 Task: Find connections with filter location Pallappatti with filter topic #jobsearching with filter profile language German with filter current company Vardhman Textiles with filter school St. Joseph's University  with filter industry Electronic and Precision Equipment Maintenance with filter service category Loans with filter keywords title Administrative Analyst
Action: Mouse moved to (581, 74)
Screenshot: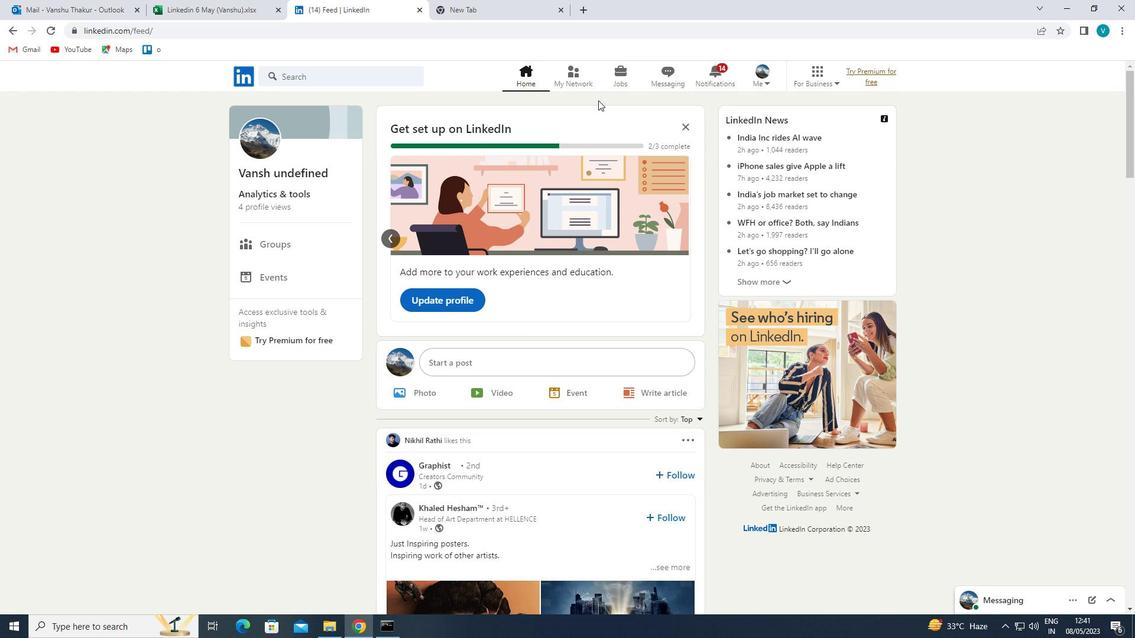 
Action: Mouse pressed left at (581, 74)
Screenshot: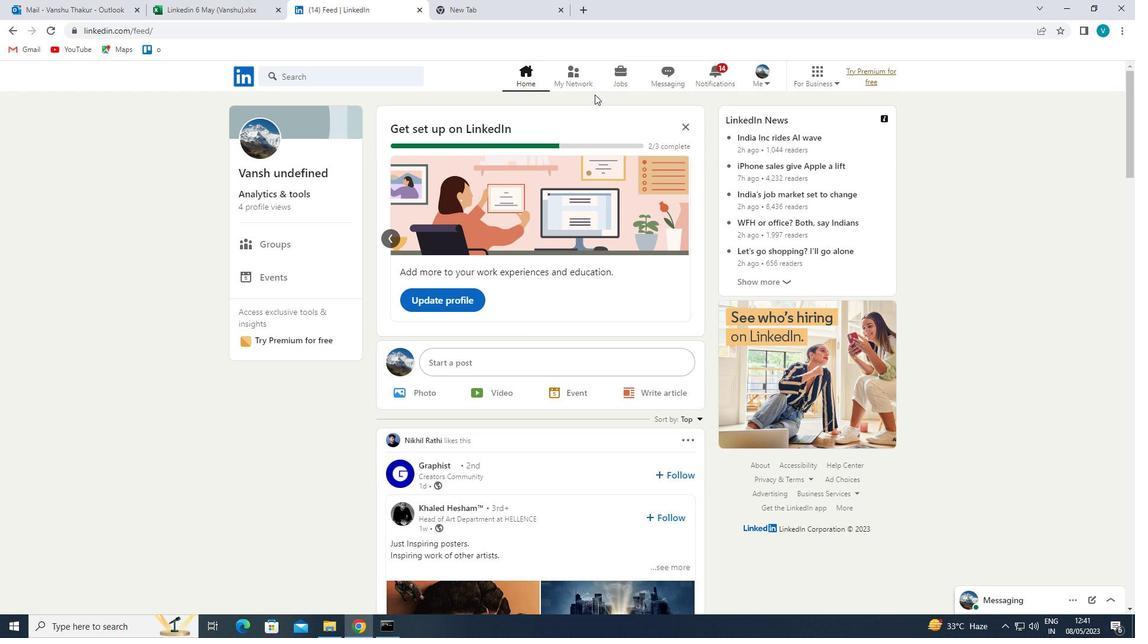 
Action: Mouse moved to (344, 139)
Screenshot: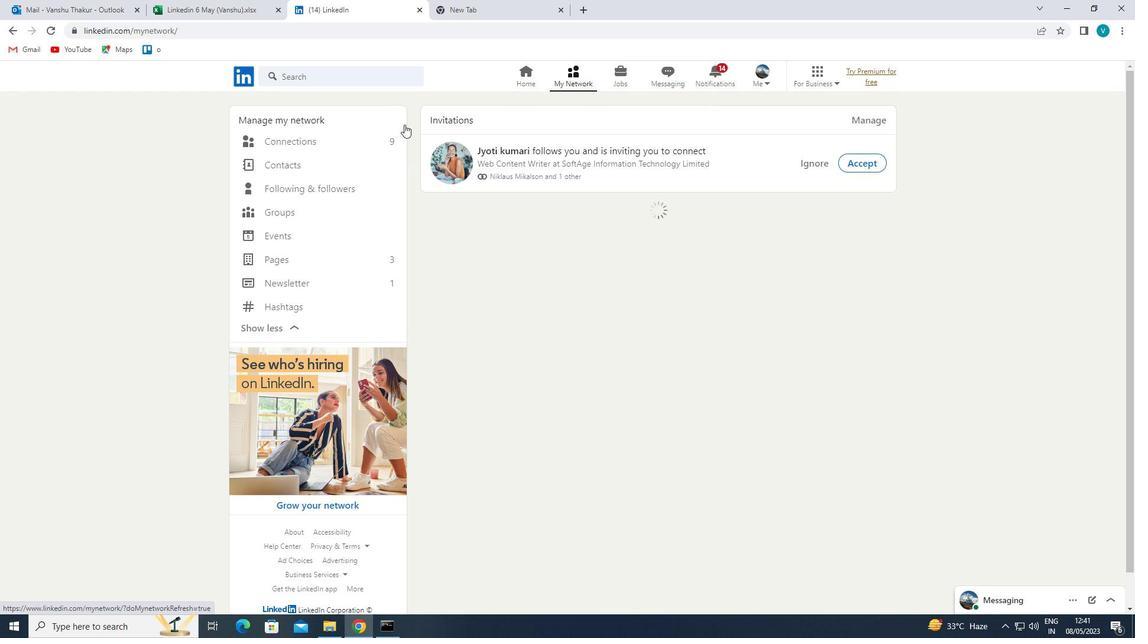 
Action: Mouse pressed left at (344, 139)
Screenshot: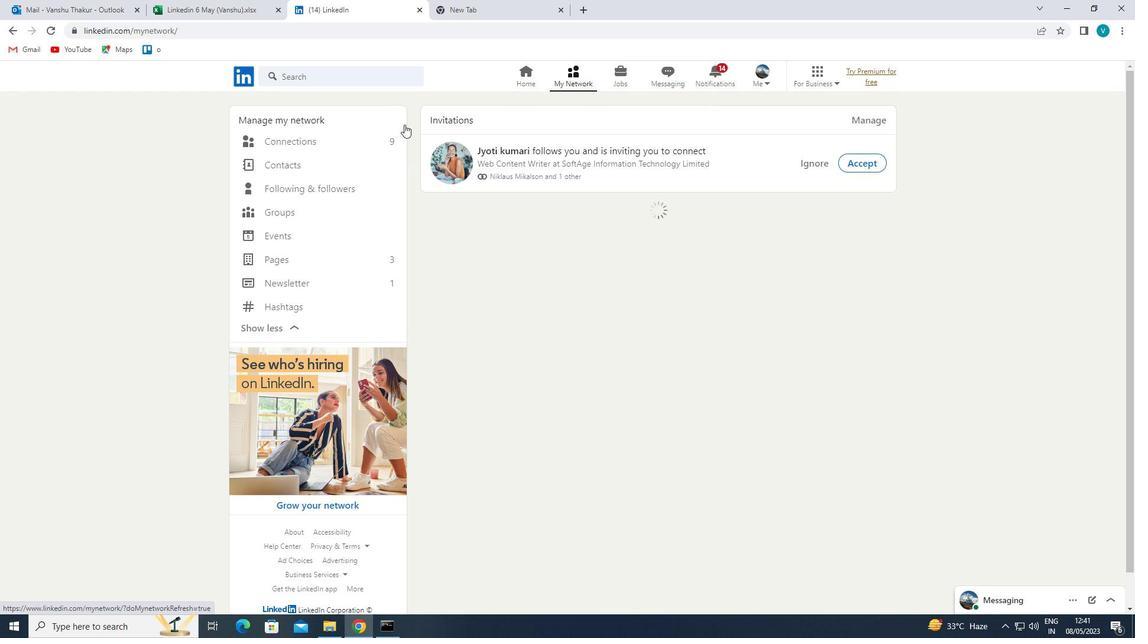 
Action: Mouse moved to (658, 134)
Screenshot: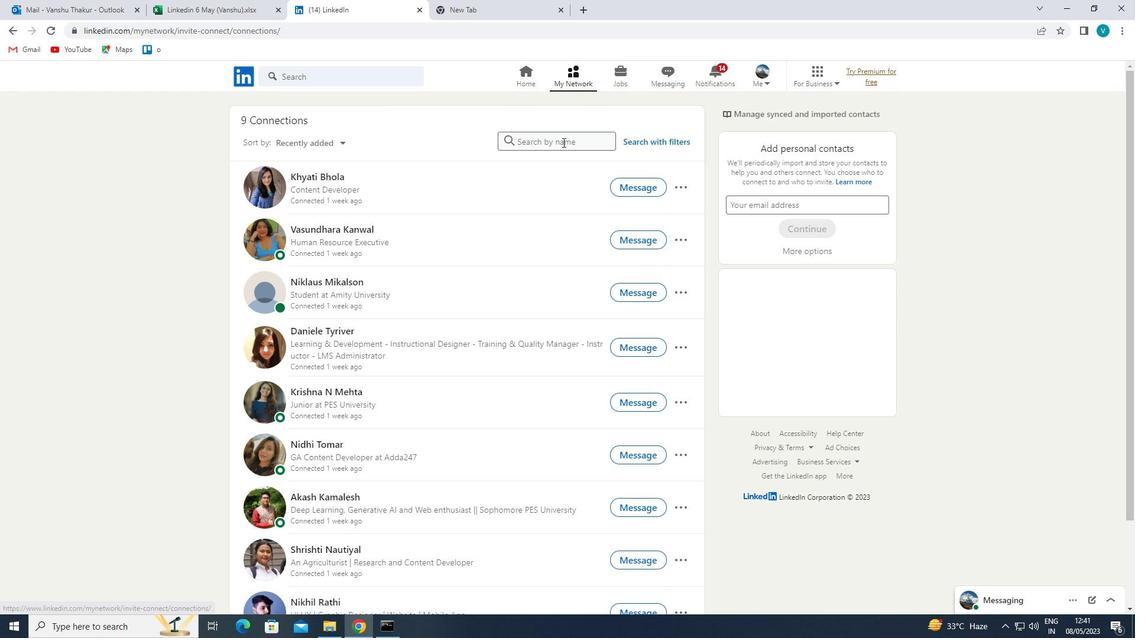 
Action: Mouse pressed left at (658, 134)
Screenshot: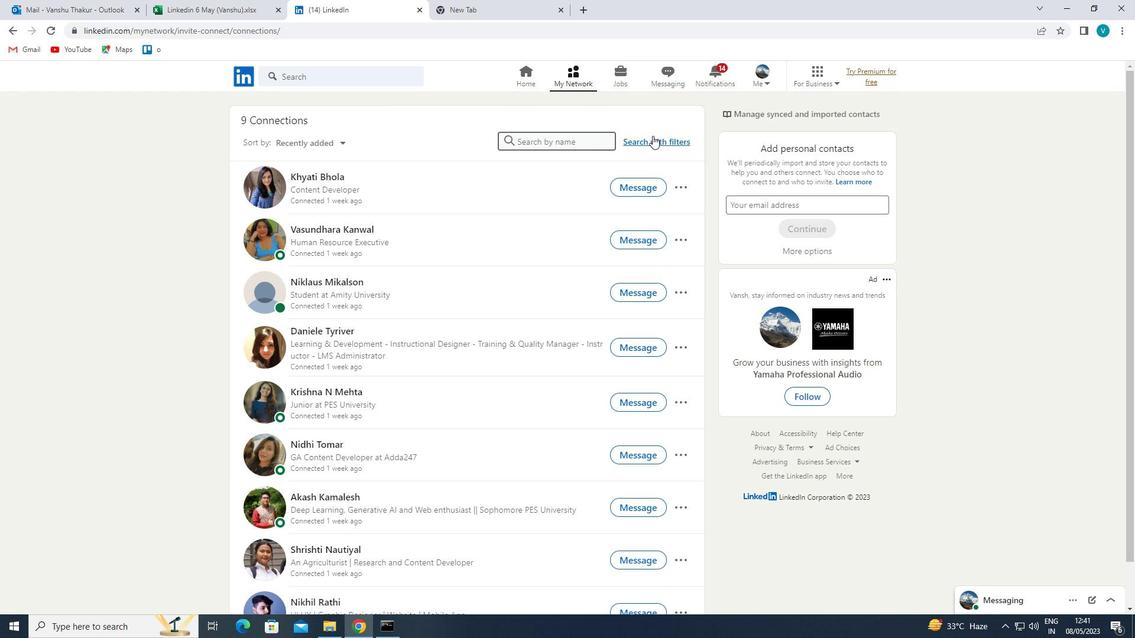 
Action: Mouse moved to (570, 112)
Screenshot: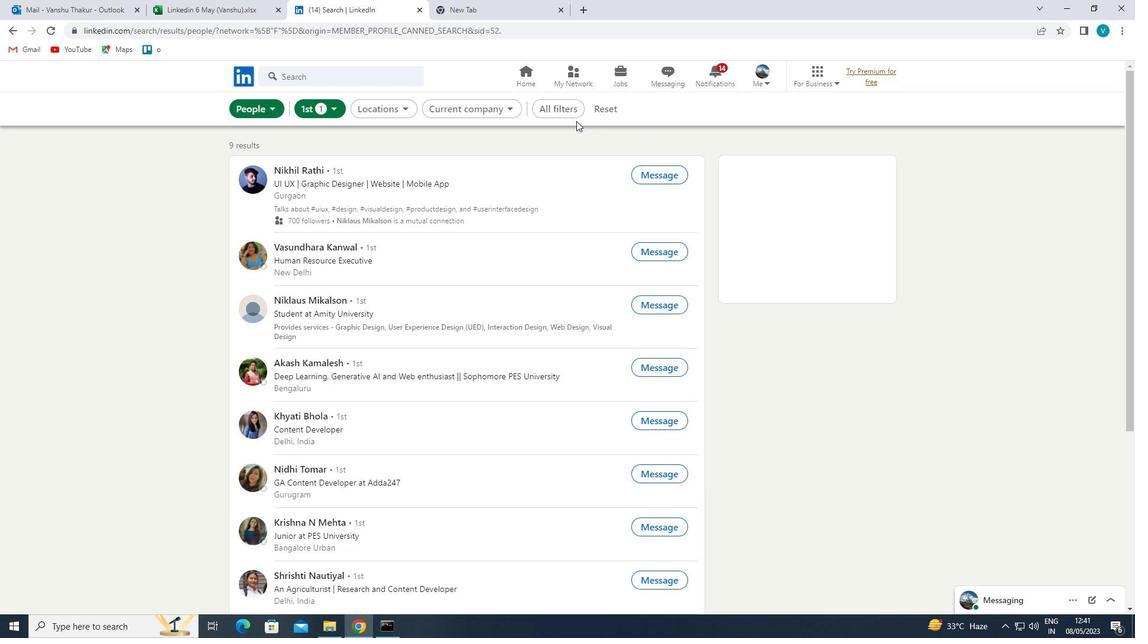 
Action: Mouse pressed left at (570, 112)
Screenshot: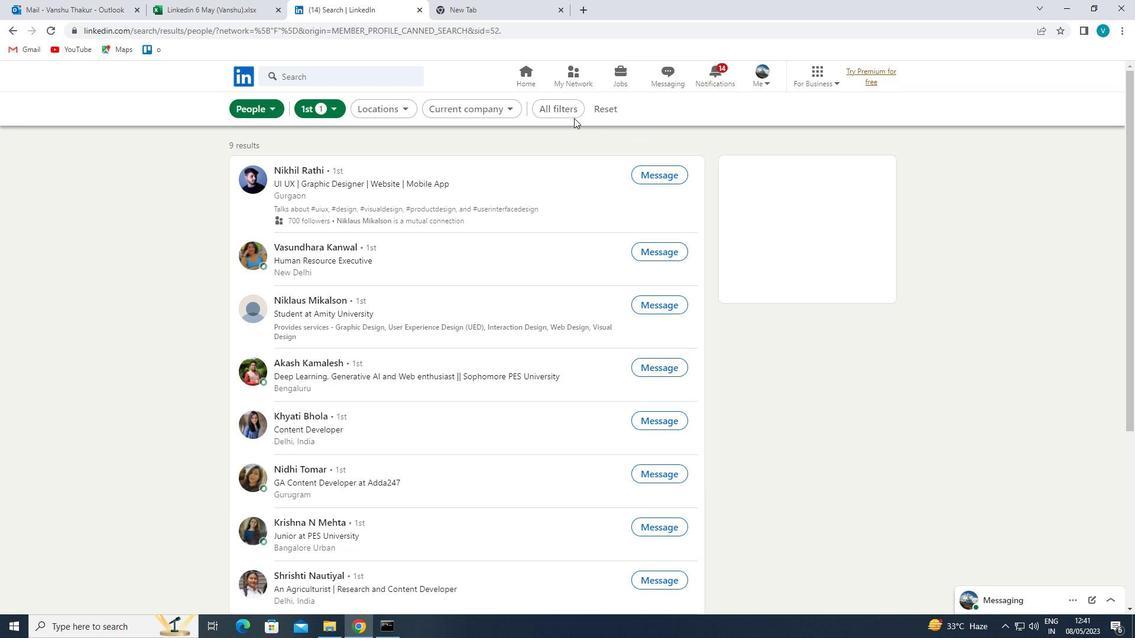 
Action: Mouse moved to (1001, 261)
Screenshot: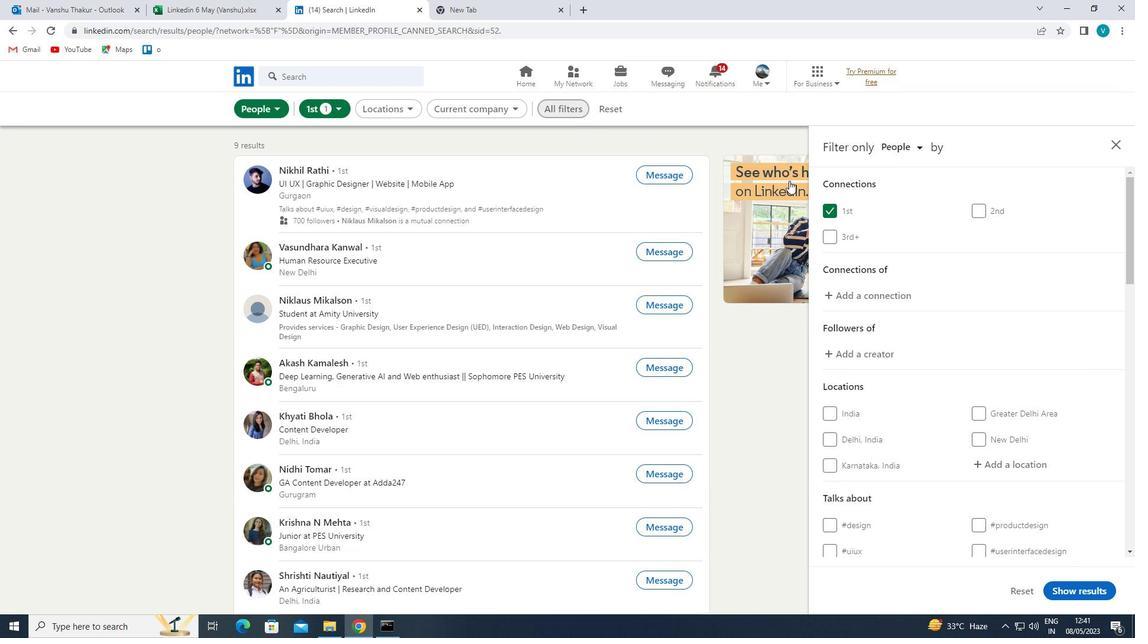 
Action: Mouse scrolled (1001, 261) with delta (0, 0)
Screenshot: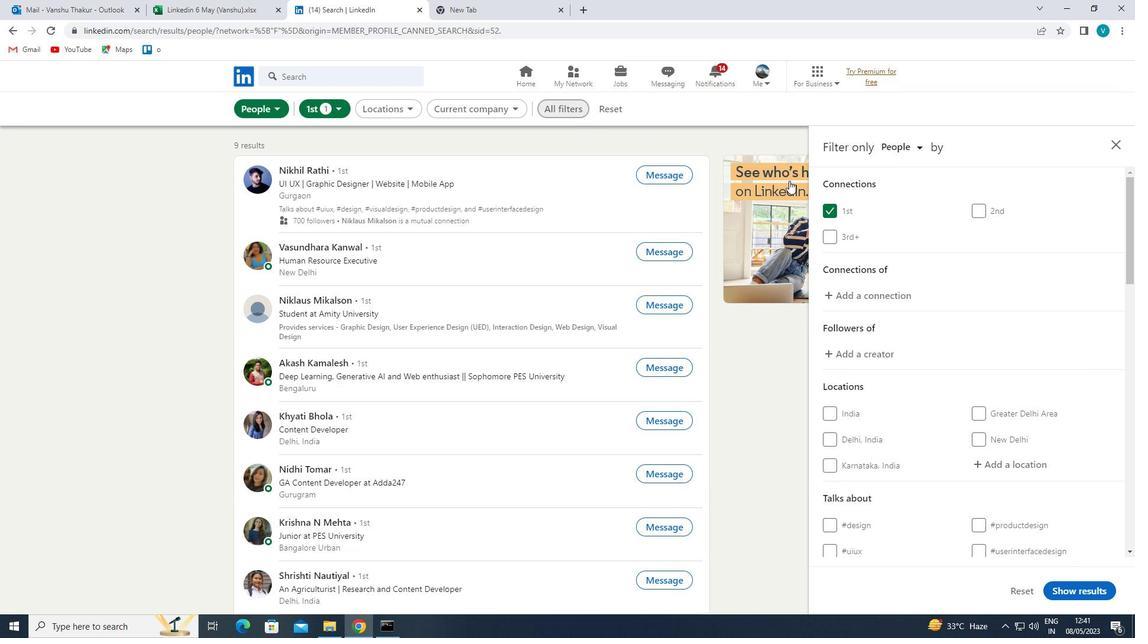 
Action: Mouse moved to (1004, 263)
Screenshot: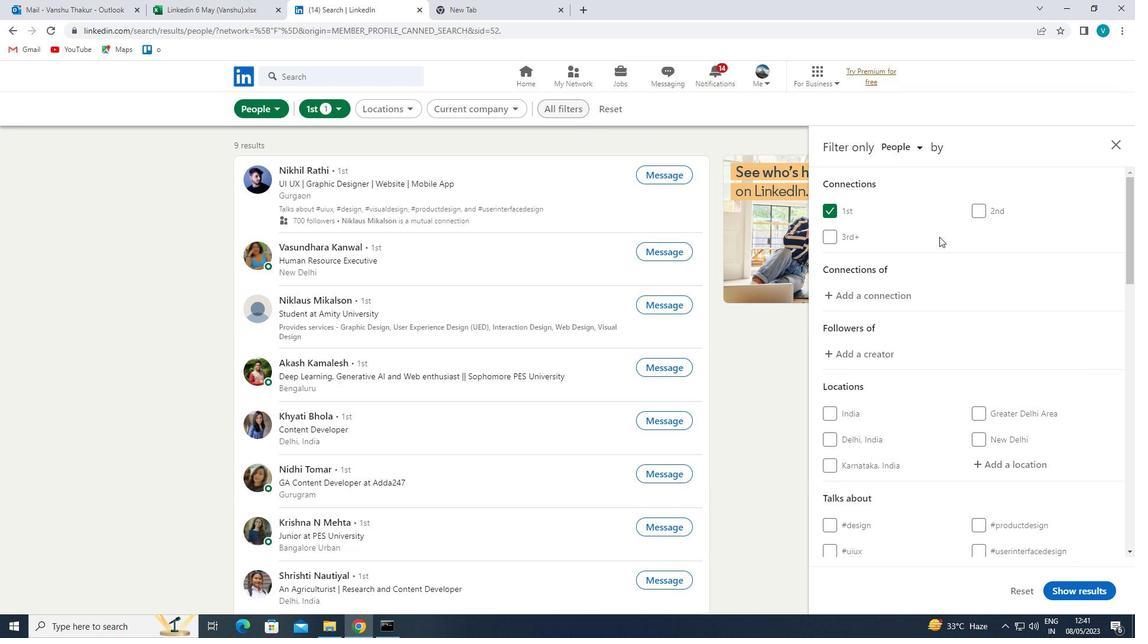 
Action: Mouse scrolled (1004, 263) with delta (0, 0)
Screenshot: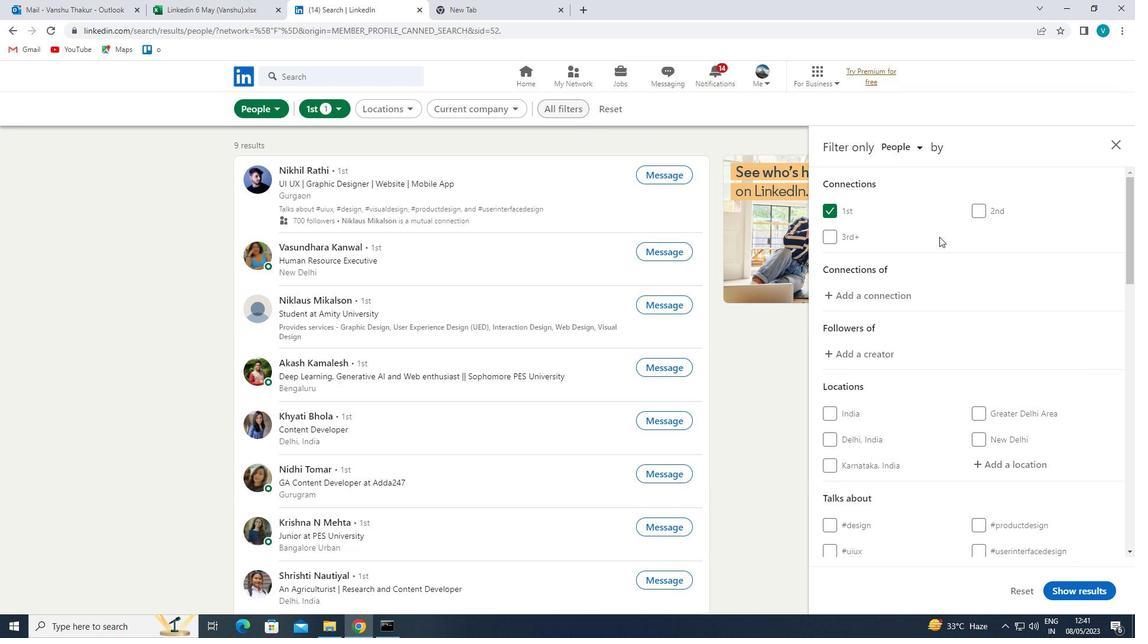
Action: Mouse moved to (1030, 343)
Screenshot: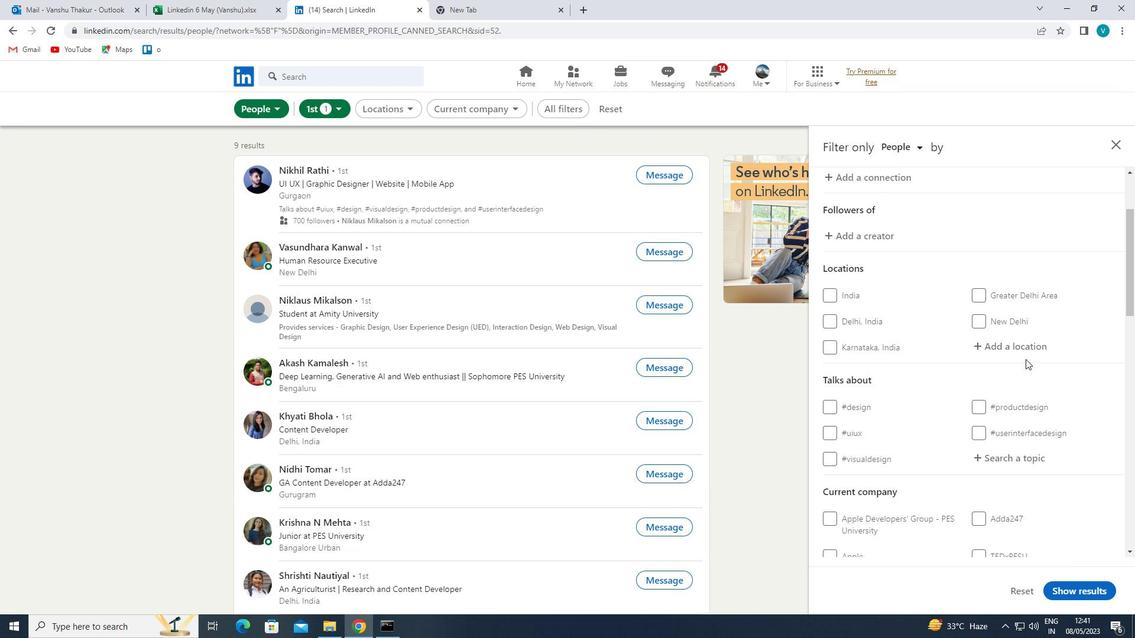 
Action: Mouse pressed left at (1030, 343)
Screenshot: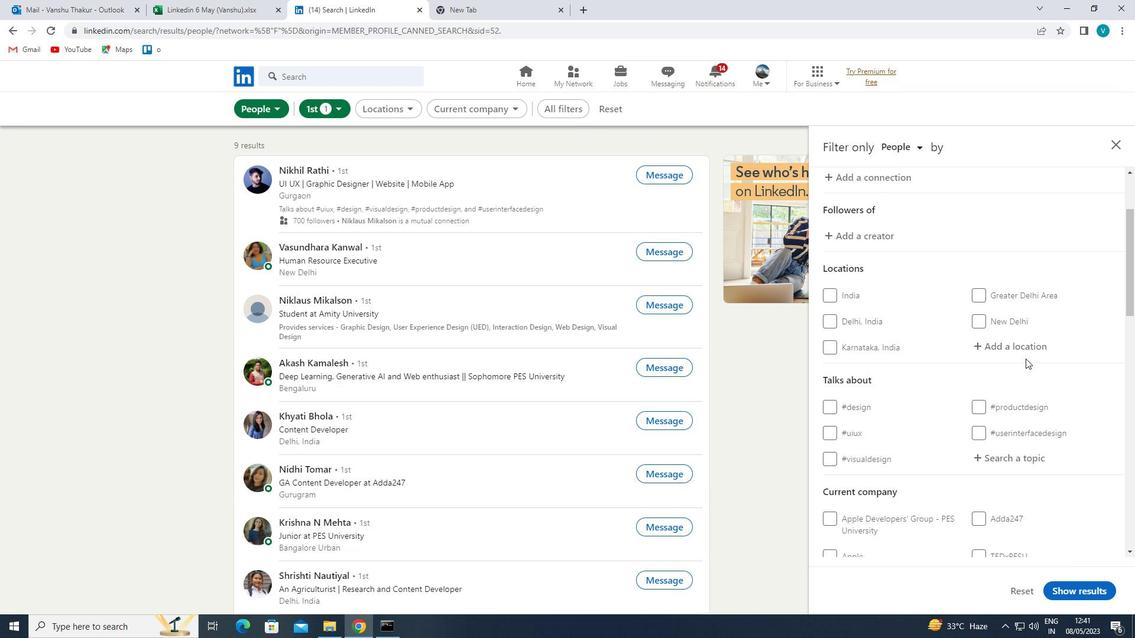 
Action: Mouse moved to (918, 351)
Screenshot: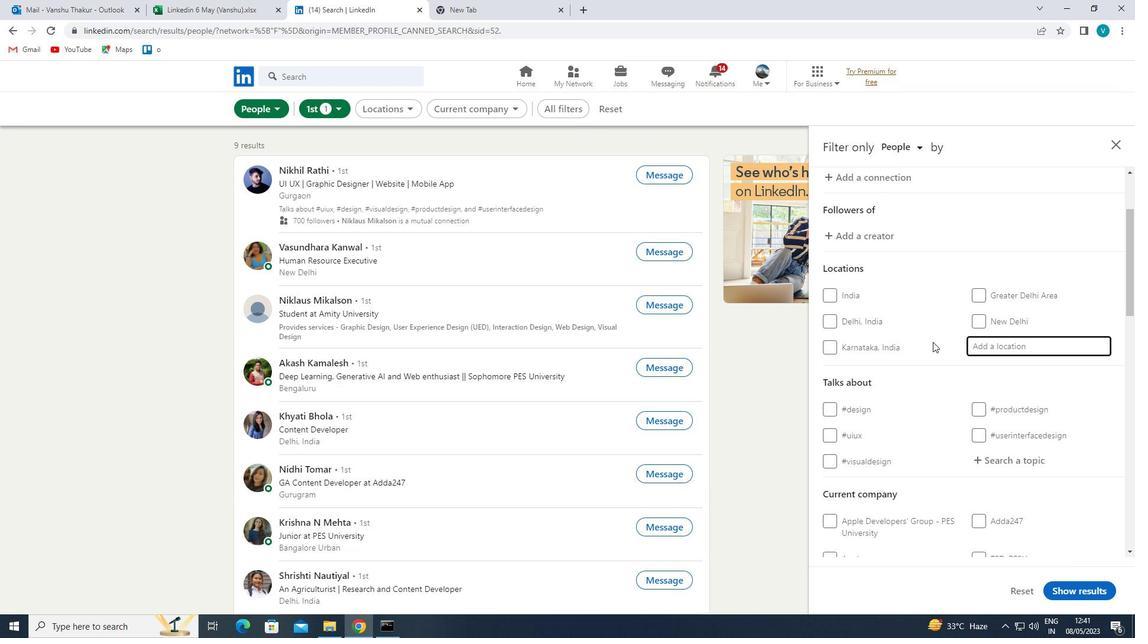 
Action: Key pressed <Key.shift>PALLAPPATTI
Screenshot: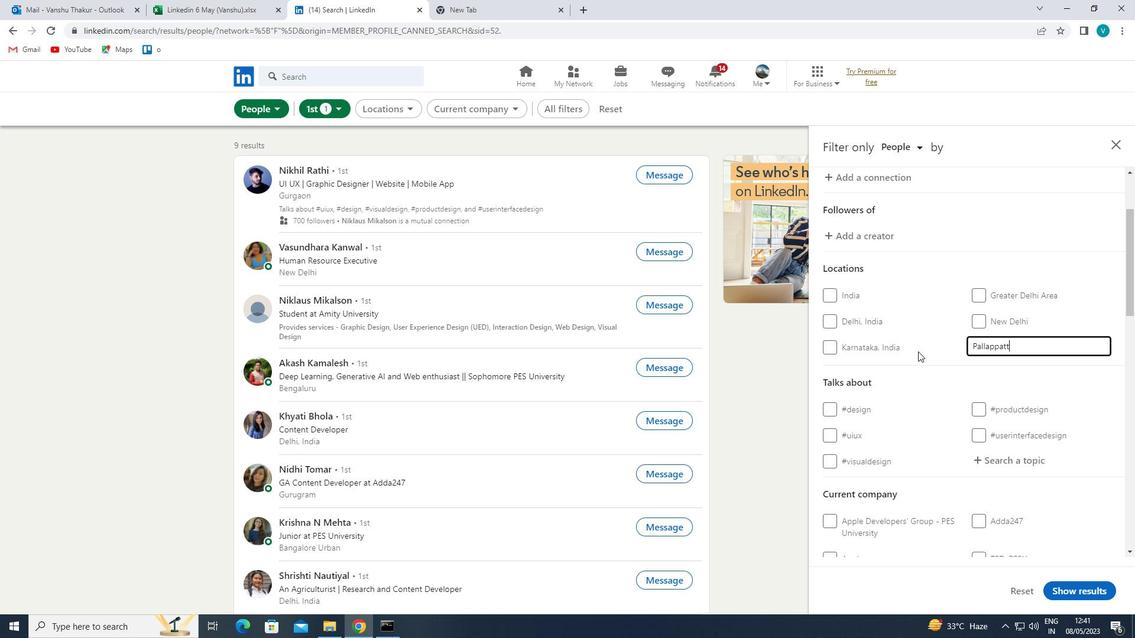 
Action: Mouse moved to (921, 357)
Screenshot: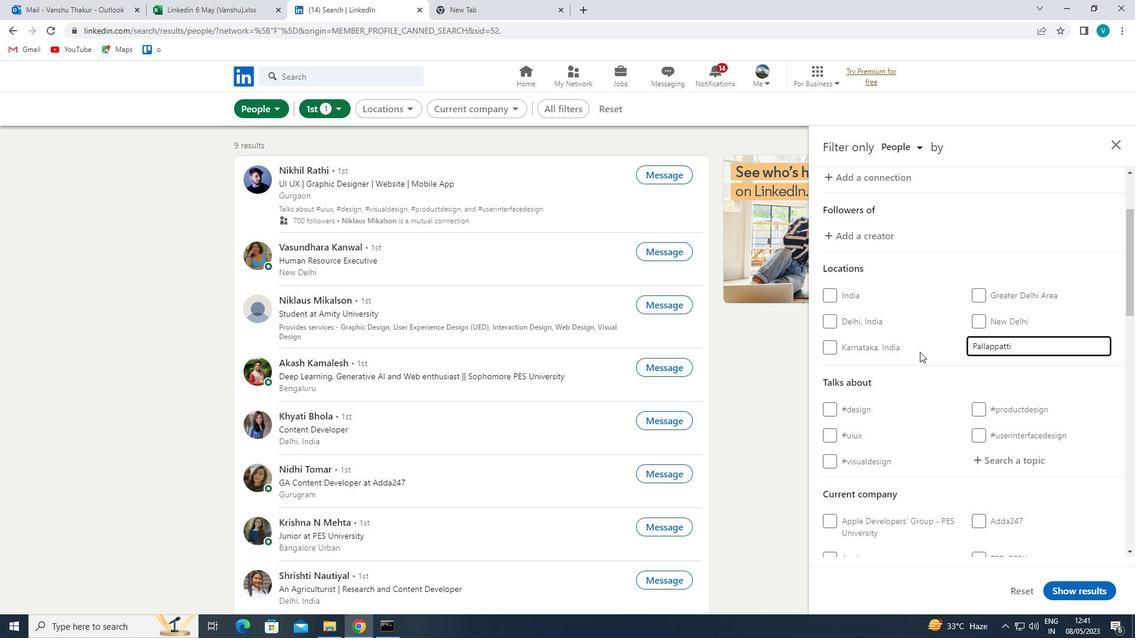 
Action: Mouse pressed left at (921, 357)
Screenshot: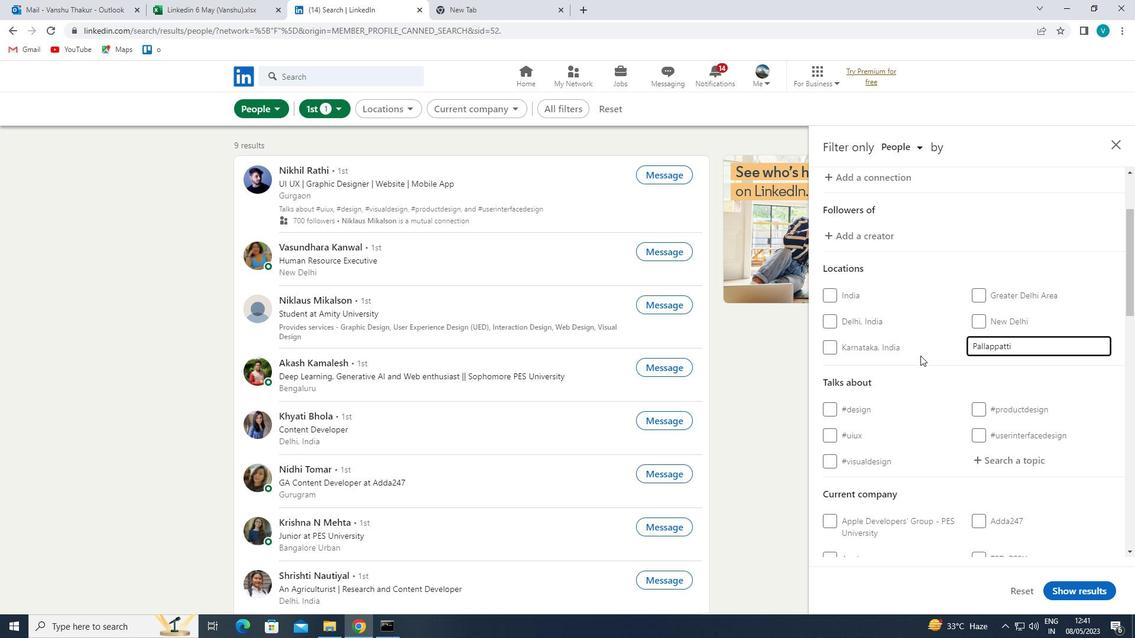 
Action: Mouse moved to (922, 360)
Screenshot: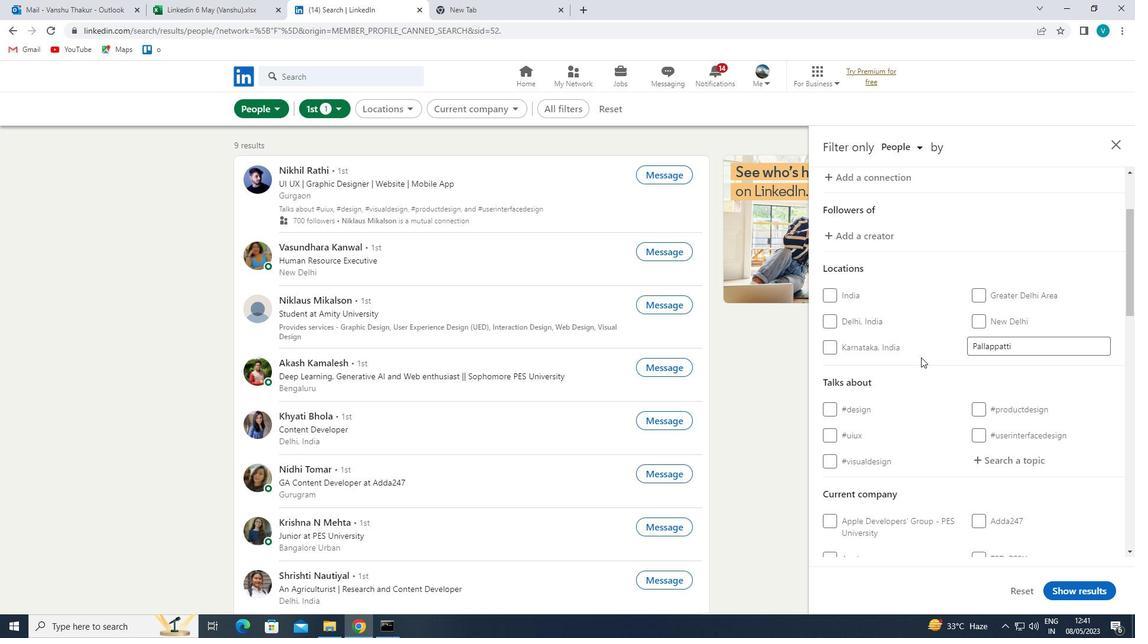 
Action: Mouse scrolled (922, 359) with delta (0, 0)
Screenshot: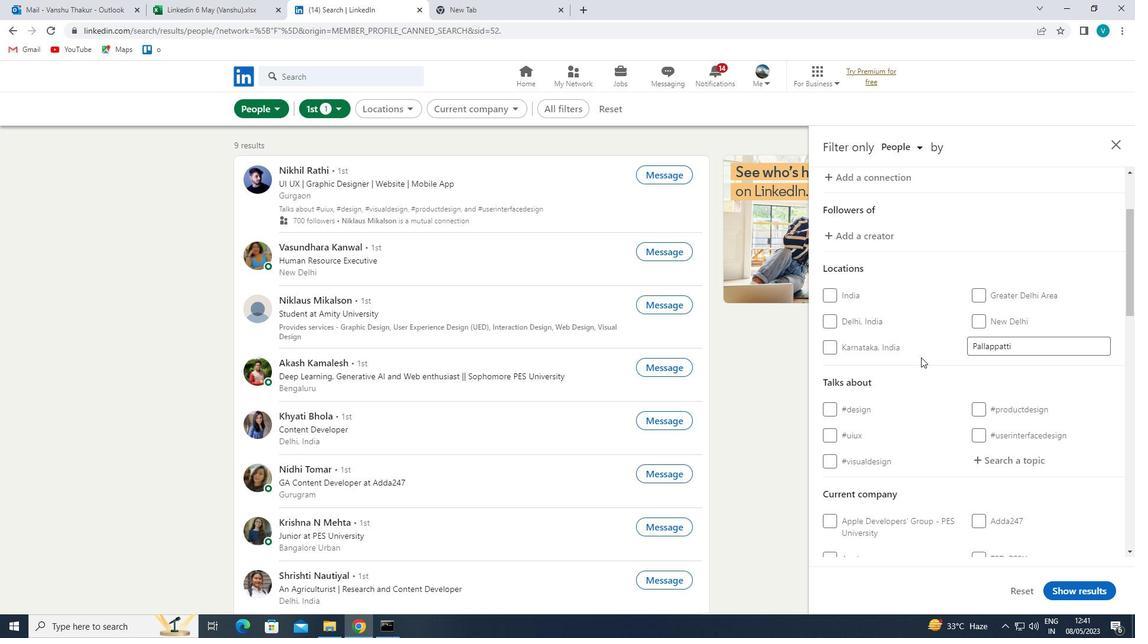 
Action: Mouse moved to (966, 399)
Screenshot: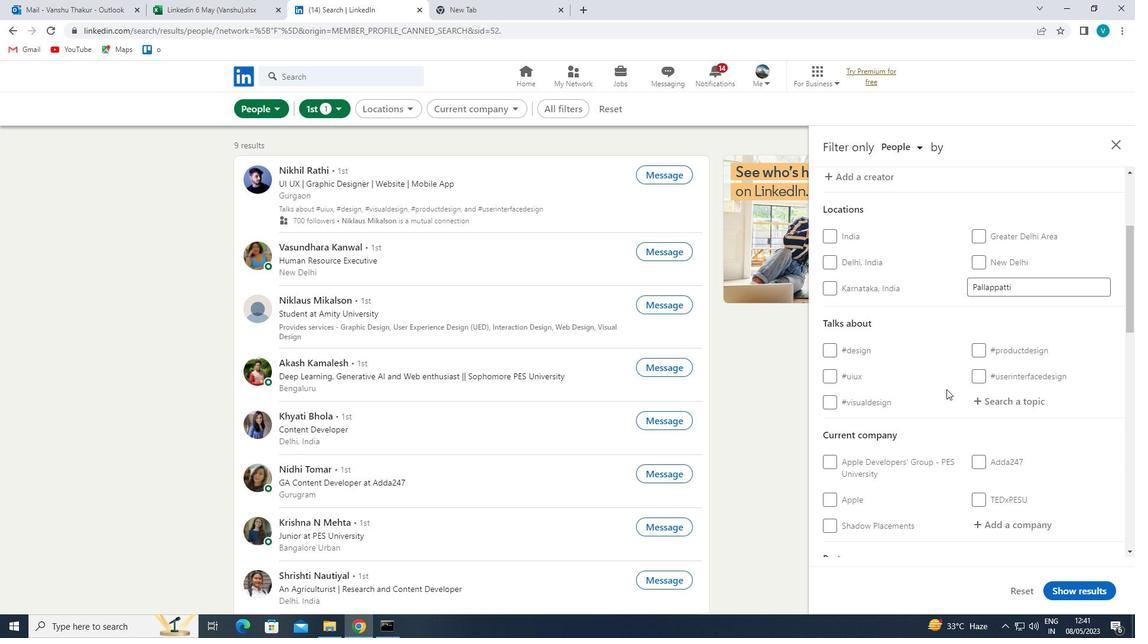 
Action: Mouse pressed left at (966, 399)
Screenshot: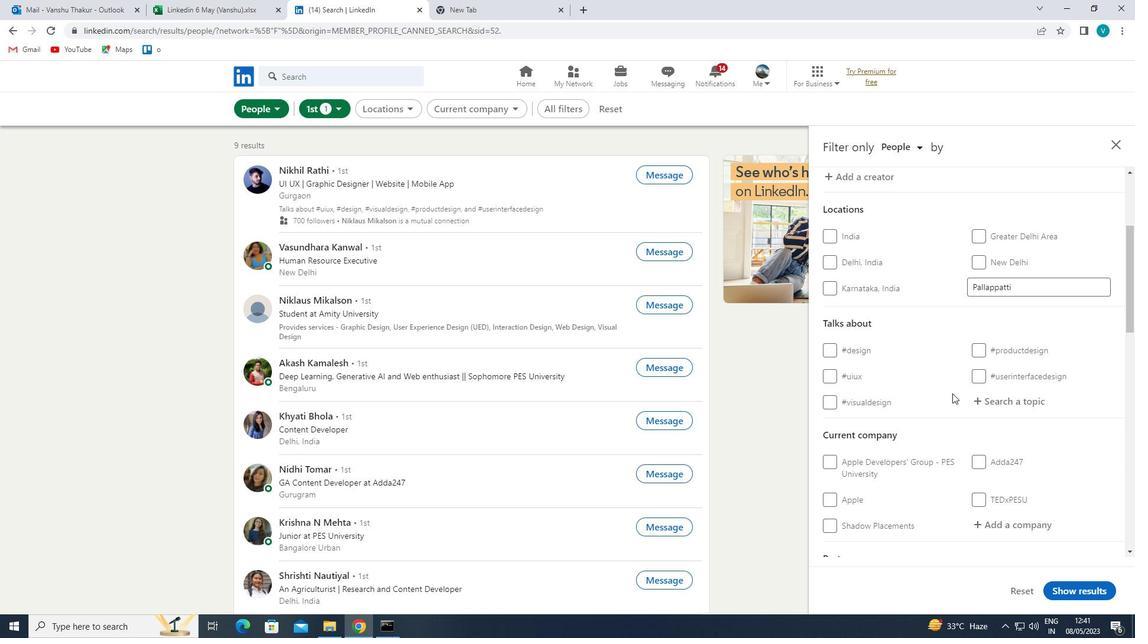 
Action: Mouse moved to (973, 400)
Screenshot: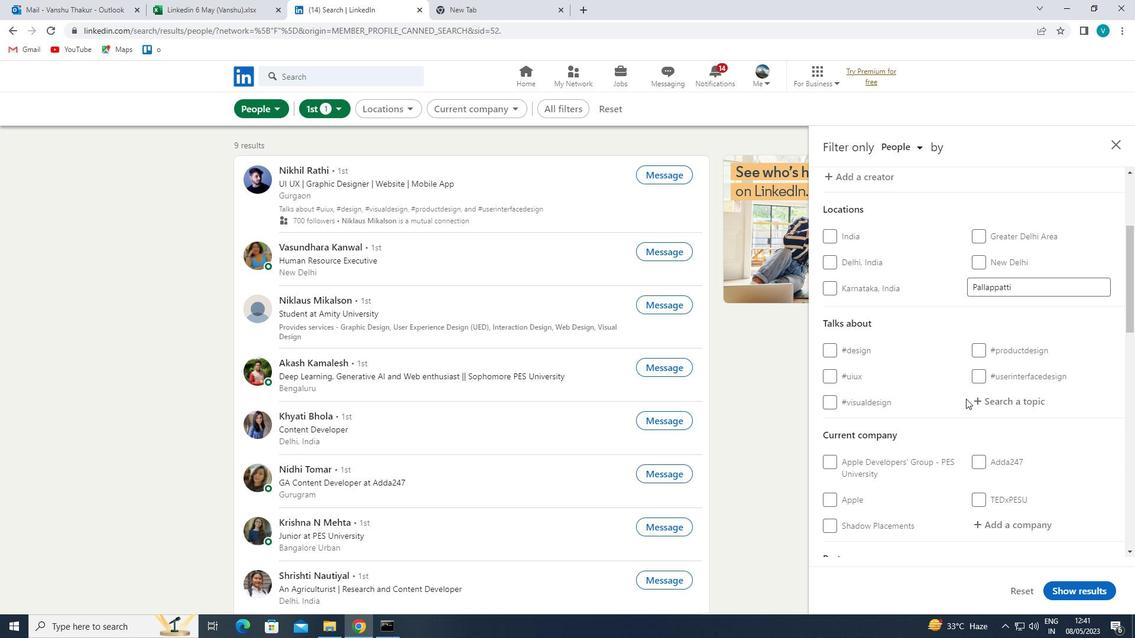 
Action: Mouse pressed left at (973, 400)
Screenshot: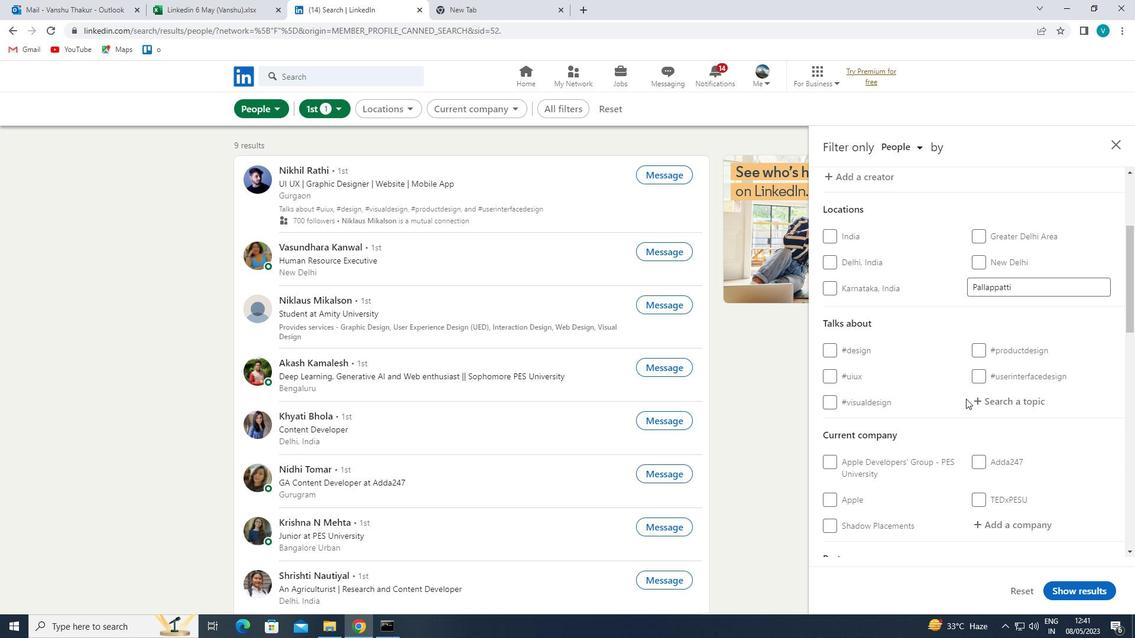 
Action: Mouse moved to (963, 407)
Screenshot: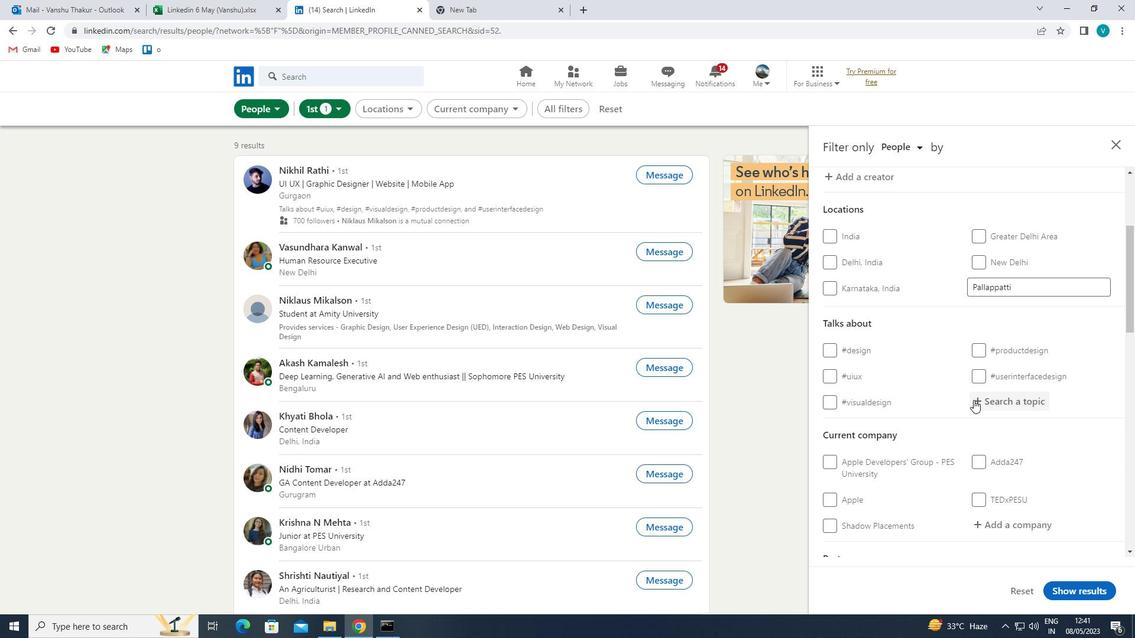 
Action: Key pressed JOBSEARCH
Screenshot: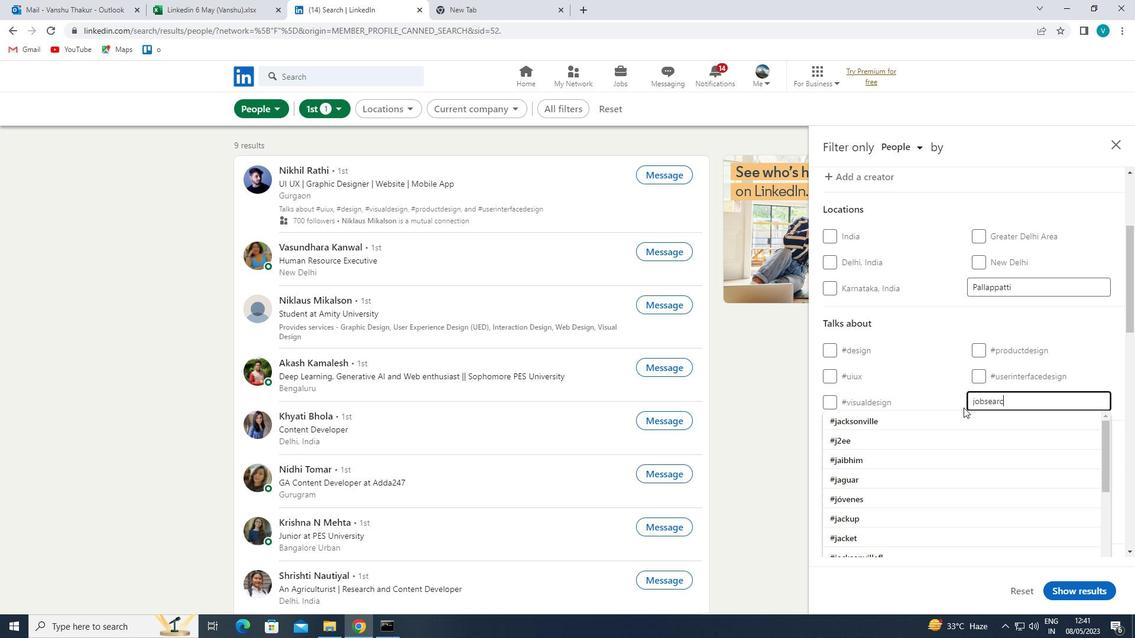 
Action: Mouse moved to (927, 435)
Screenshot: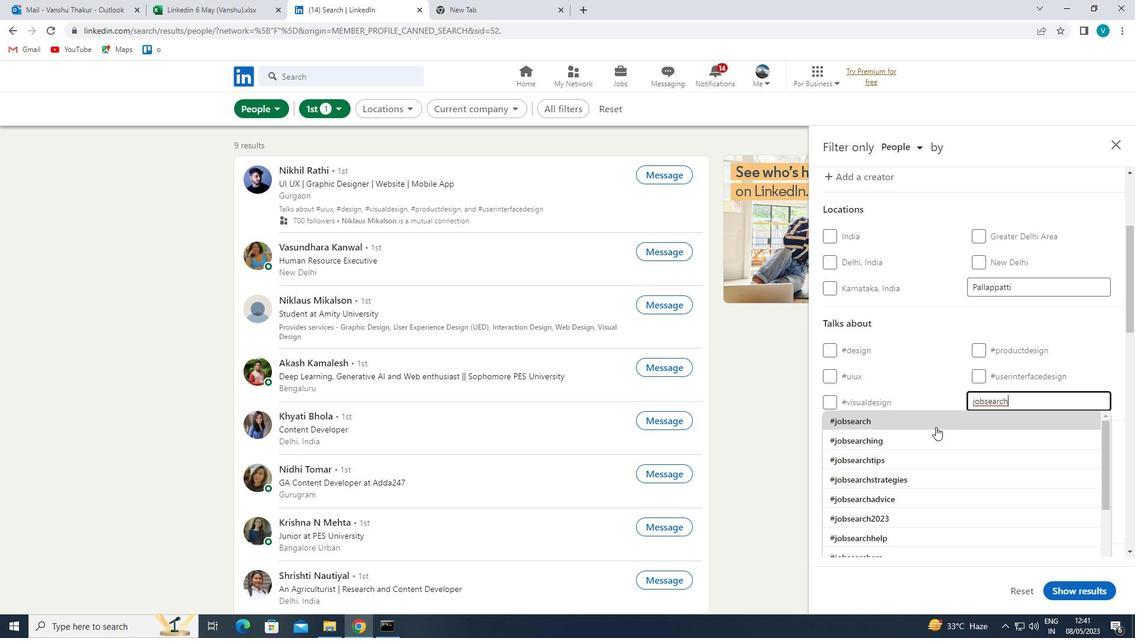 
Action: Mouse pressed left at (927, 435)
Screenshot: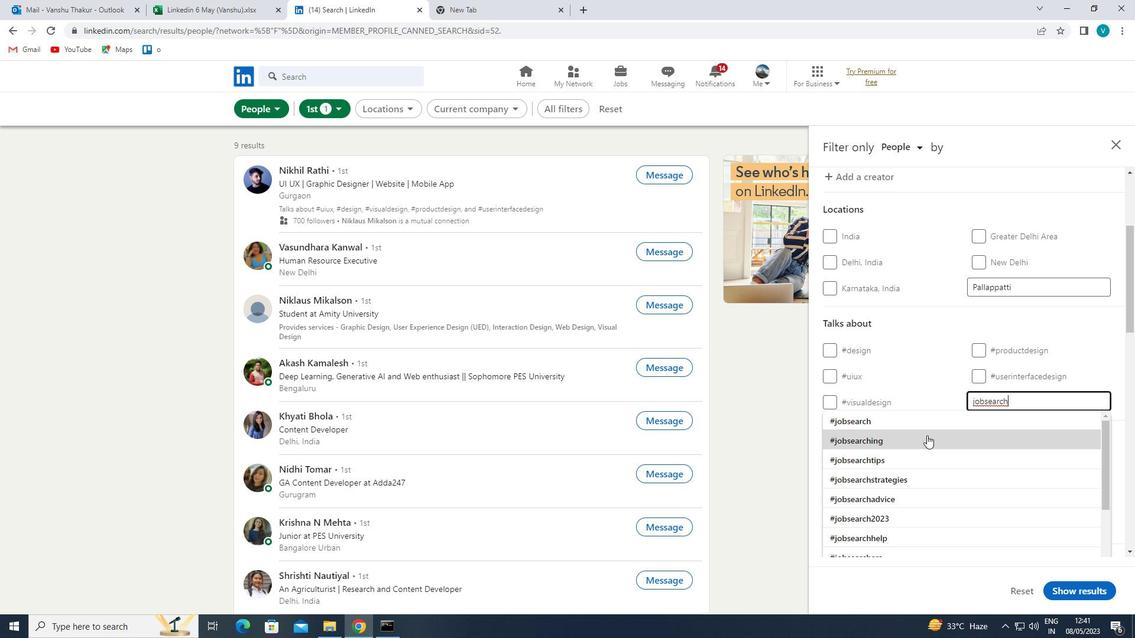 
Action: Mouse moved to (981, 403)
Screenshot: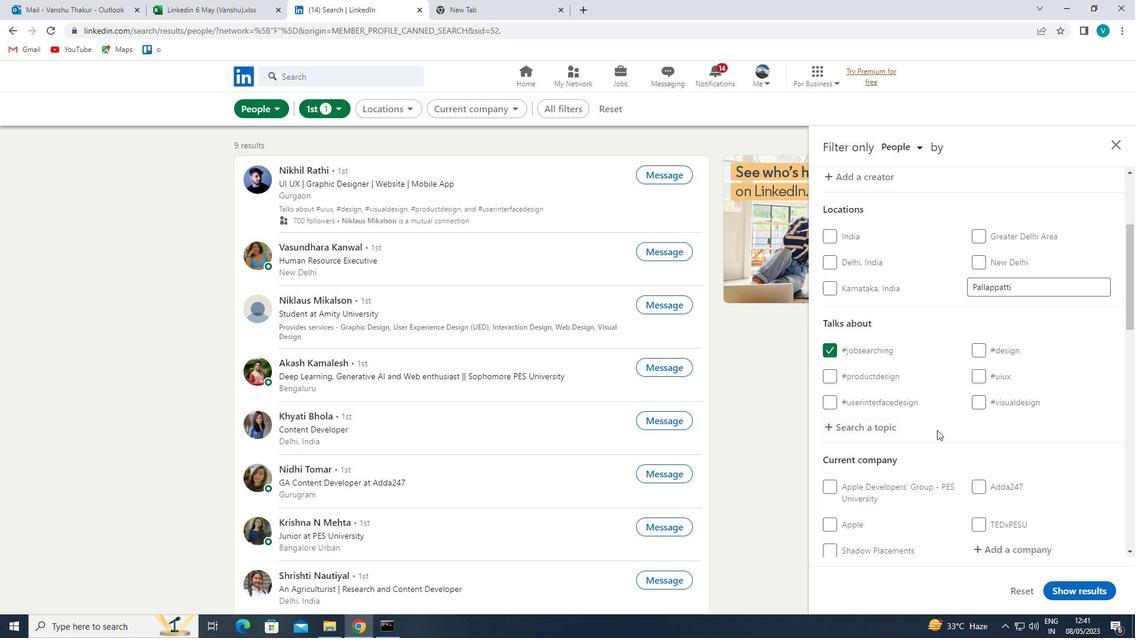 
Action: Mouse scrolled (981, 403) with delta (0, 0)
Screenshot: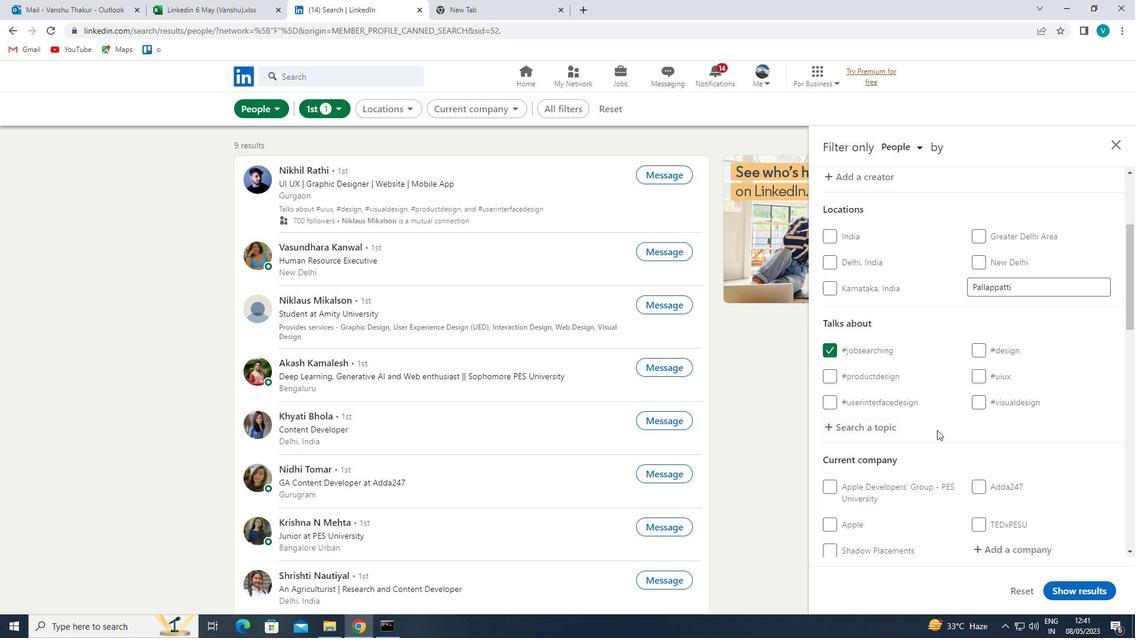 
Action: Mouse moved to (986, 400)
Screenshot: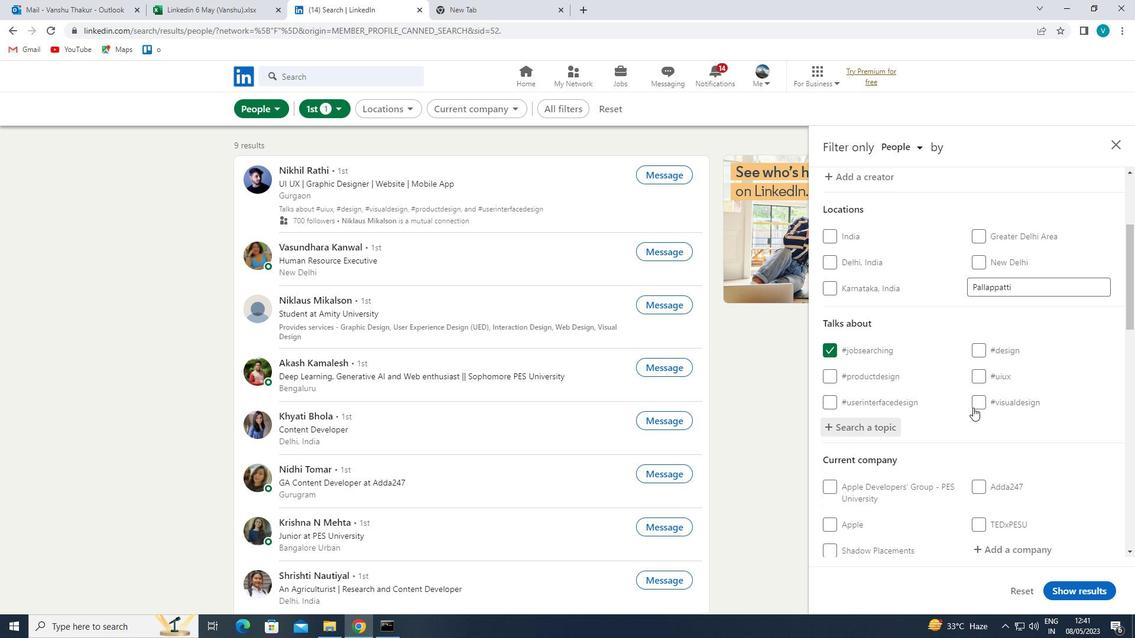 
Action: Mouse scrolled (986, 399) with delta (0, 0)
Screenshot: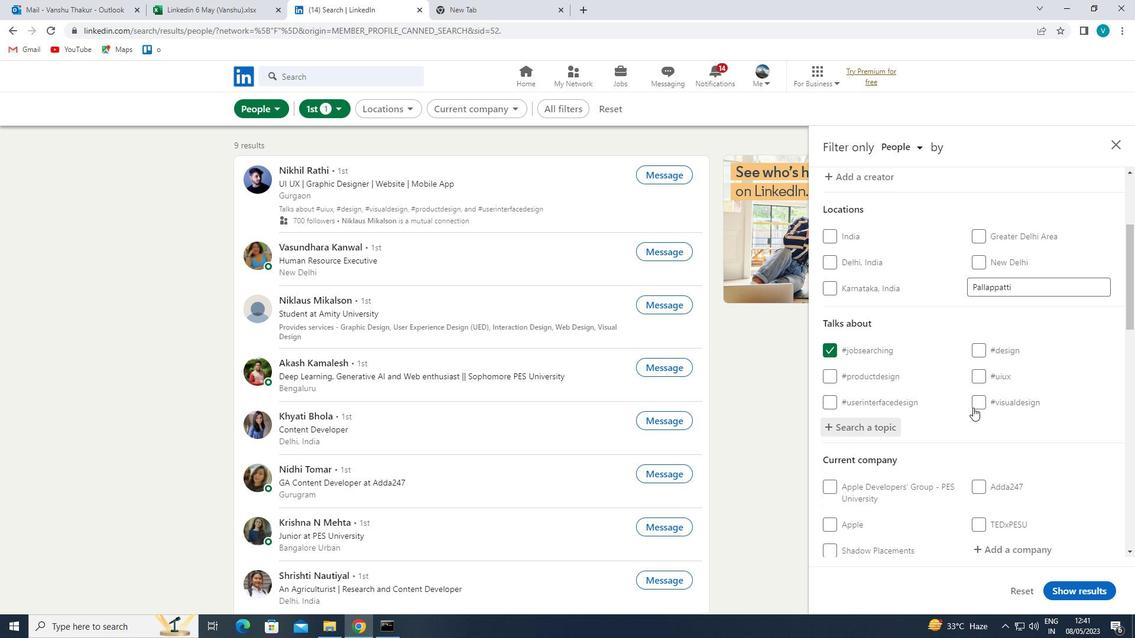 
Action: Mouse moved to (990, 397)
Screenshot: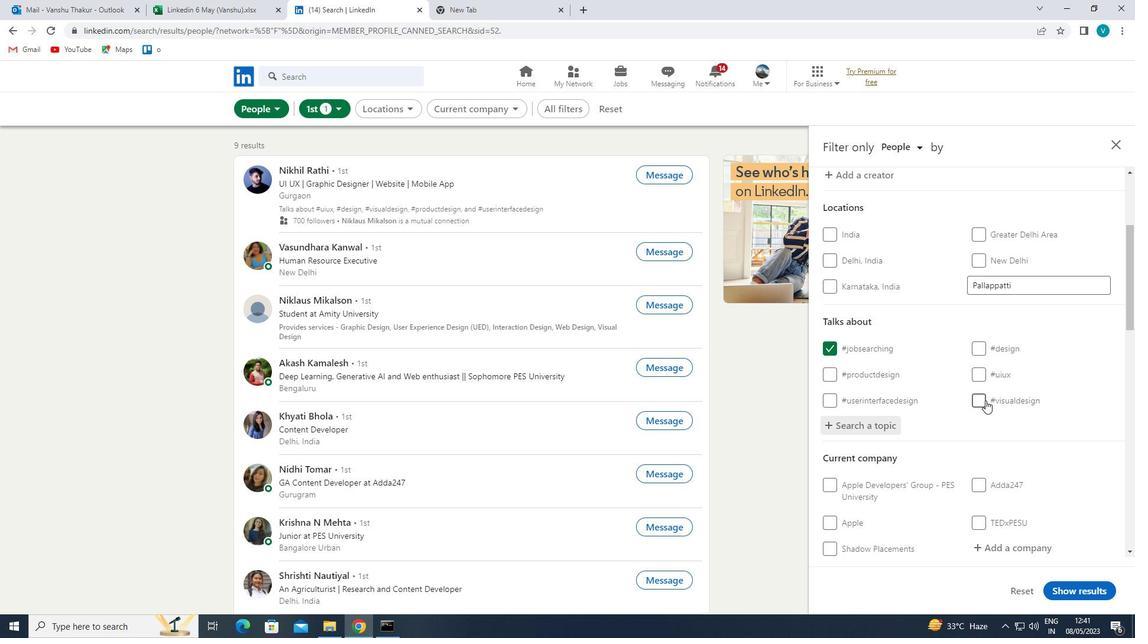 
Action: Mouse scrolled (990, 396) with delta (0, 0)
Screenshot: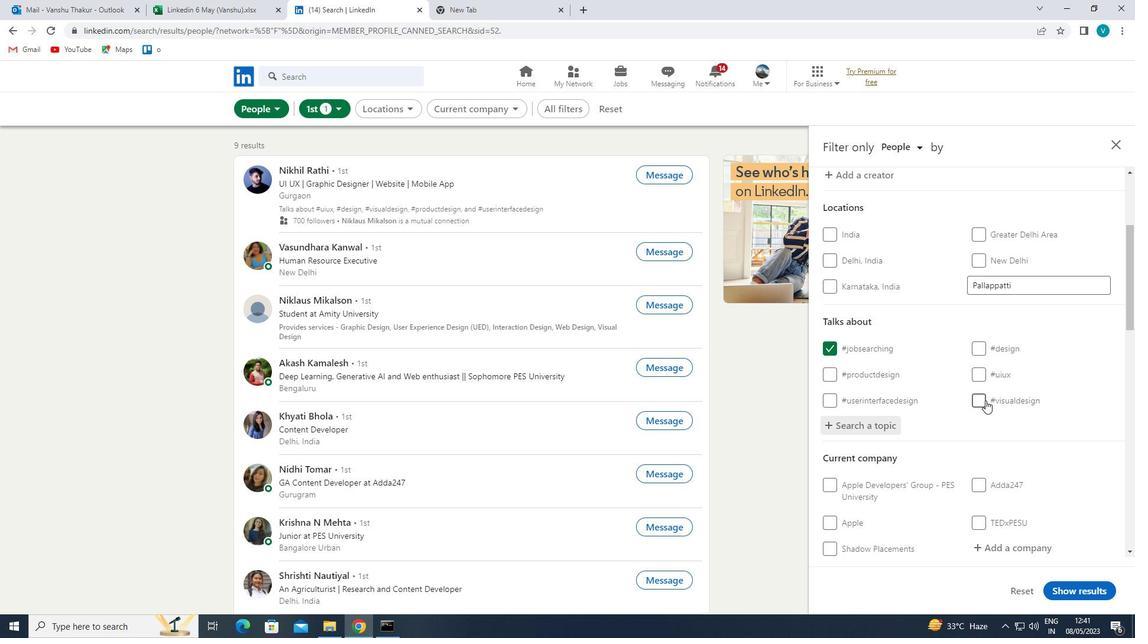 
Action: Mouse moved to (1005, 365)
Screenshot: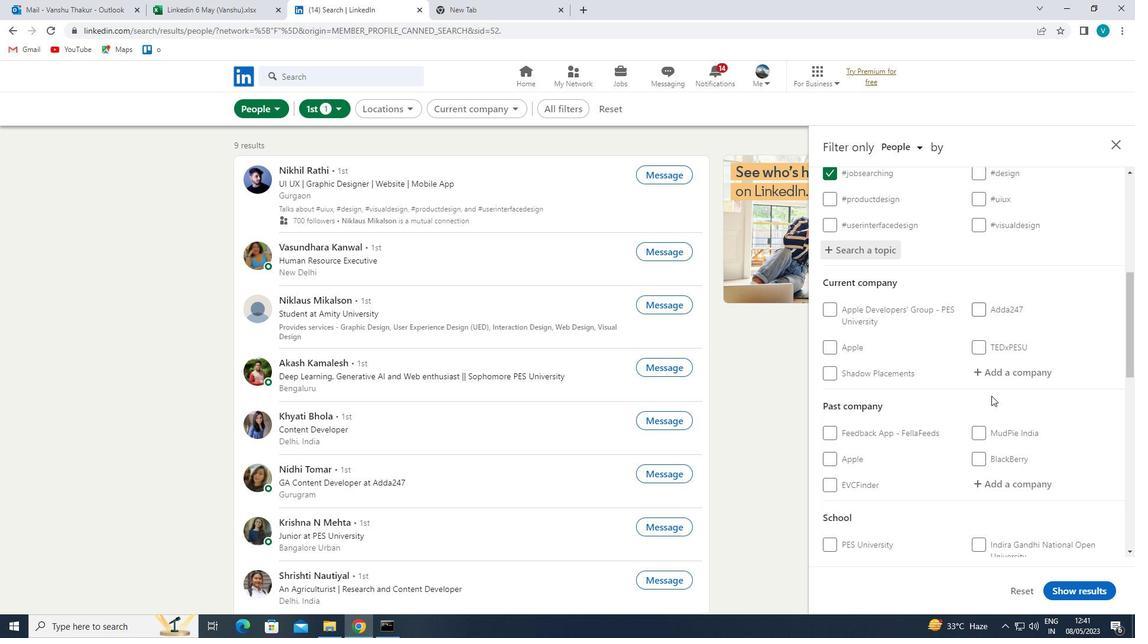 
Action: Mouse pressed left at (1005, 365)
Screenshot: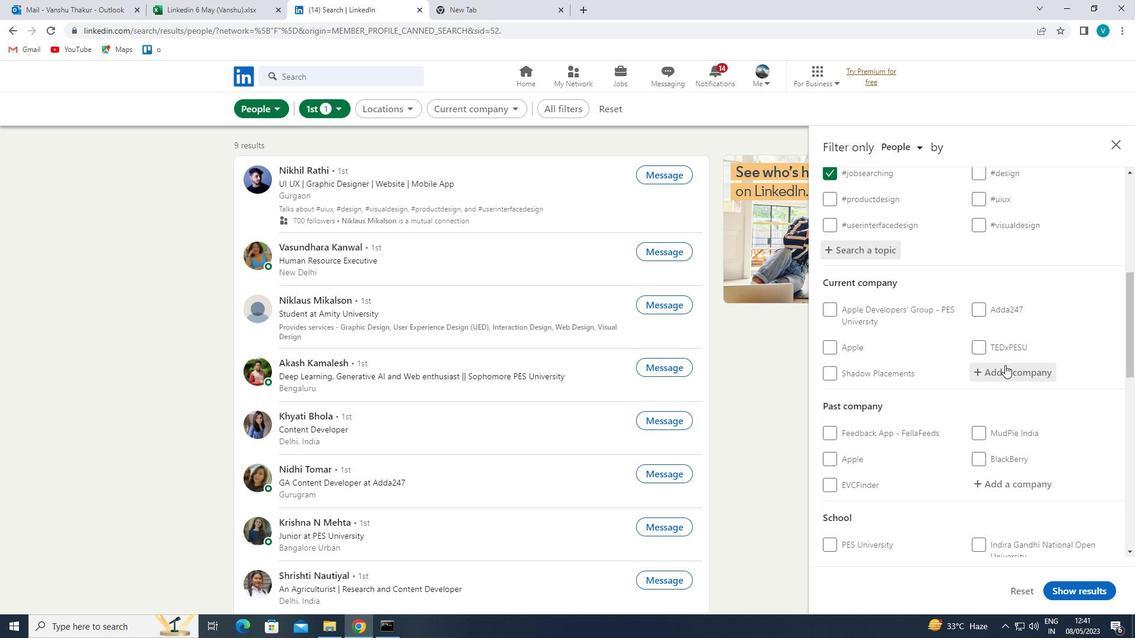 
Action: Mouse moved to (985, 379)
Screenshot: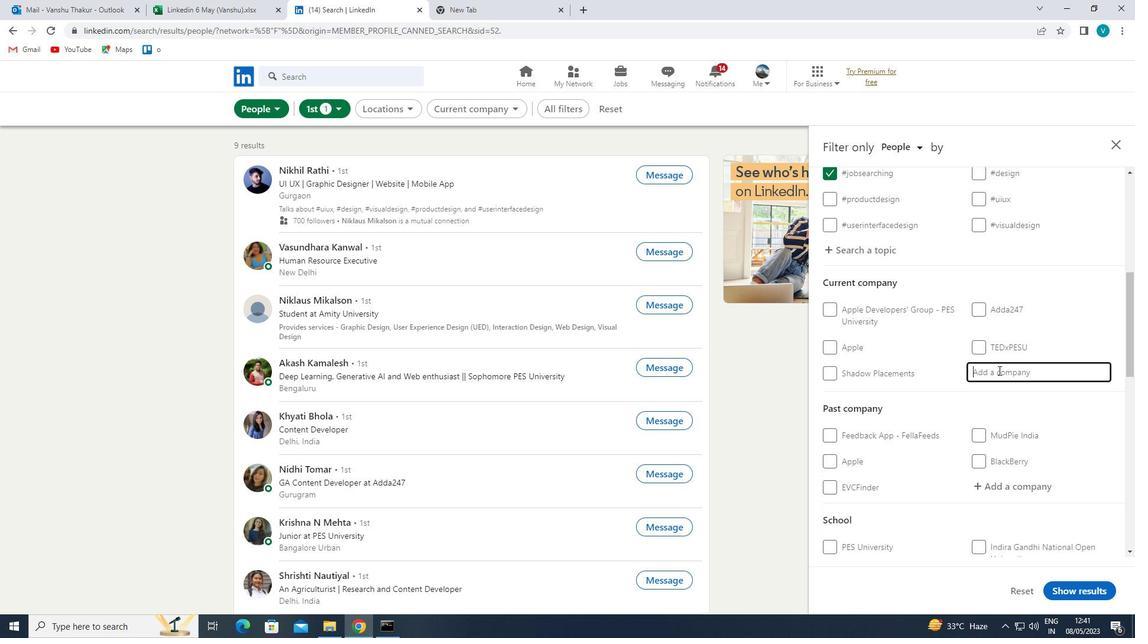 
Action: Key pressed <Key.shift>VARDHMAN
Screenshot: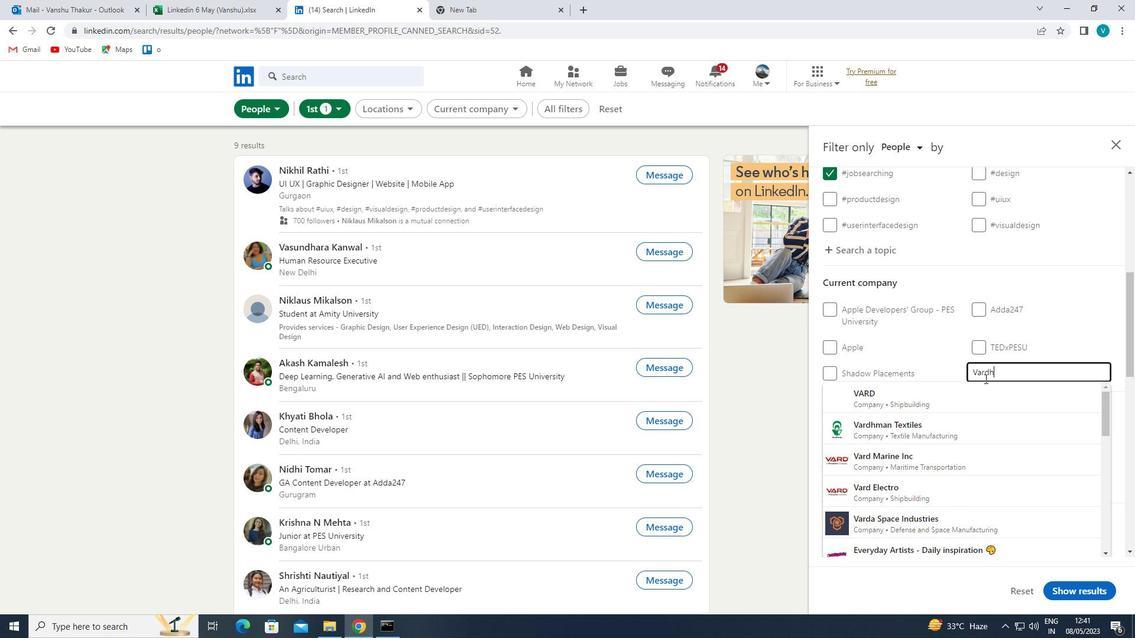 
Action: Mouse moved to (974, 386)
Screenshot: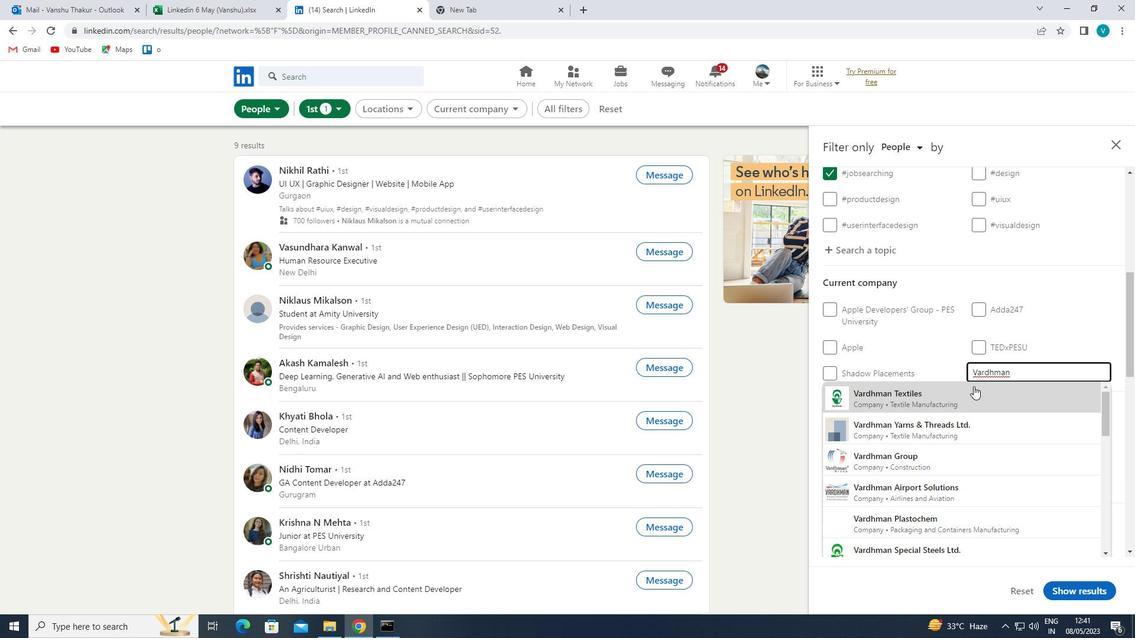 
Action: Mouse pressed left at (974, 386)
Screenshot: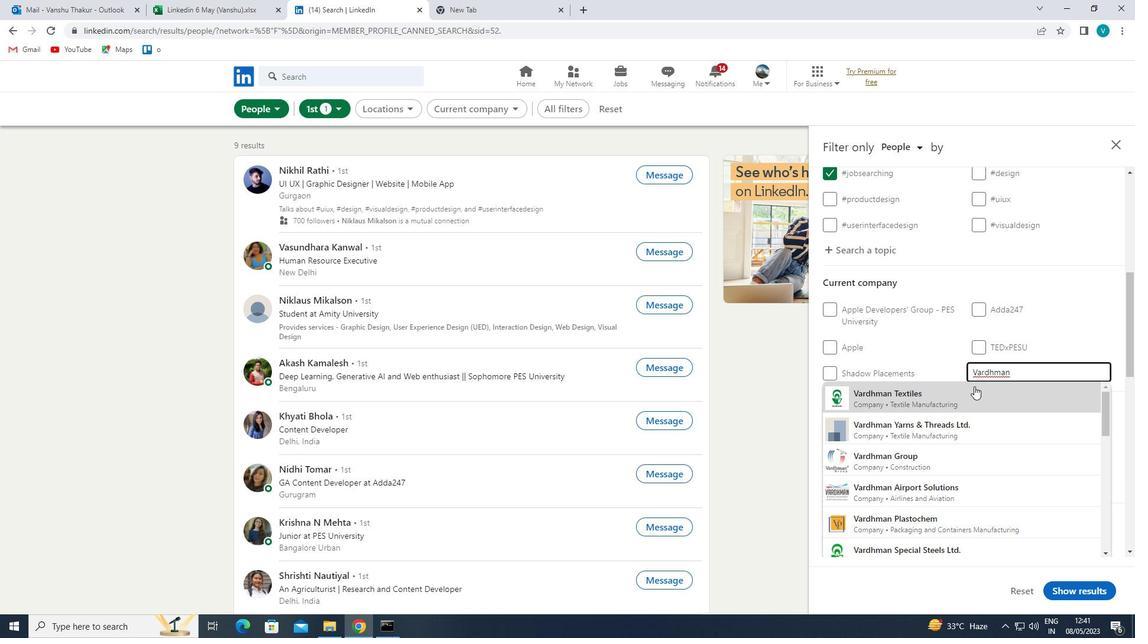 
Action: Mouse moved to (974, 386)
Screenshot: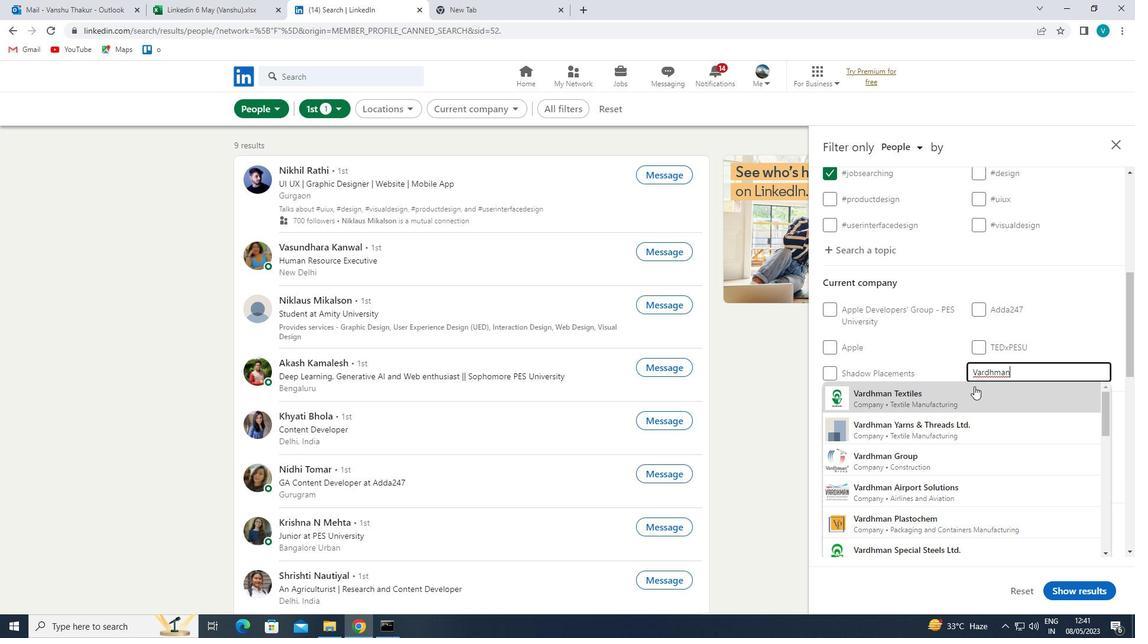 
Action: Mouse scrolled (974, 386) with delta (0, 0)
Screenshot: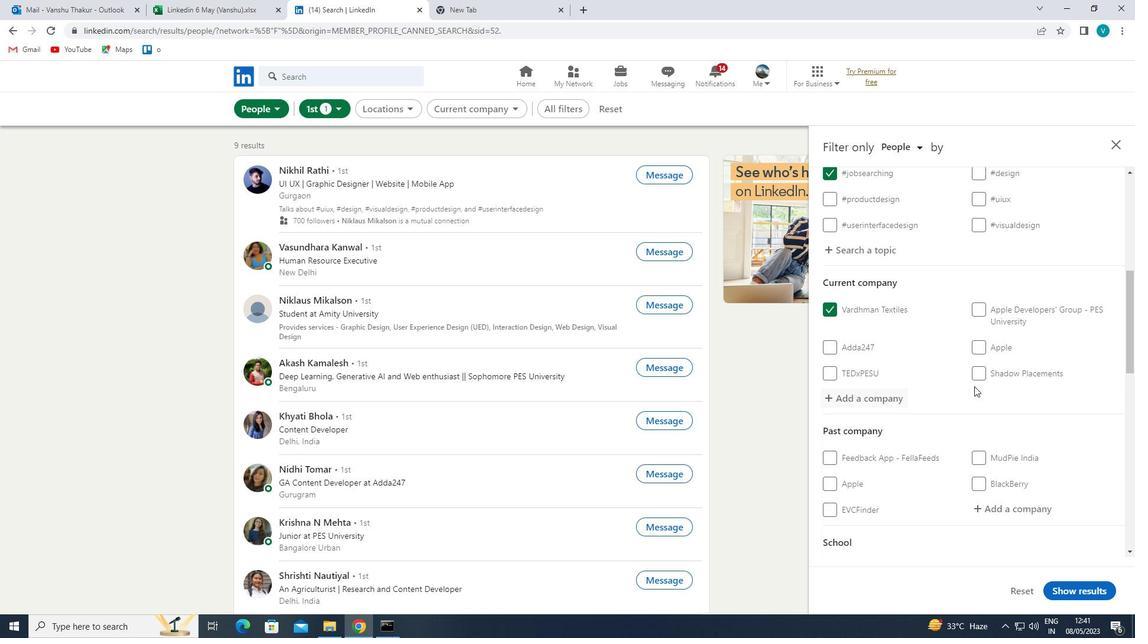 
Action: Mouse scrolled (974, 386) with delta (0, 0)
Screenshot: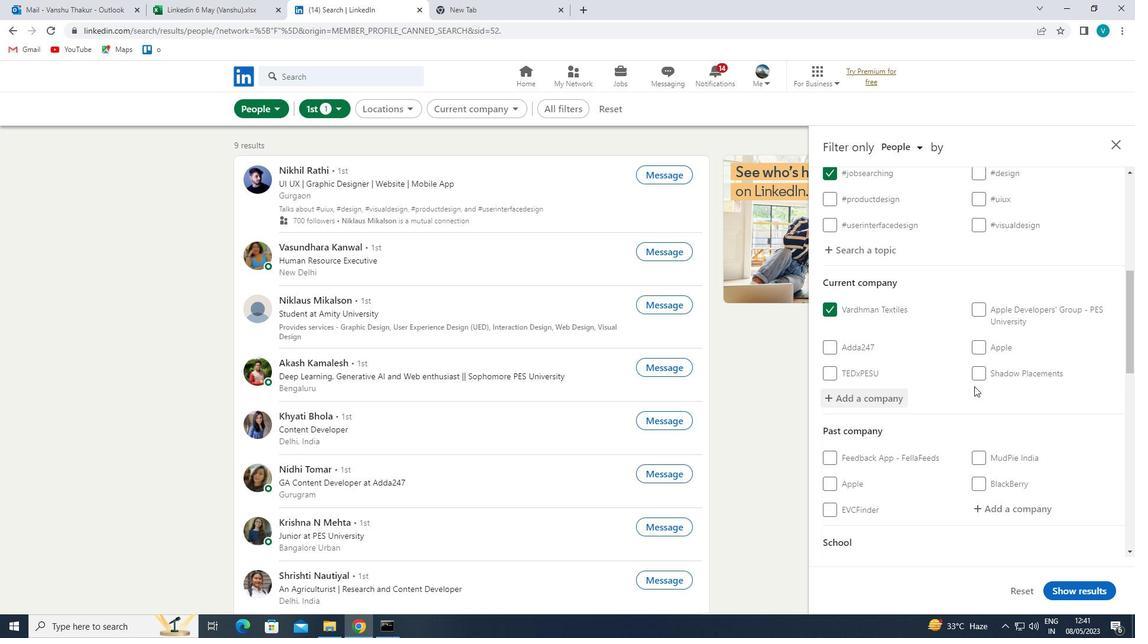 
Action: Mouse moved to (972, 402)
Screenshot: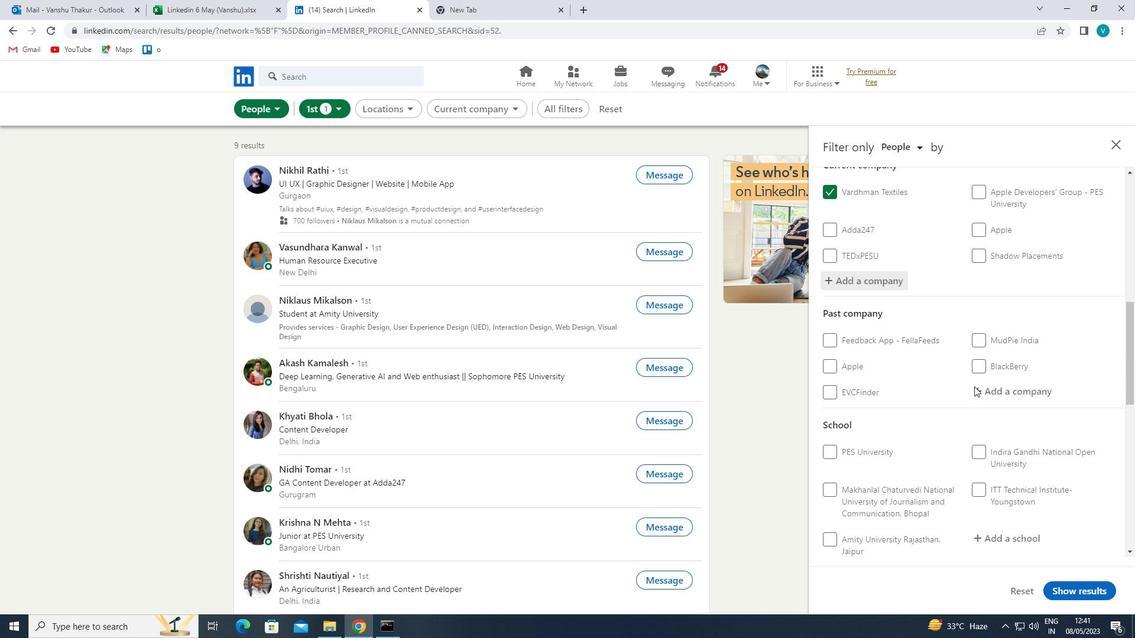 
Action: Mouse scrolled (972, 401) with delta (0, 0)
Screenshot: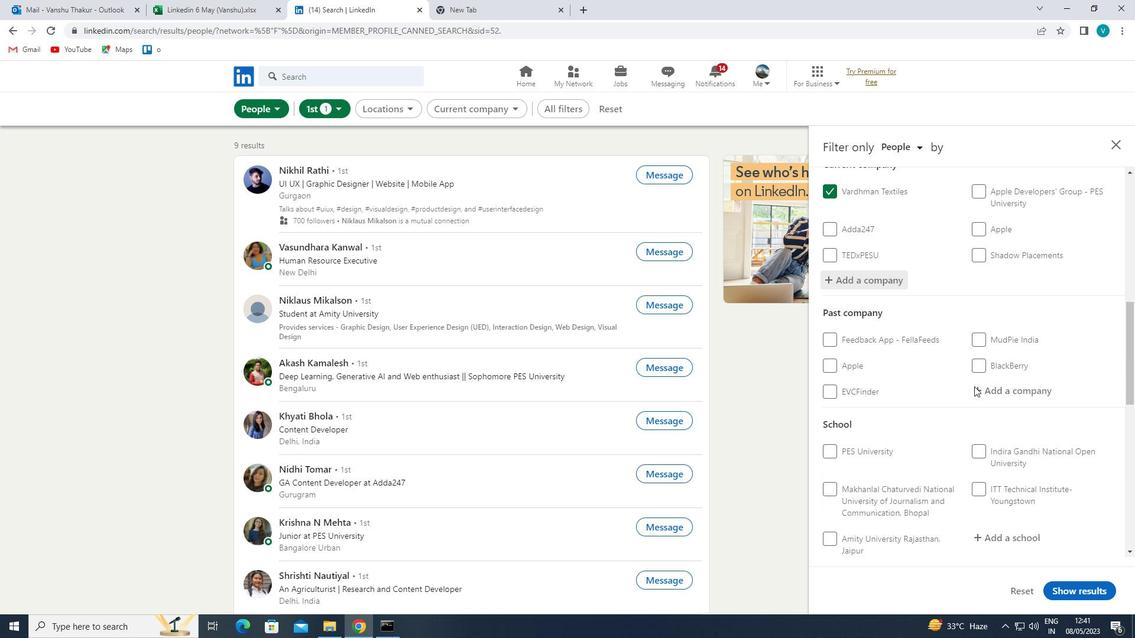 
Action: Mouse scrolled (972, 401) with delta (0, 0)
Screenshot: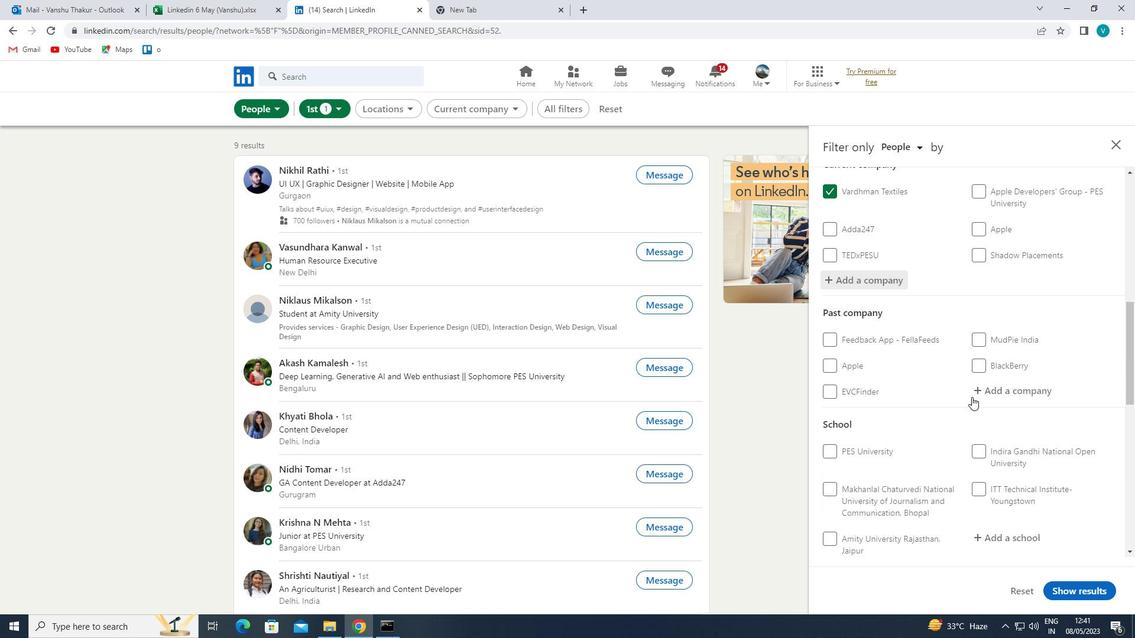 
Action: Mouse moved to (991, 417)
Screenshot: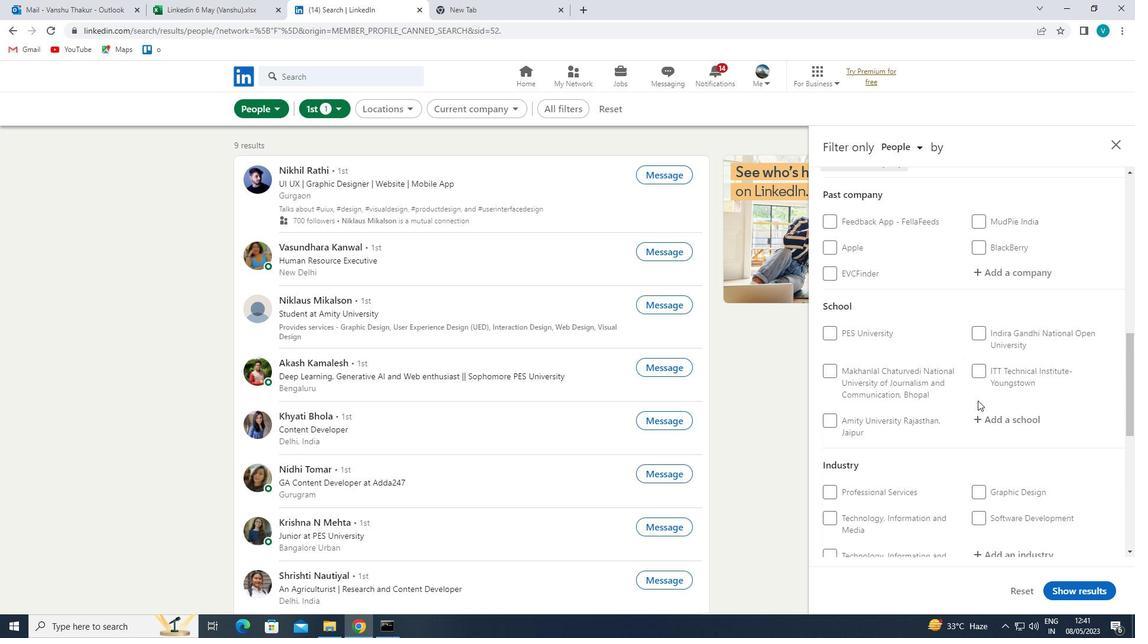 
Action: Mouse pressed left at (991, 417)
Screenshot: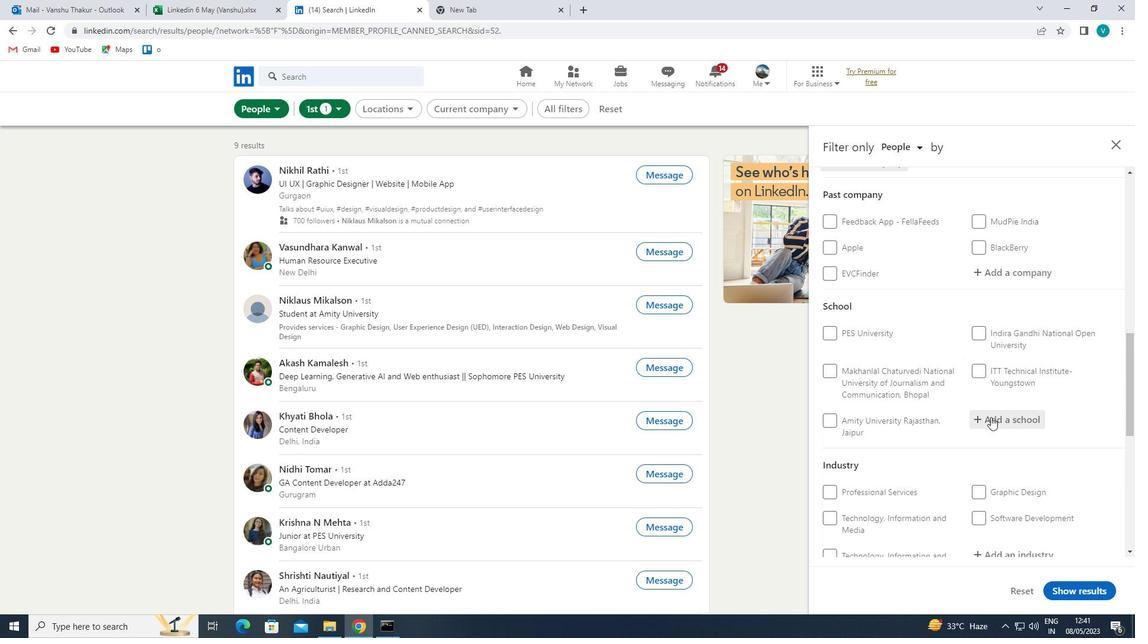 
Action: Mouse moved to (986, 422)
Screenshot: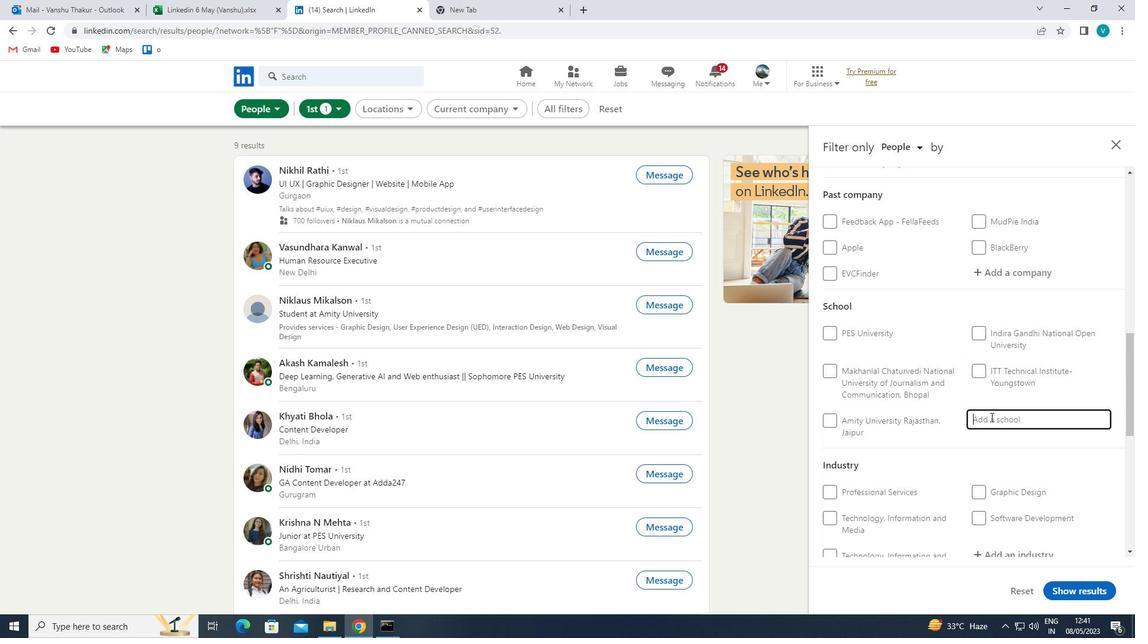 
Action: Key pressed <Key.shift>ST.<Key.space><Key.shift>JOSEPH
Screenshot: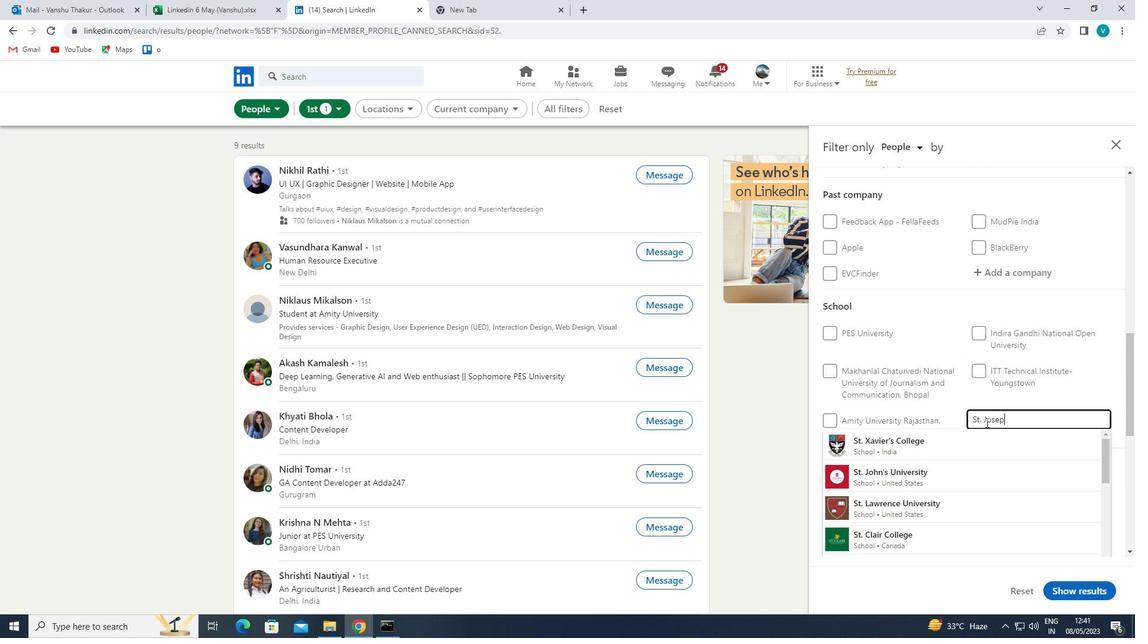 
Action: Mouse moved to (977, 435)
Screenshot: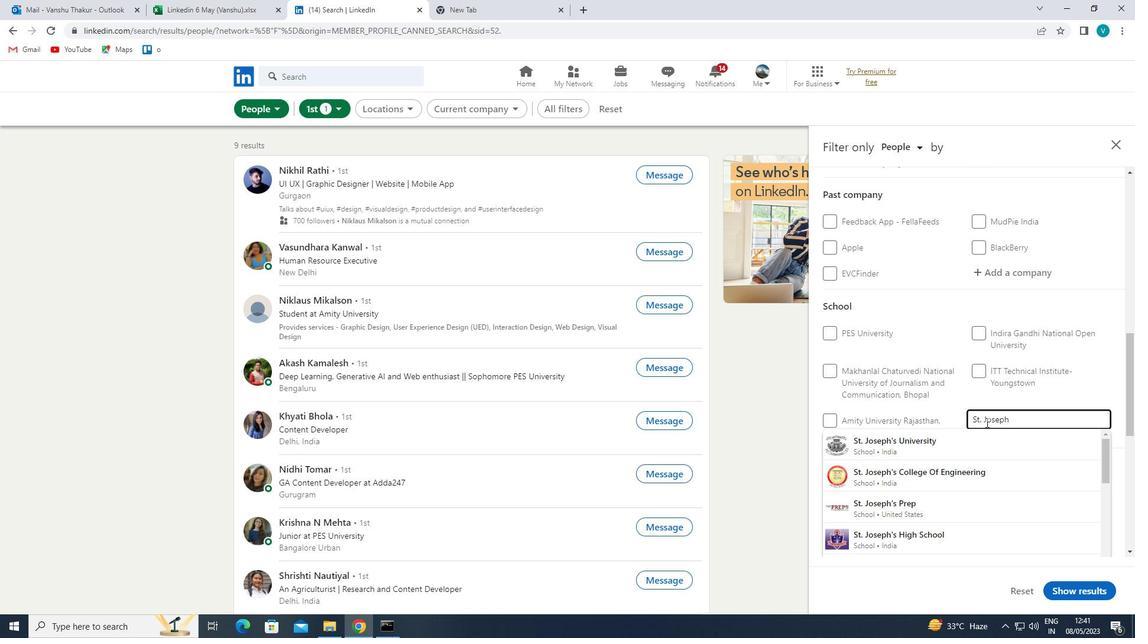
Action: Mouse pressed left at (977, 435)
Screenshot: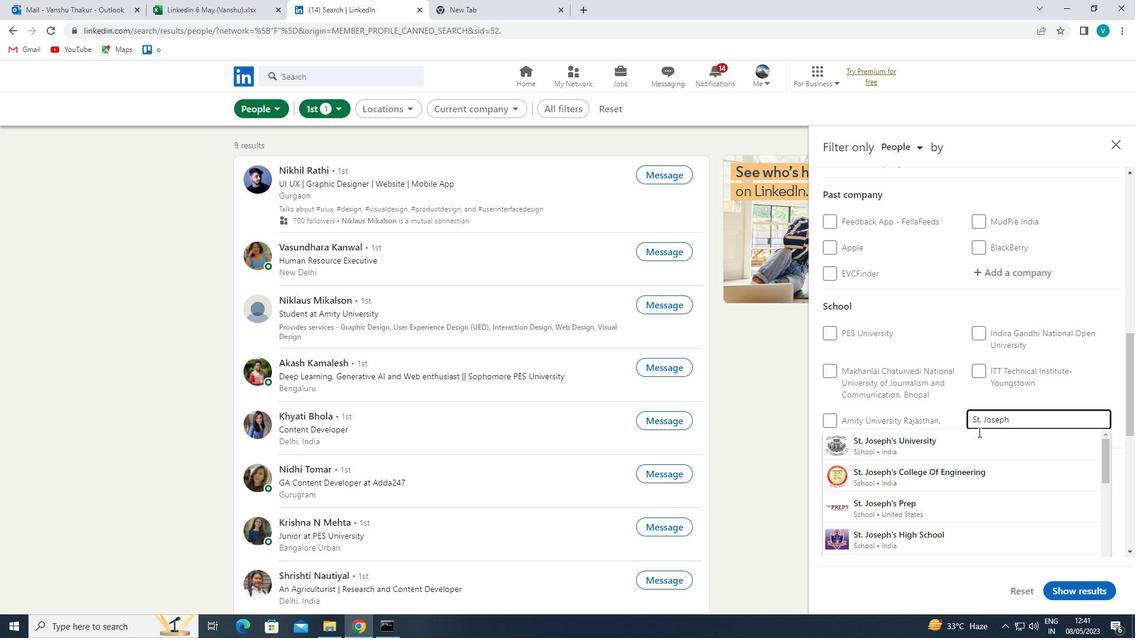 
Action: Mouse moved to (970, 443)
Screenshot: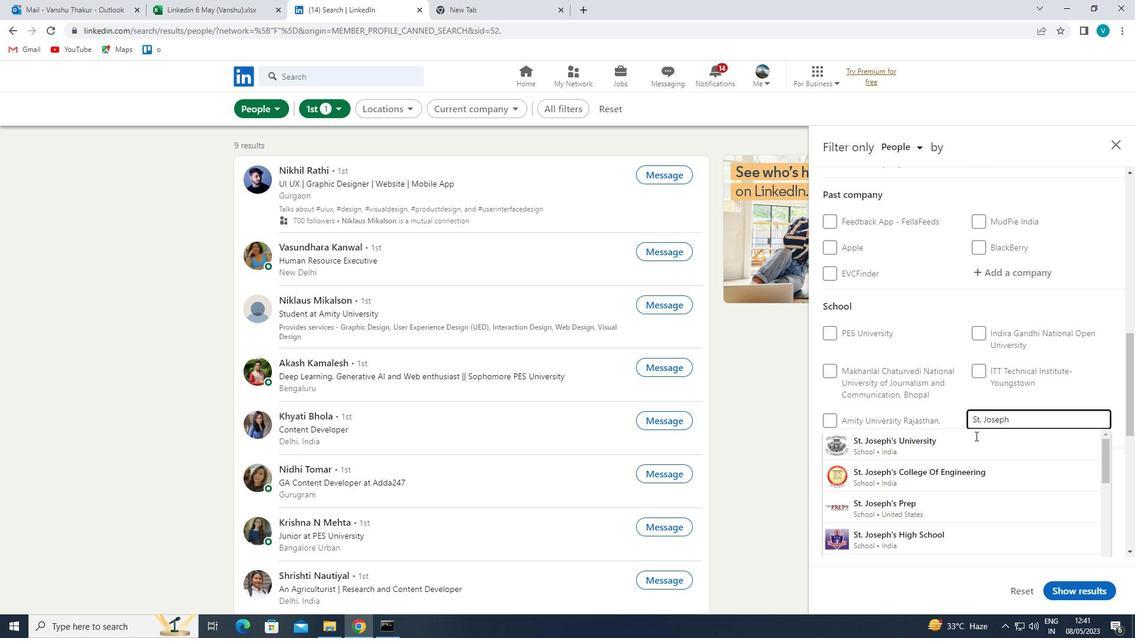 
Action: Mouse pressed left at (970, 443)
Screenshot: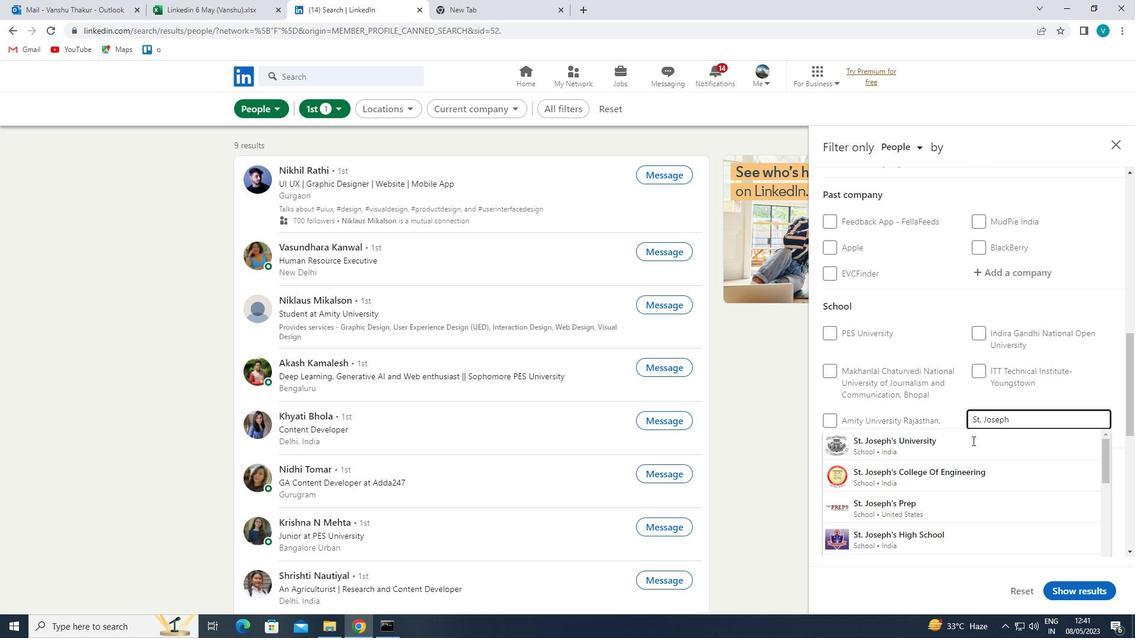 
Action: Mouse moved to (974, 439)
Screenshot: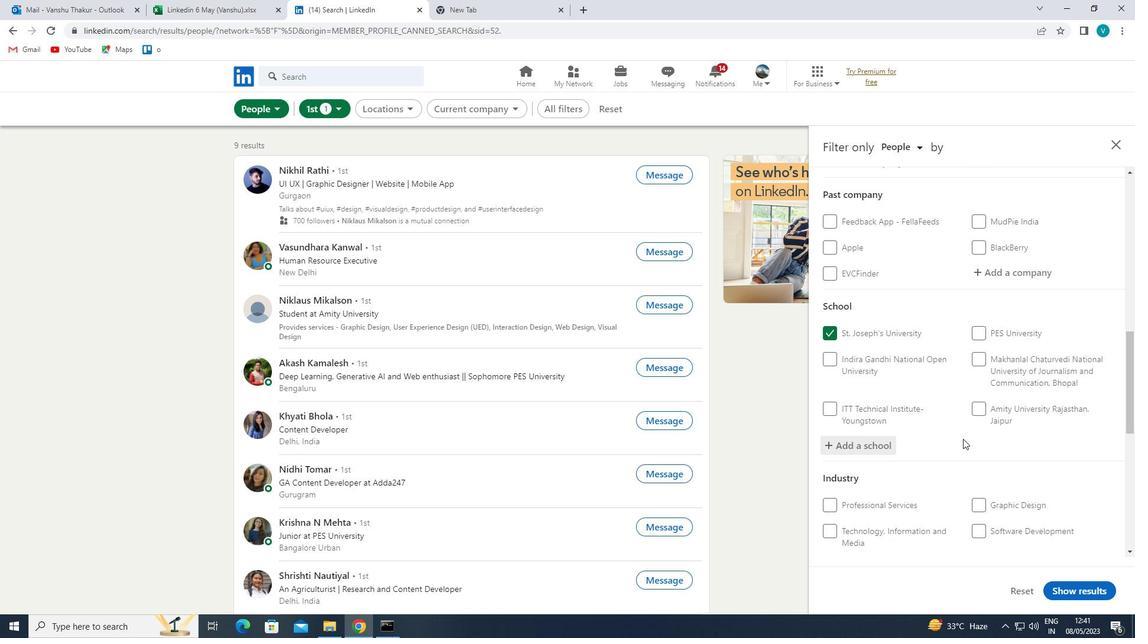 
Action: Mouse scrolled (974, 439) with delta (0, 0)
Screenshot: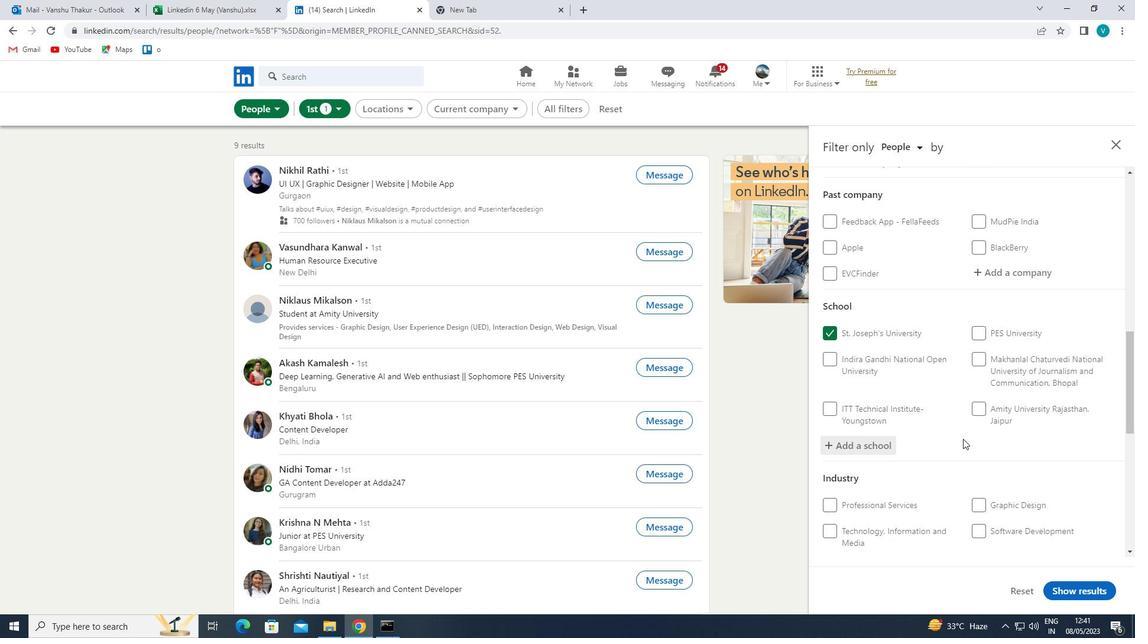 
Action: Mouse moved to (976, 440)
Screenshot: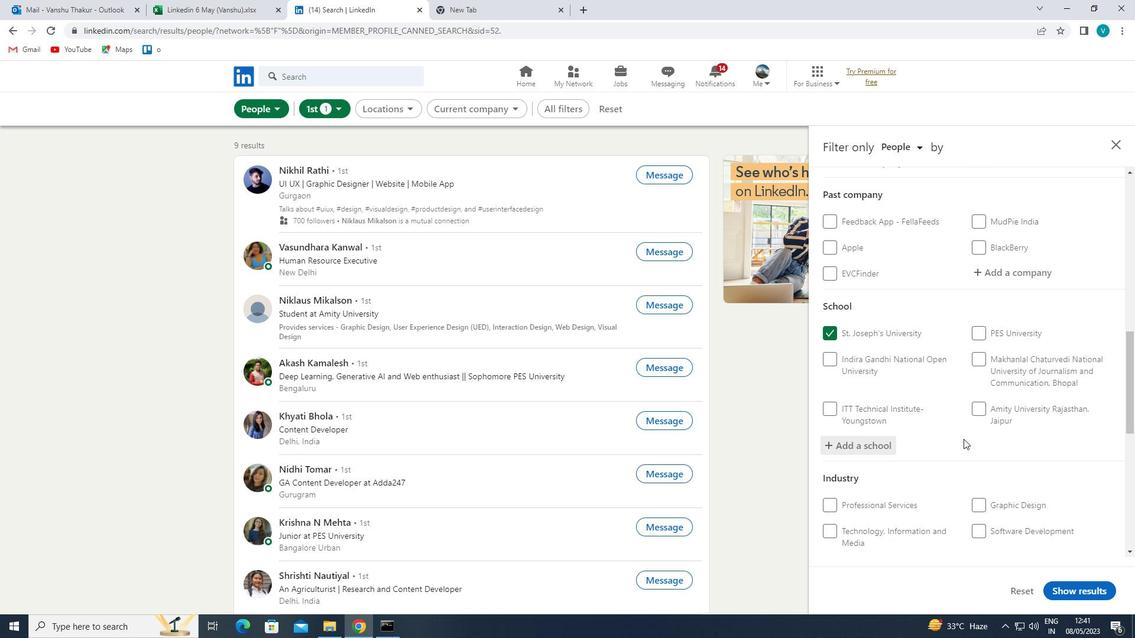 
Action: Mouse scrolled (976, 439) with delta (0, 0)
Screenshot: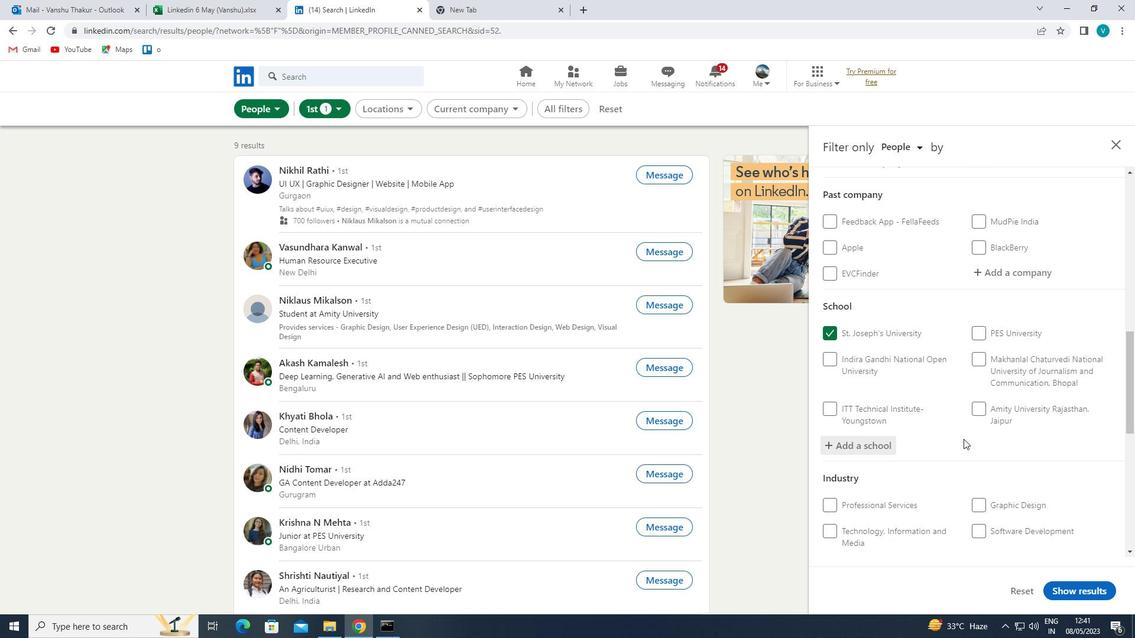 
Action: Mouse moved to (1019, 452)
Screenshot: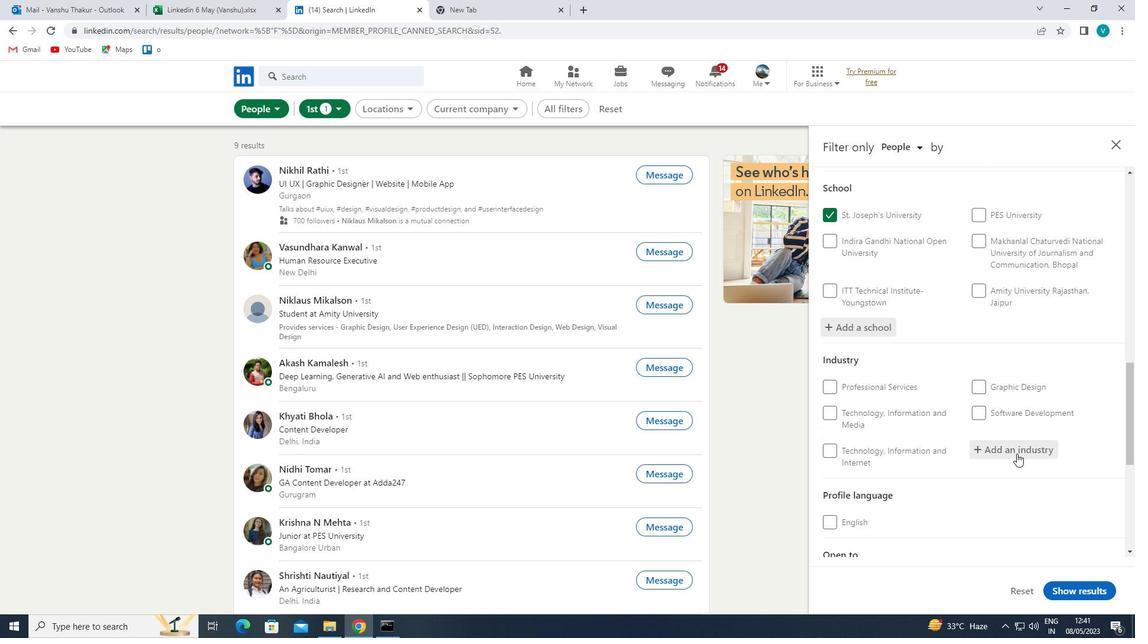
Action: Mouse pressed left at (1019, 452)
Screenshot: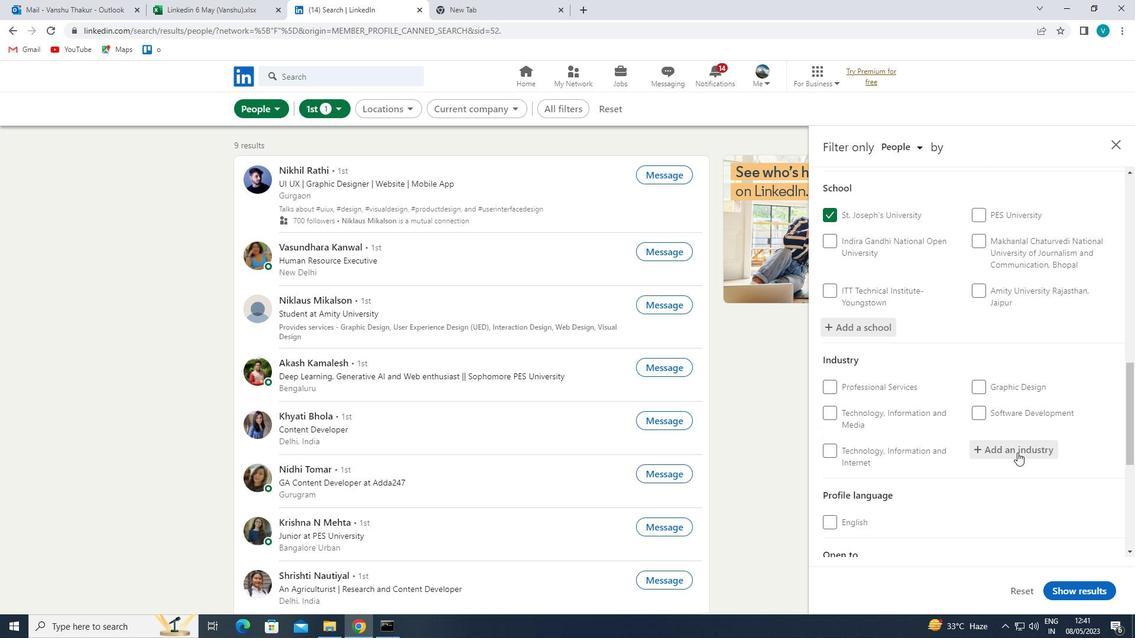 
Action: Mouse moved to (983, 474)
Screenshot: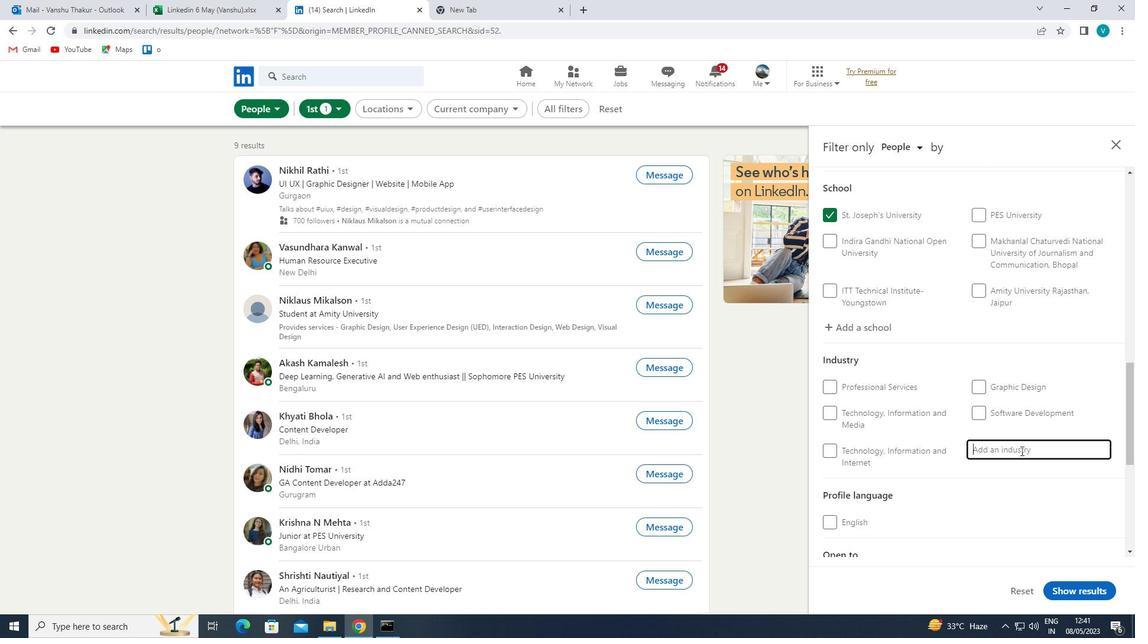 
Action: Key pressed <Key.shift>ELEC
Screenshot: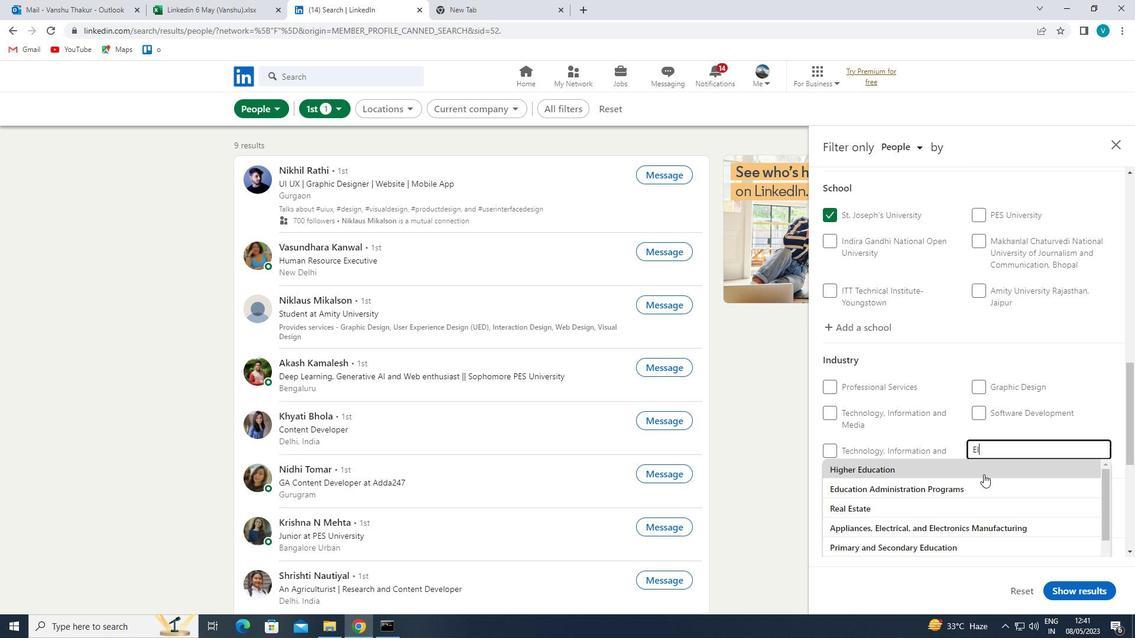
Action: Mouse moved to (999, 549)
Screenshot: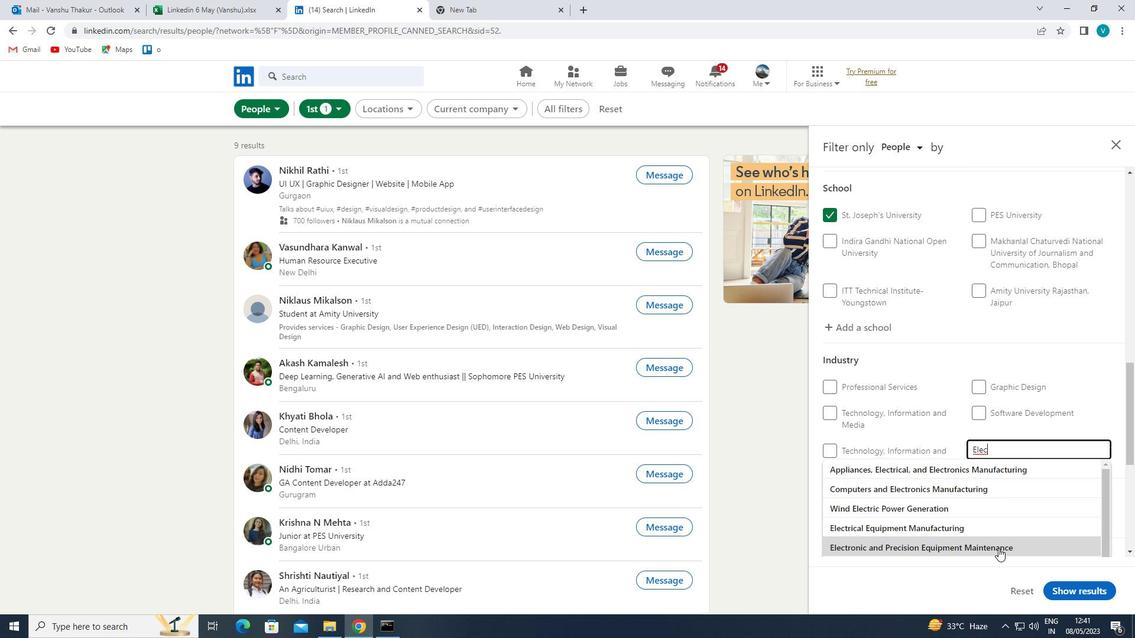 
Action: Mouse pressed left at (999, 549)
Screenshot: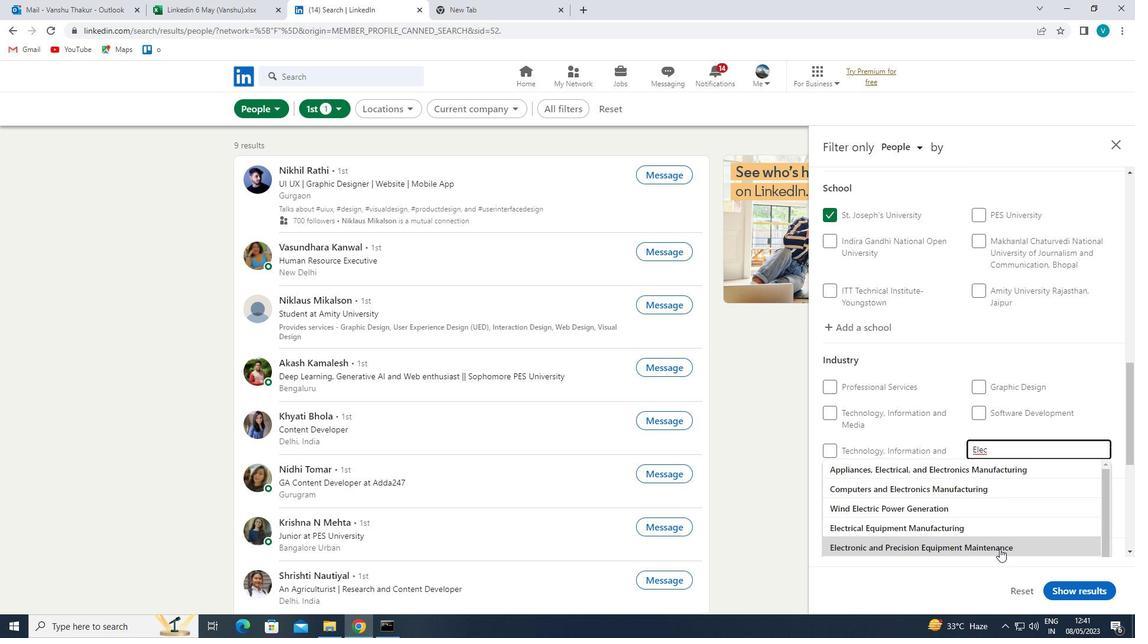 
Action: Mouse moved to (982, 423)
Screenshot: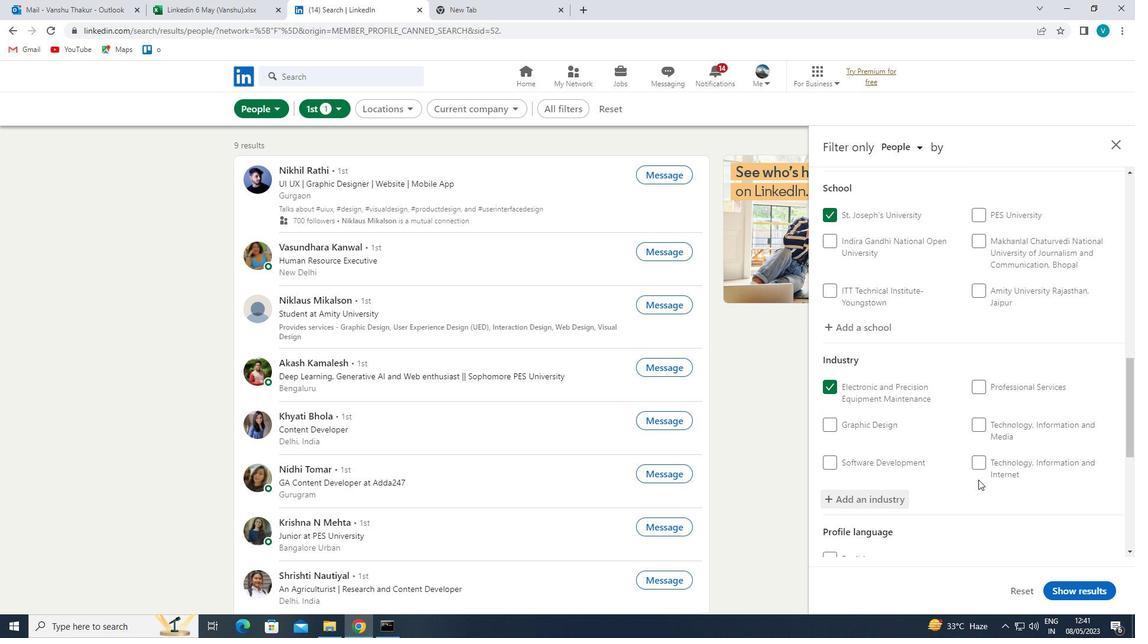 
Action: Mouse scrolled (982, 422) with delta (0, 0)
Screenshot: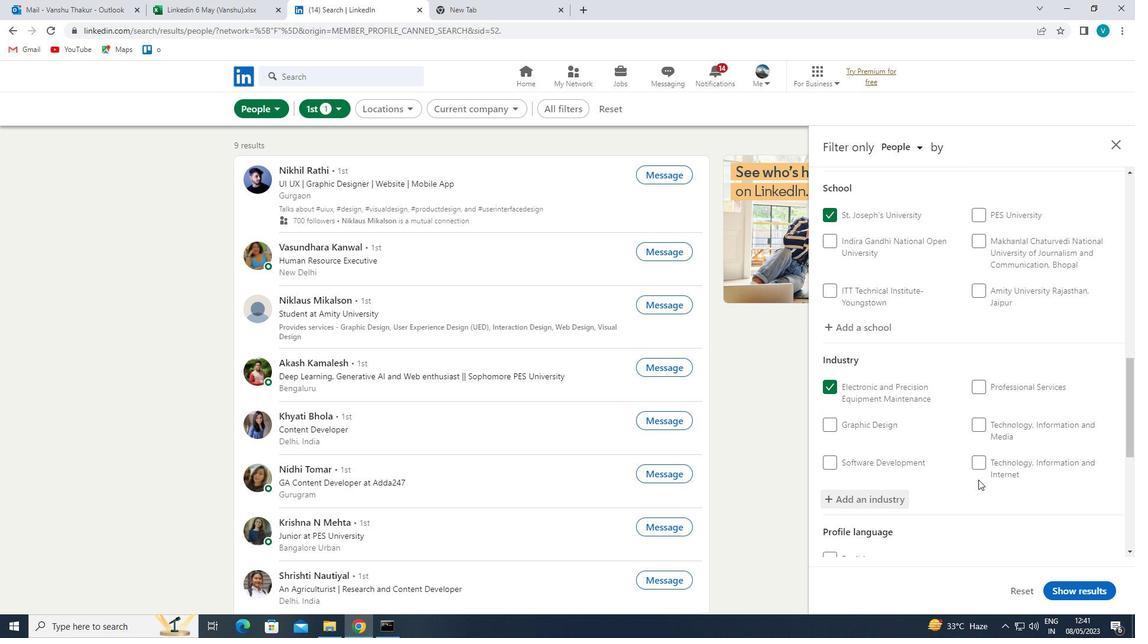
Action: Mouse moved to (986, 420)
Screenshot: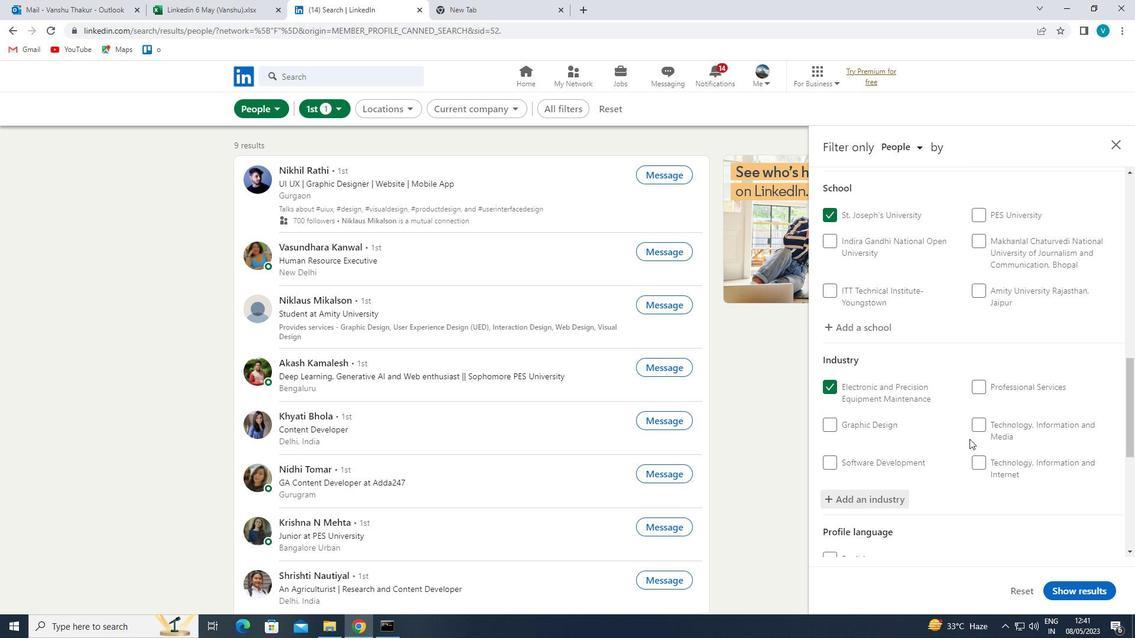 
Action: Mouse scrolled (986, 419) with delta (0, 0)
Screenshot: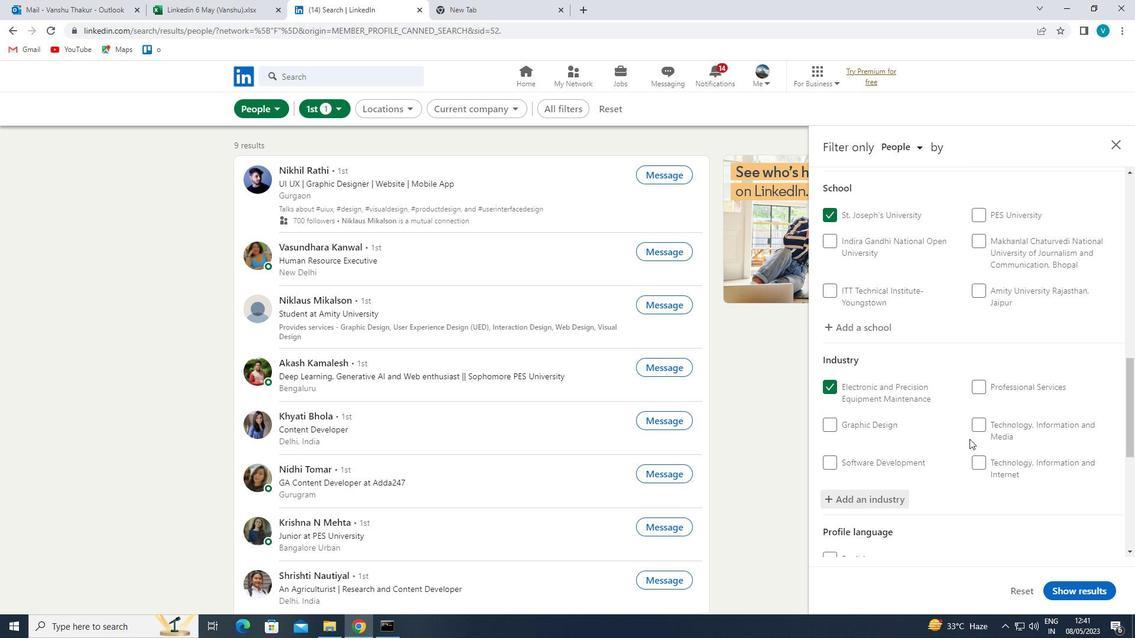 
Action: Mouse moved to (990, 418)
Screenshot: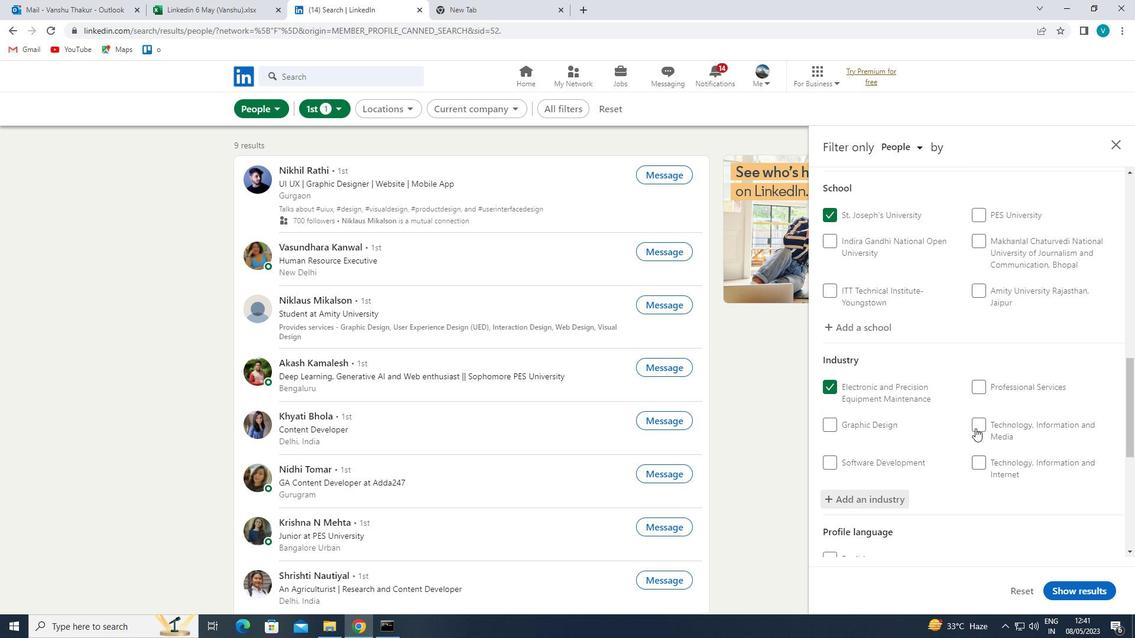 
Action: Mouse scrolled (990, 418) with delta (0, 0)
Screenshot: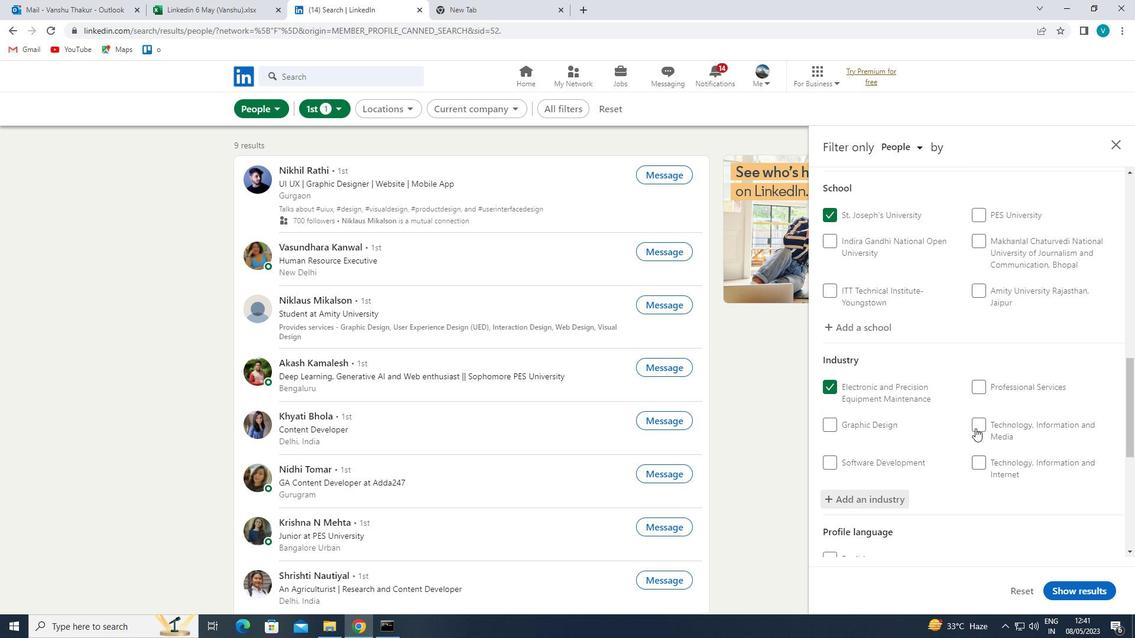 
Action: Mouse moved to (991, 416)
Screenshot: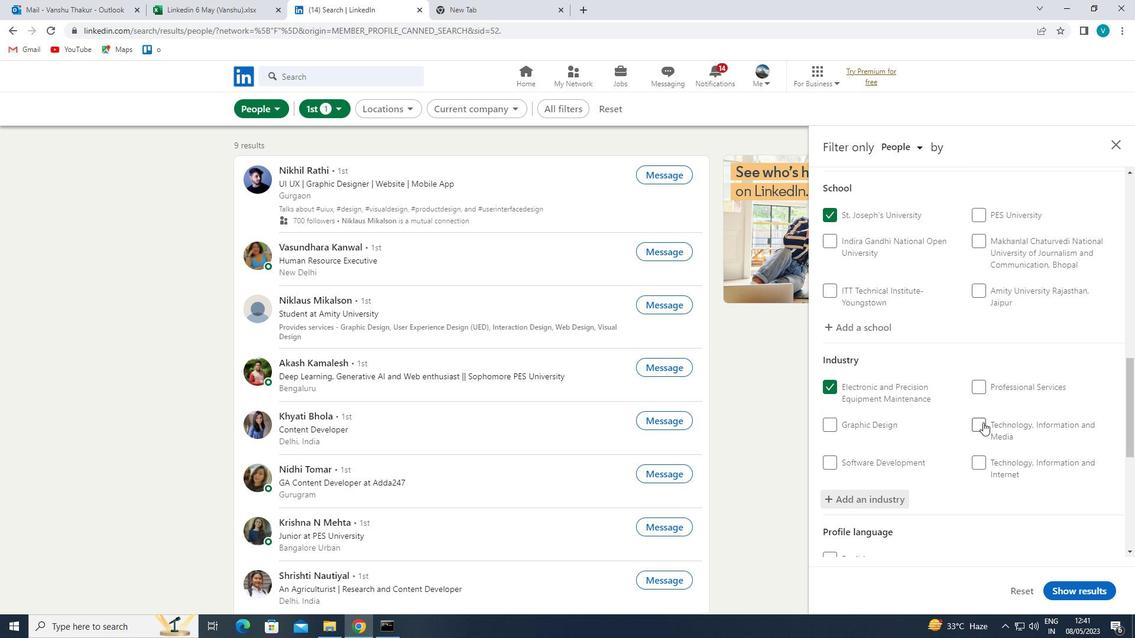 
Action: Mouse scrolled (991, 415) with delta (0, 0)
Screenshot: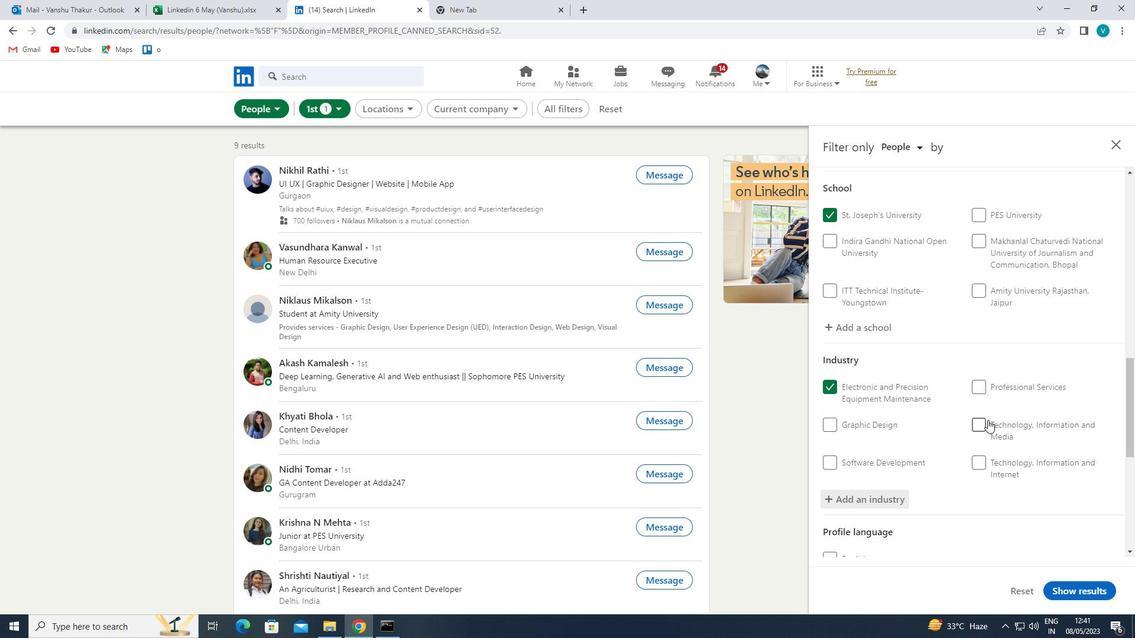 
Action: Mouse moved to (991, 414)
Screenshot: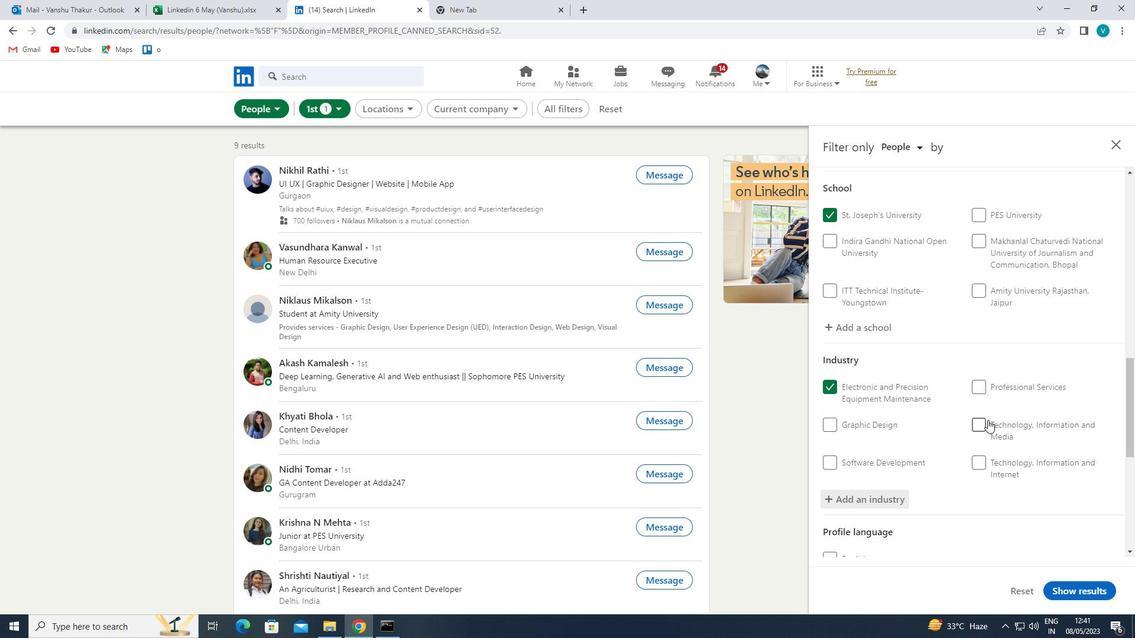 
Action: Mouse scrolled (991, 413) with delta (0, 0)
Screenshot: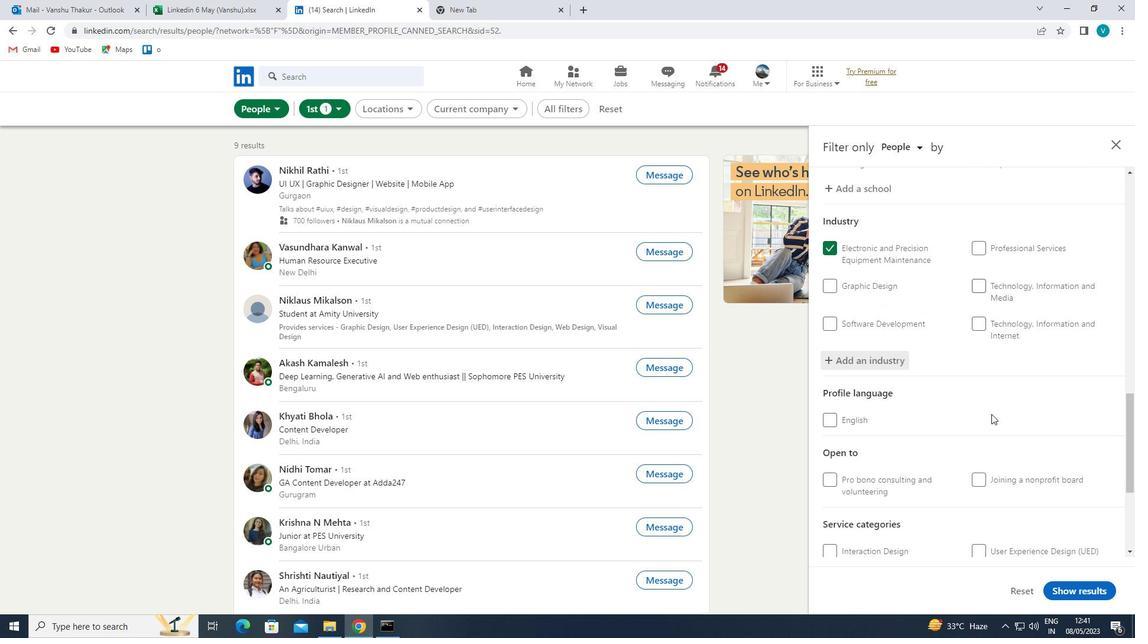 
Action: Mouse moved to (992, 413)
Screenshot: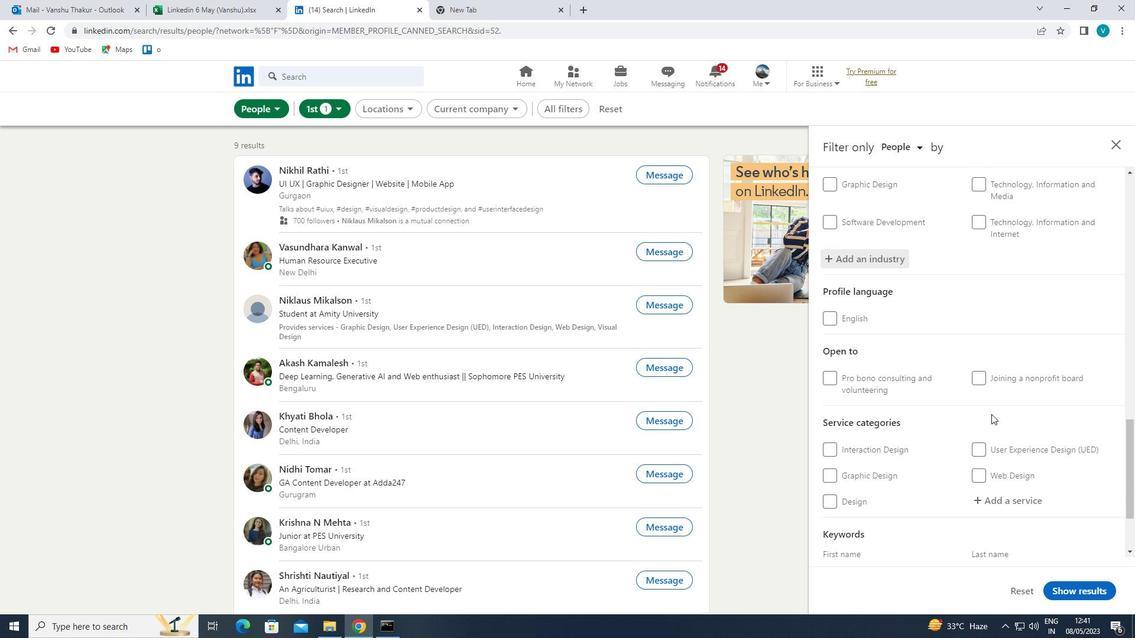 
Action: Mouse scrolled (992, 413) with delta (0, 0)
Screenshot: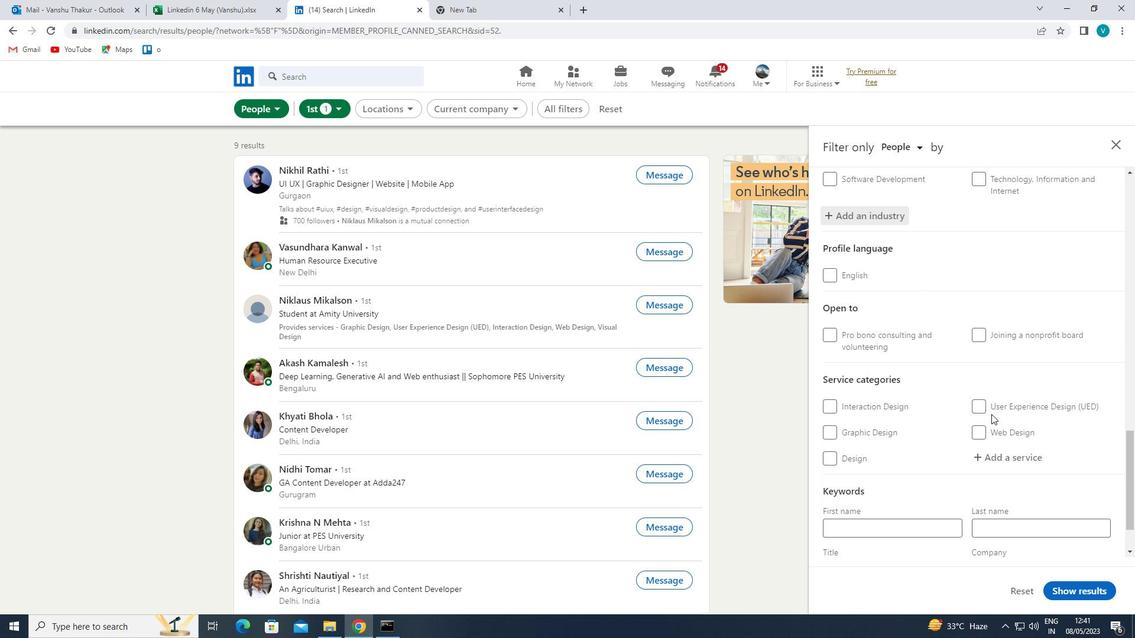 
Action: Mouse moved to (1002, 394)
Screenshot: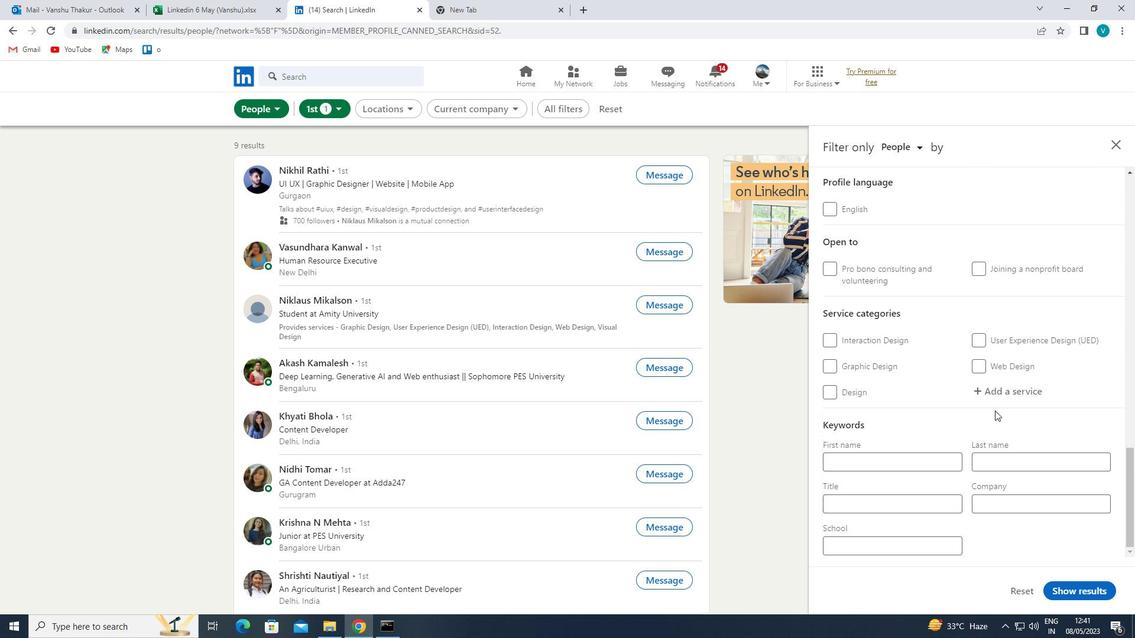 
Action: Mouse pressed left at (1002, 394)
Screenshot: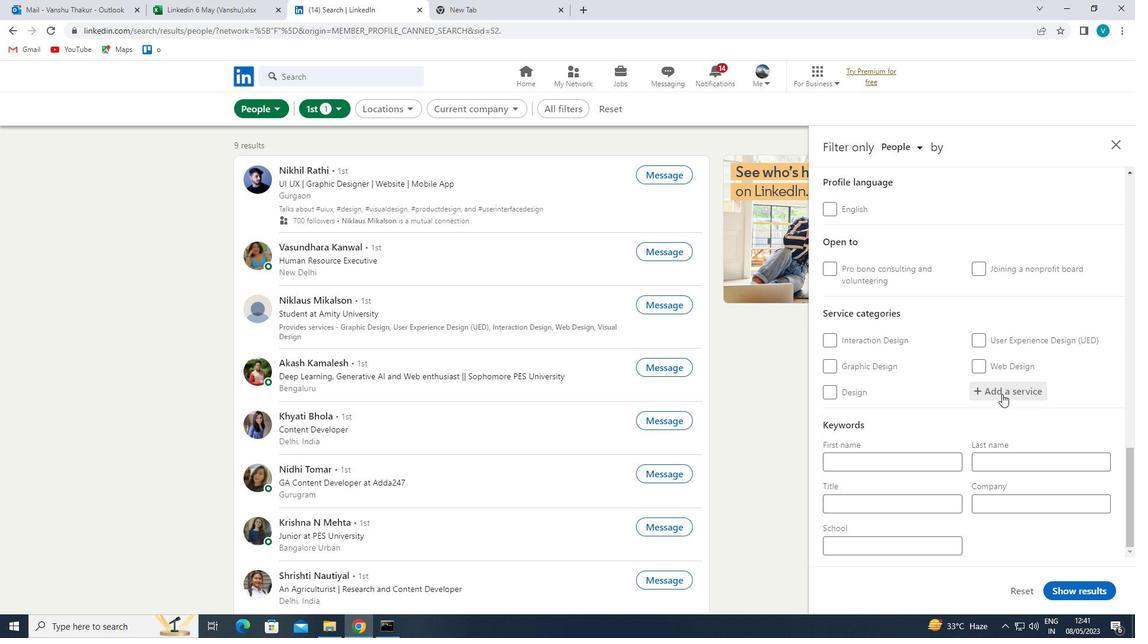 
Action: Mouse moved to (979, 409)
Screenshot: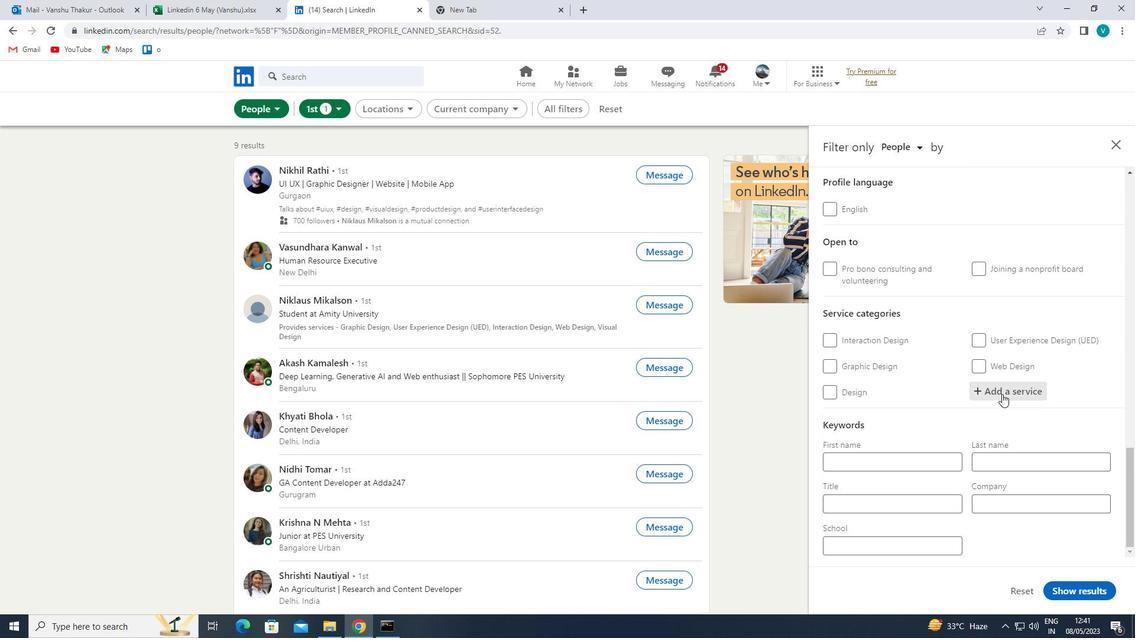 
Action: Key pressed <Key.shift>
Screenshot: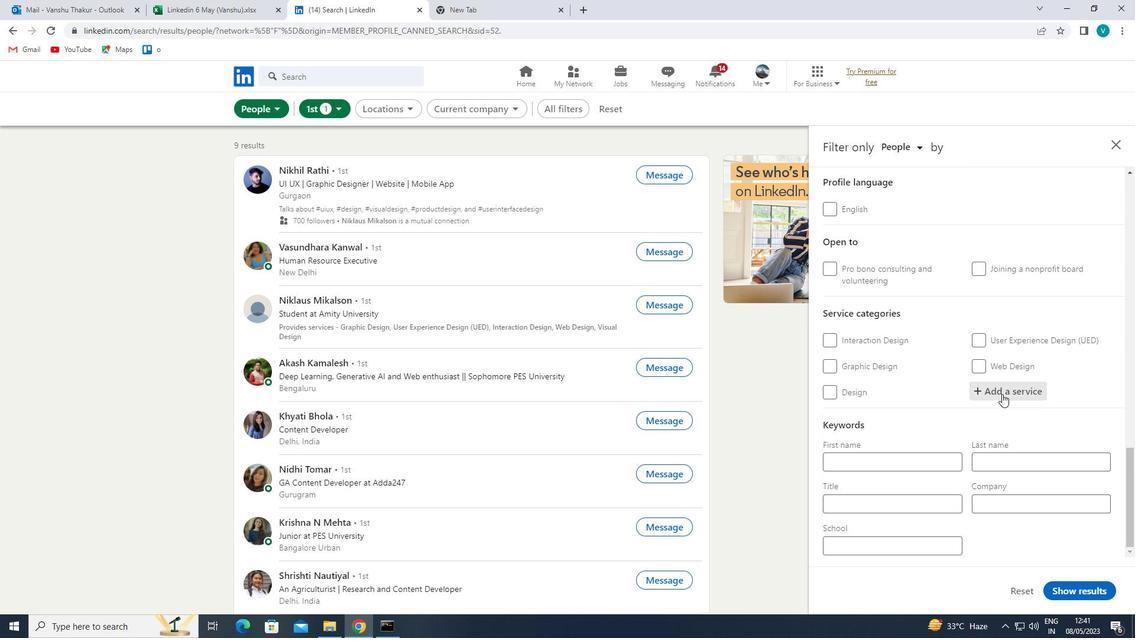 
Action: Mouse moved to (918, 445)
Screenshot: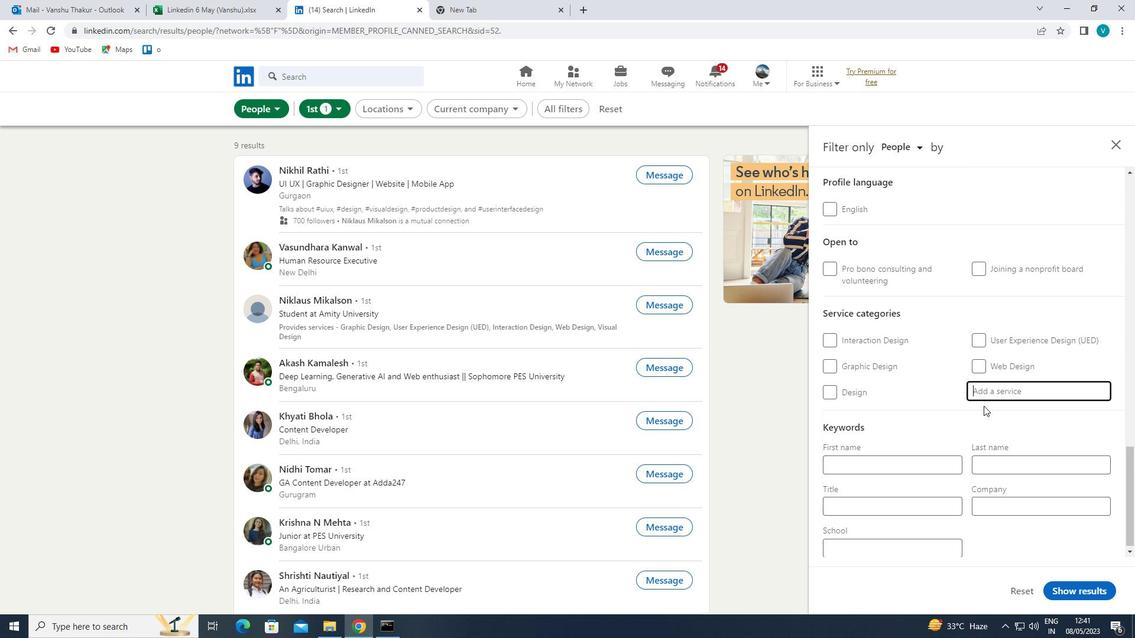 
Action: Key pressed LOANS
Screenshot: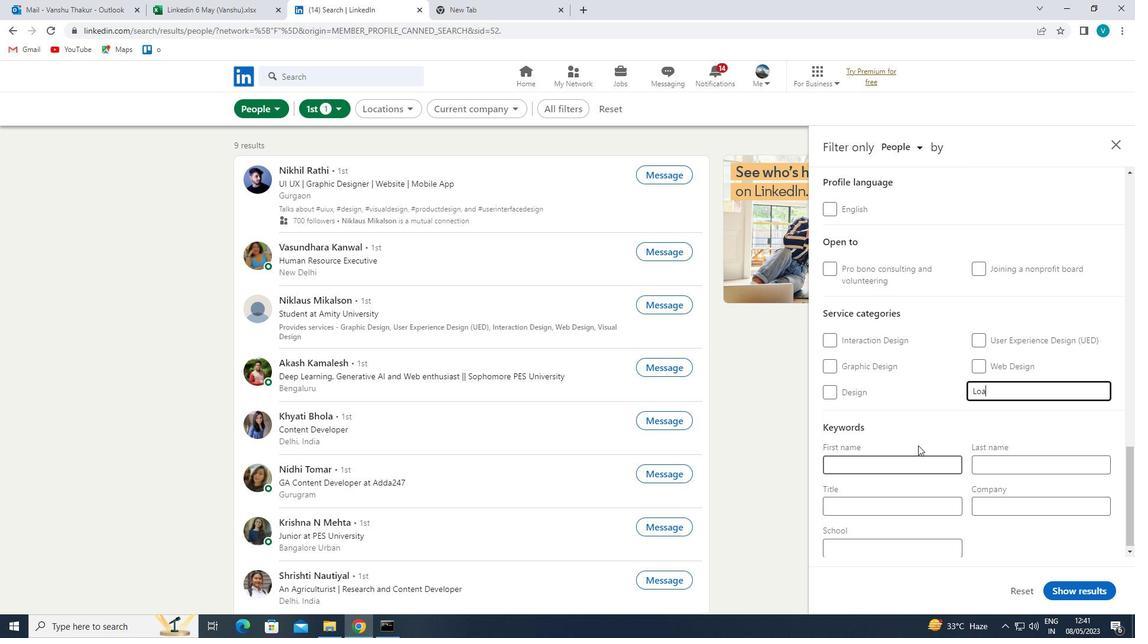 
Action: Mouse moved to (917, 409)
Screenshot: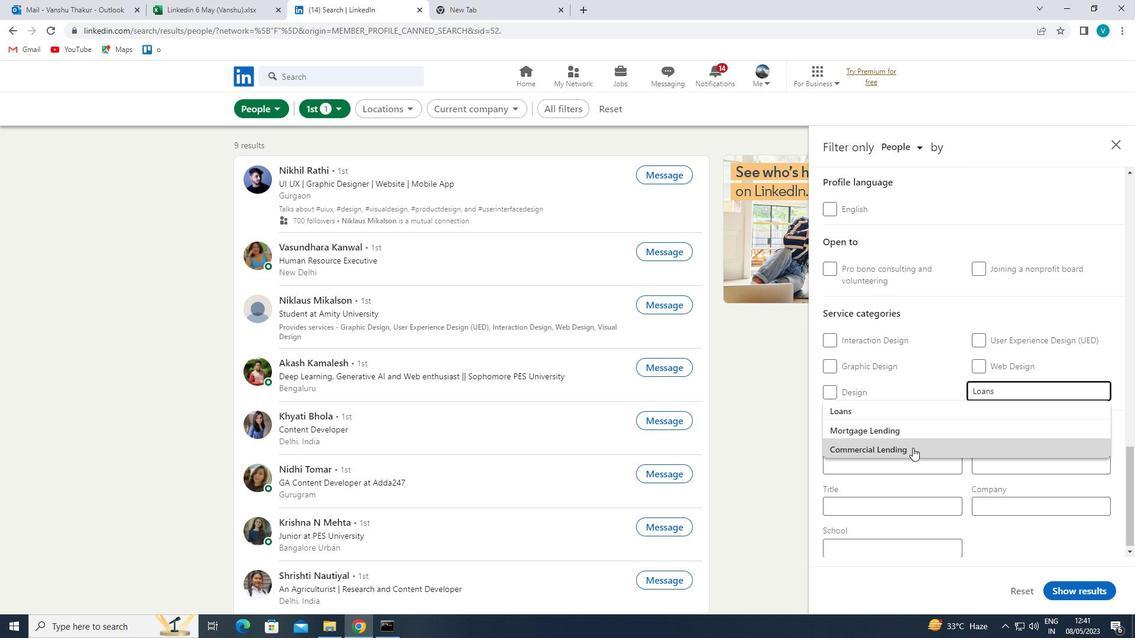 
Action: Mouse pressed left at (917, 409)
Screenshot: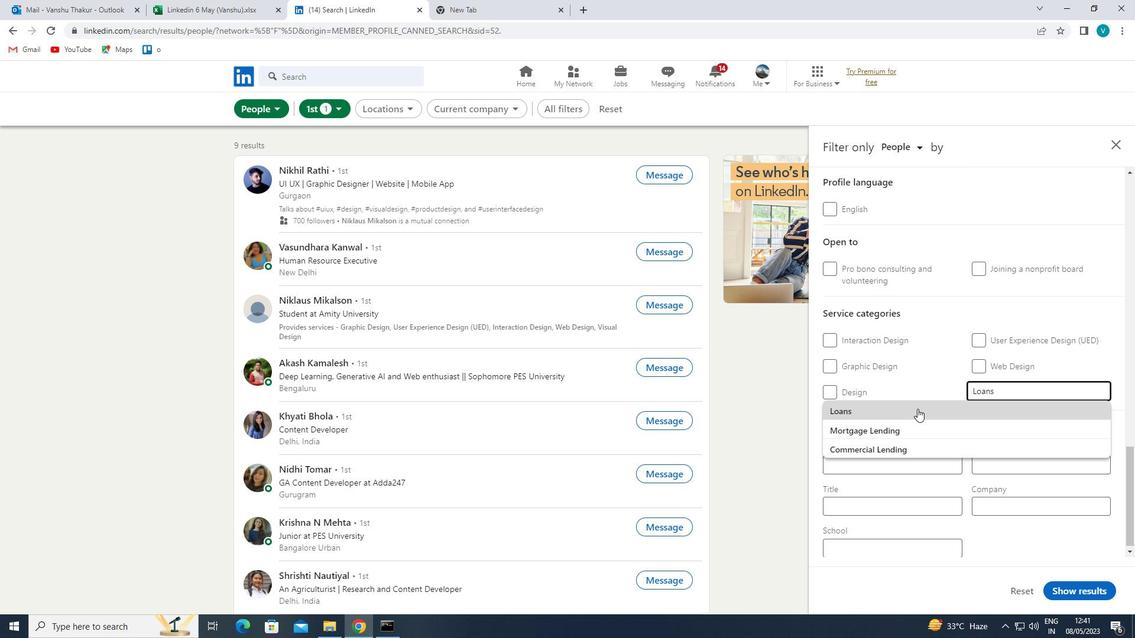 
Action: Mouse moved to (917, 408)
Screenshot: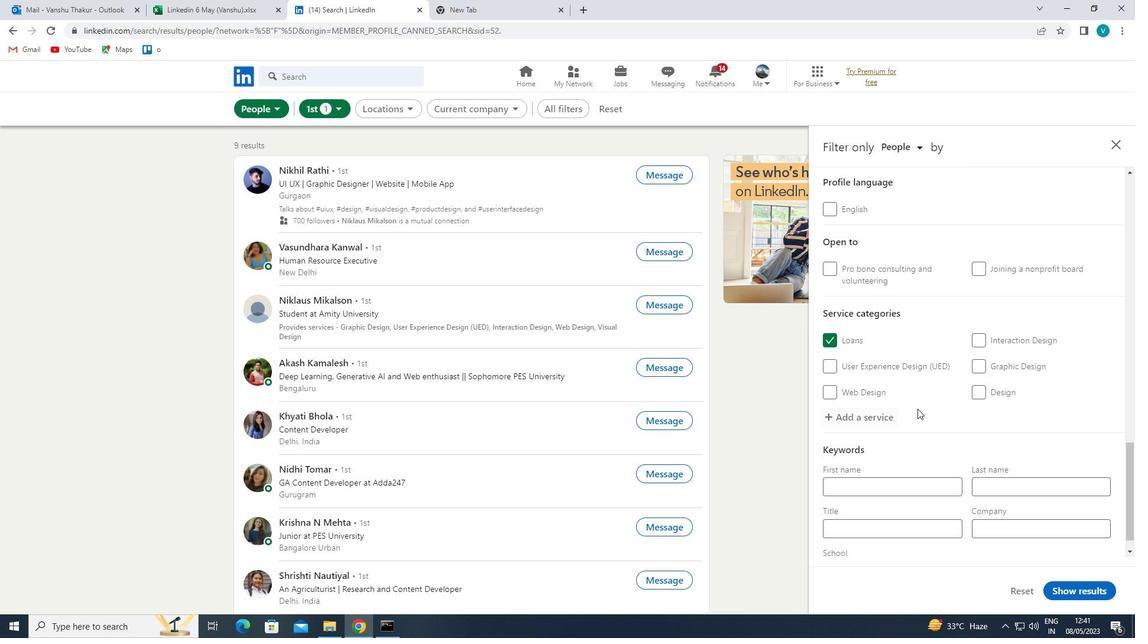 
Action: Mouse scrolled (917, 407) with delta (0, 0)
Screenshot: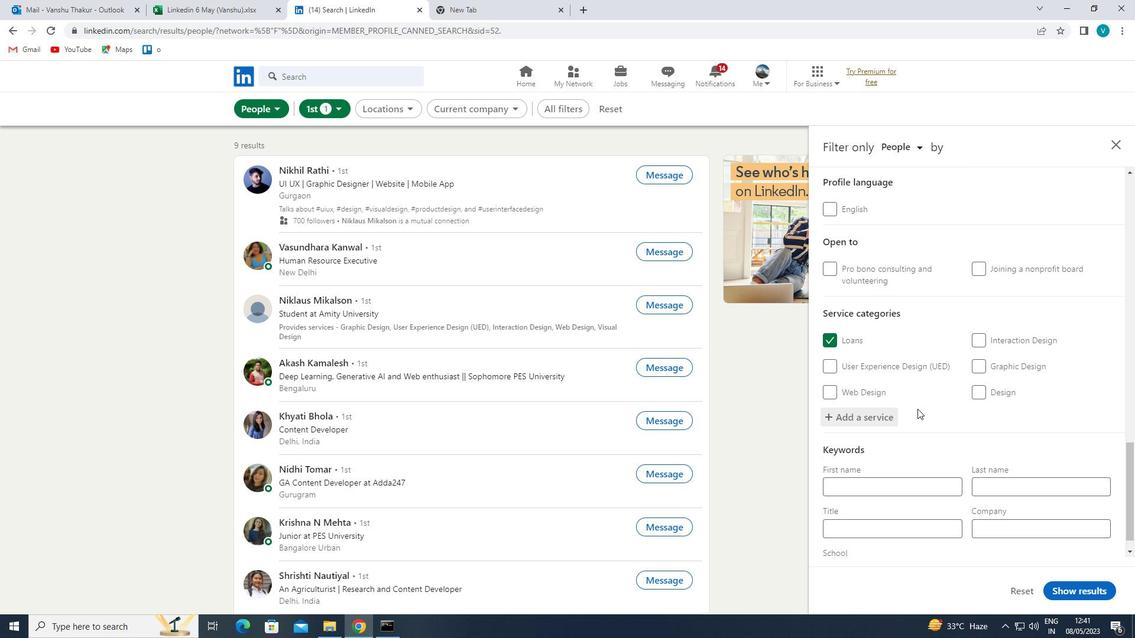 
Action: Mouse moved to (917, 407)
Screenshot: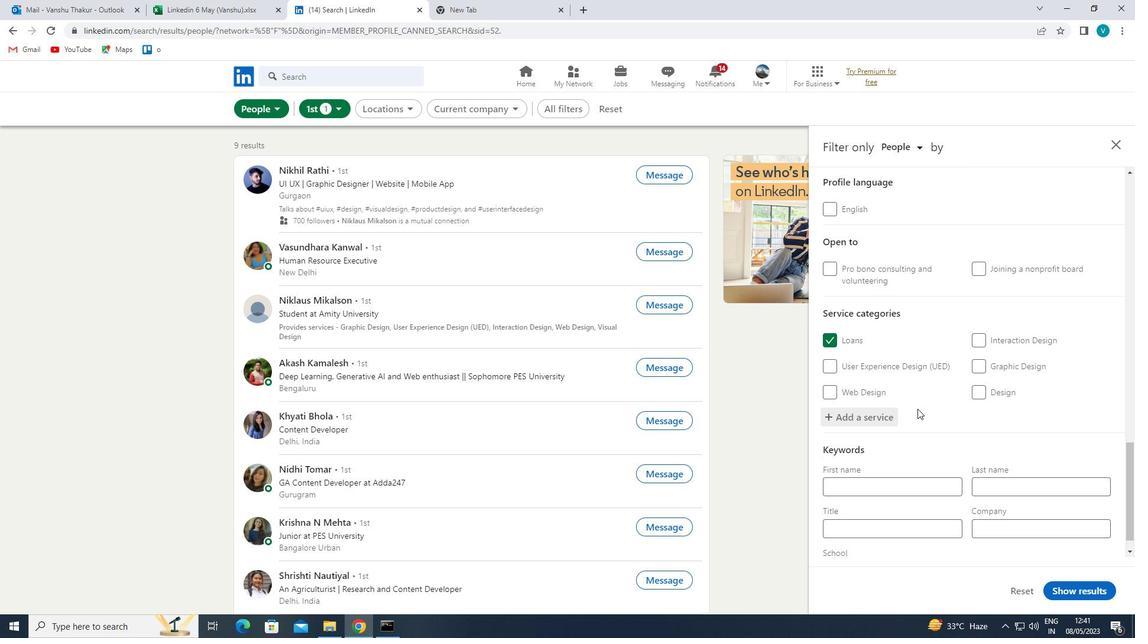 
Action: Mouse scrolled (917, 407) with delta (0, 0)
Screenshot: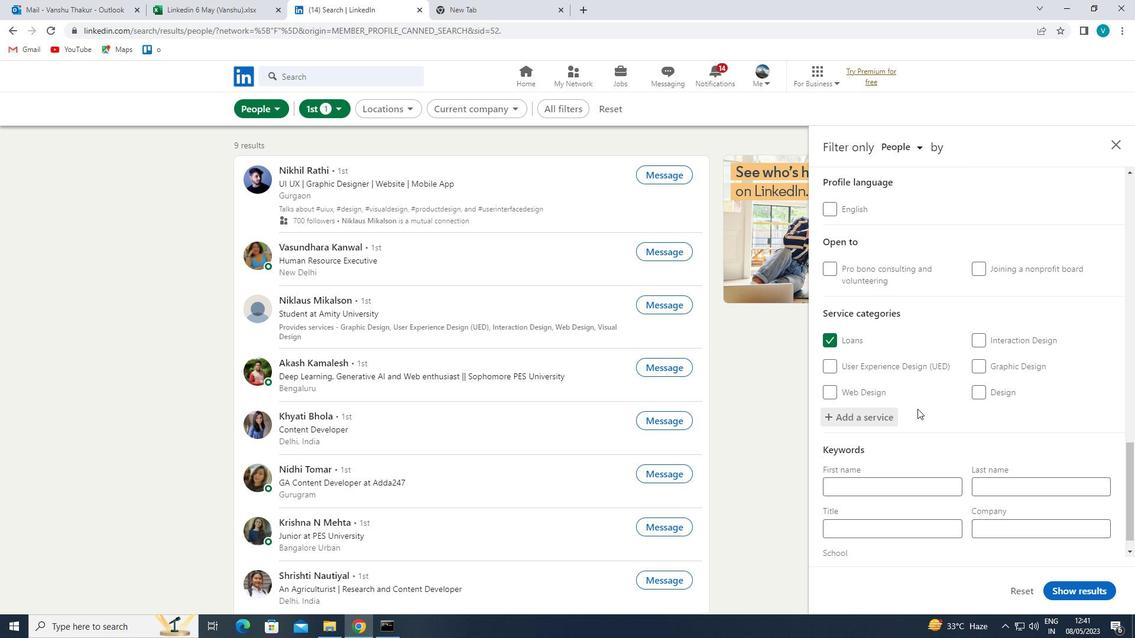 
Action: Mouse moved to (913, 409)
Screenshot: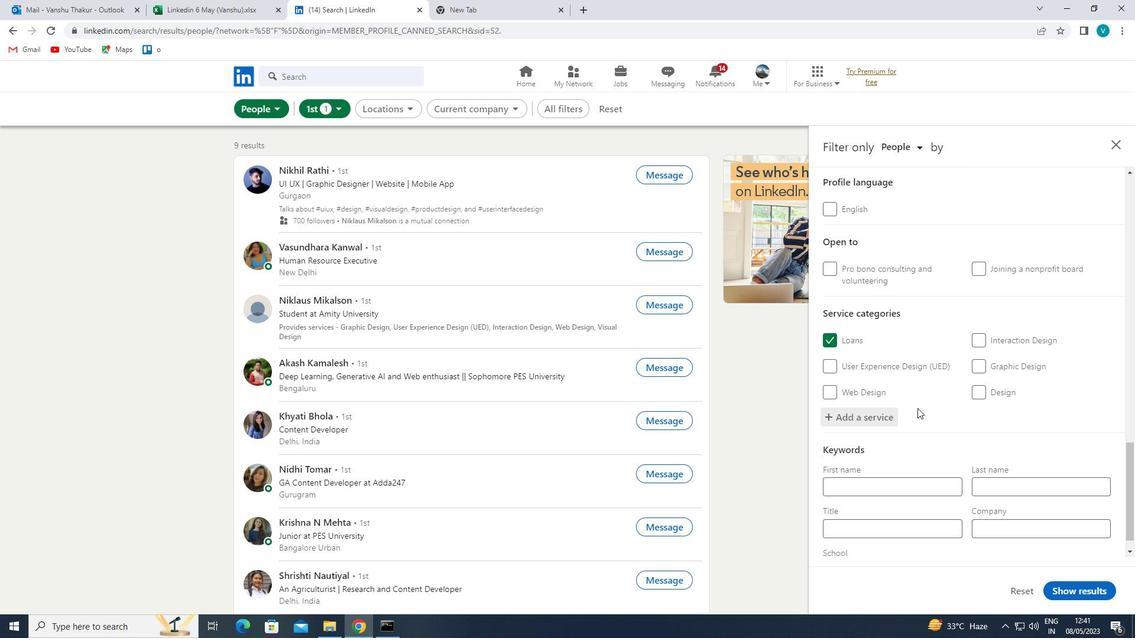 
Action: Mouse scrolled (913, 408) with delta (0, 0)
Screenshot: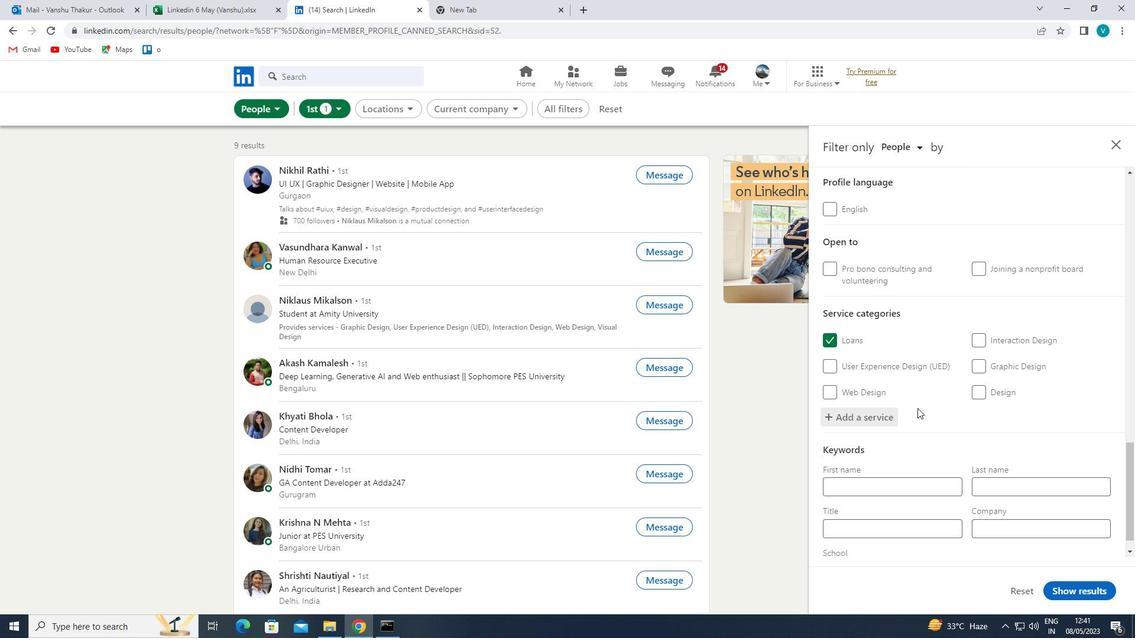 
Action: Mouse moved to (885, 496)
Screenshot: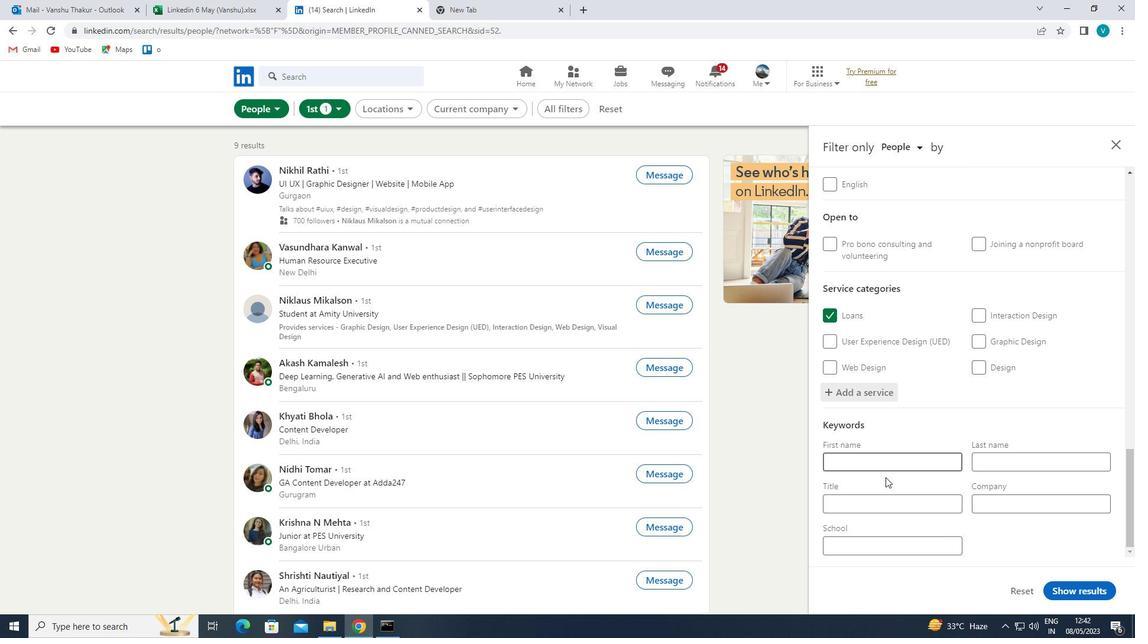 
Action: Mouse pressed left at (885, 496)
Screenshot: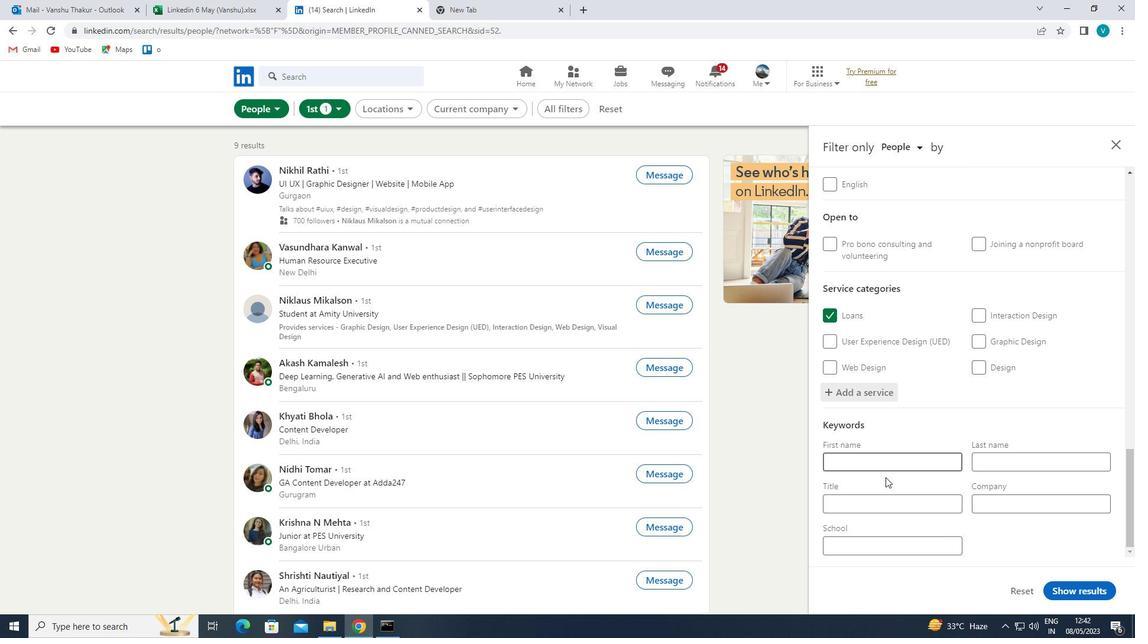 
Action: Mouse moved to (886, 496)
Screenshot: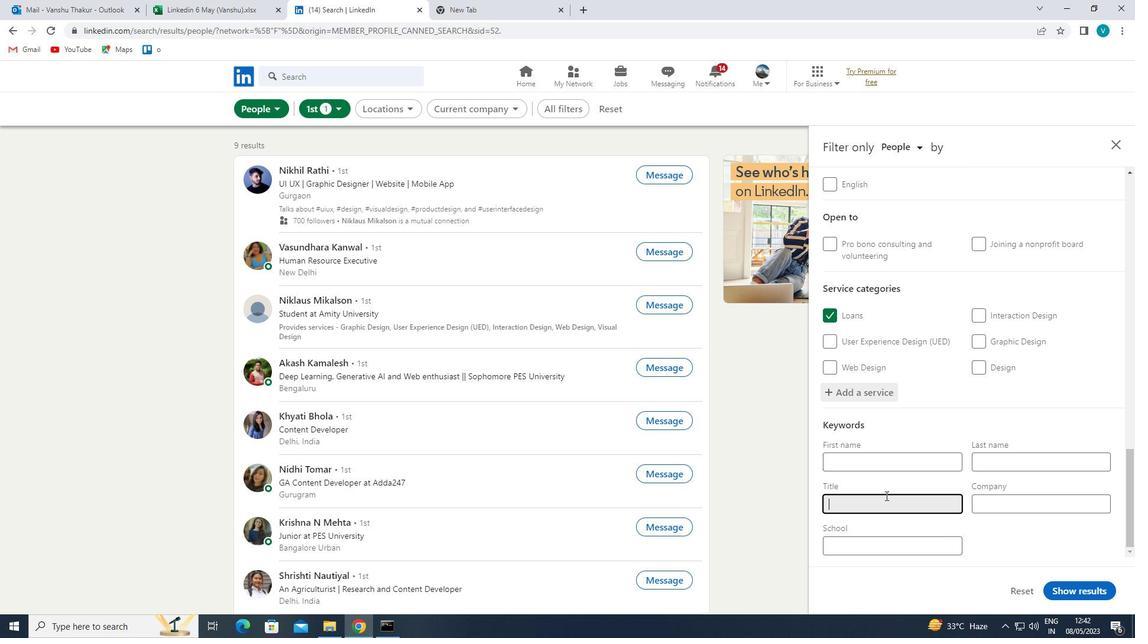 
Action: Key pressed <Key.shift>ADMINISTRATIVE<Key.space><Key.shift>ANALYST<Key.space>
Screenshot: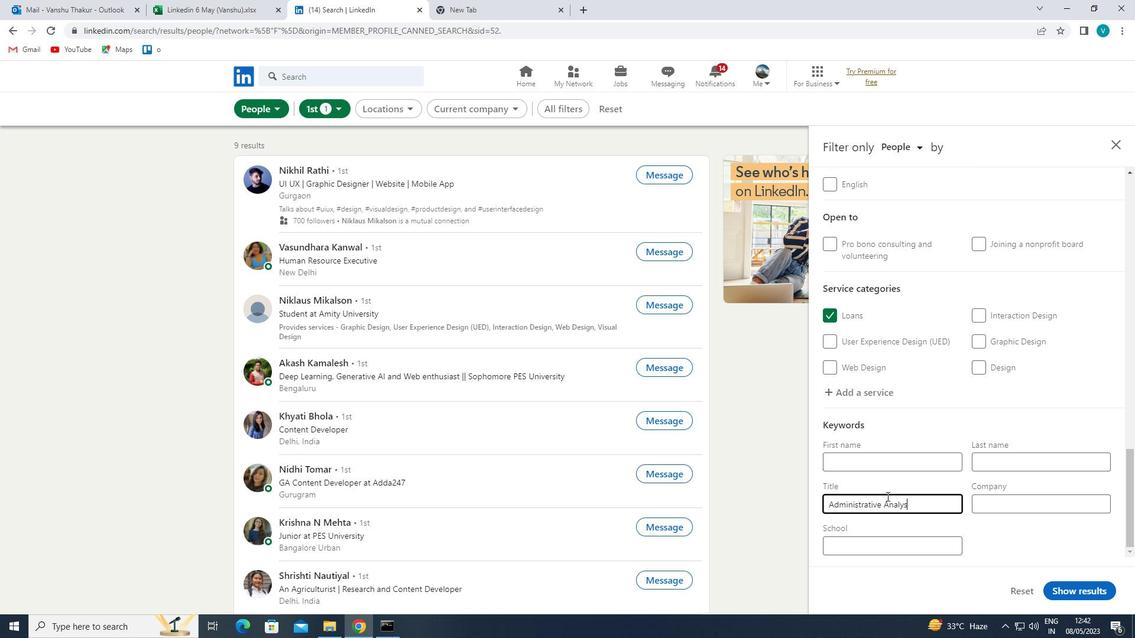 
Action: Mouse moved to (1089, 588)
Screenshot: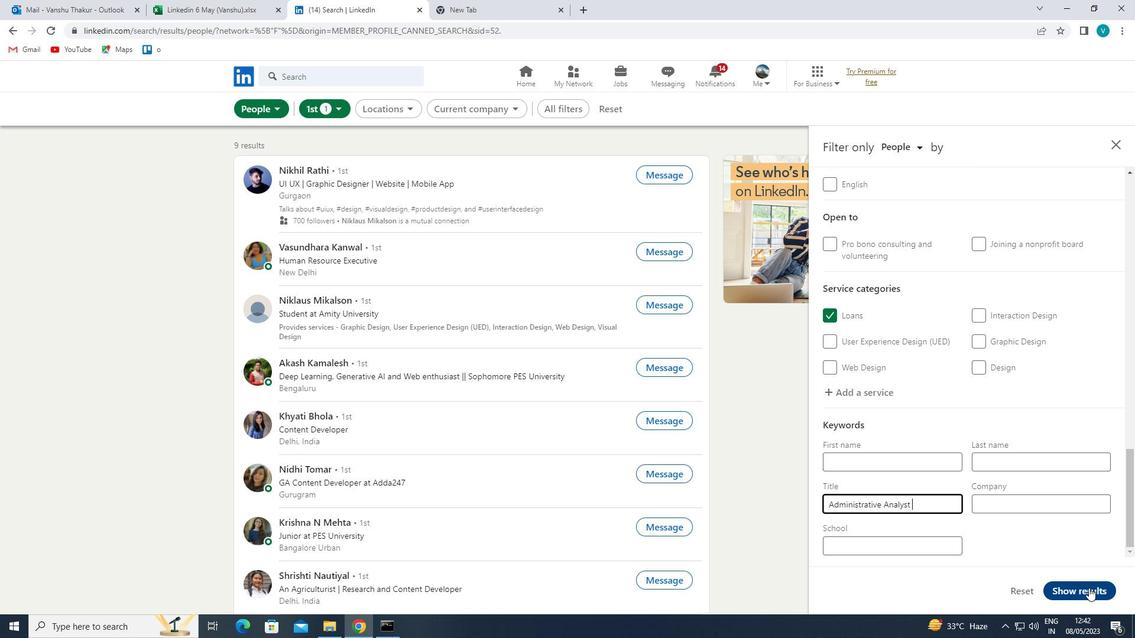 
Action: Mouse pressed left at (1089, 588)
Screenshot: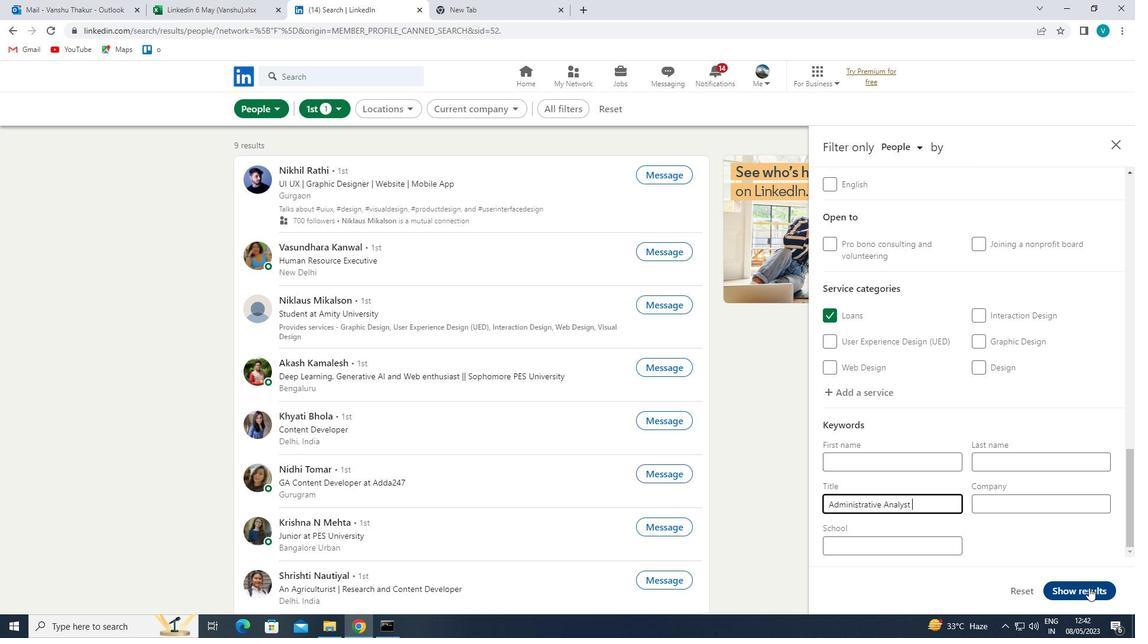 
Action: Mouse moved to (1080, 595)
Screenshot: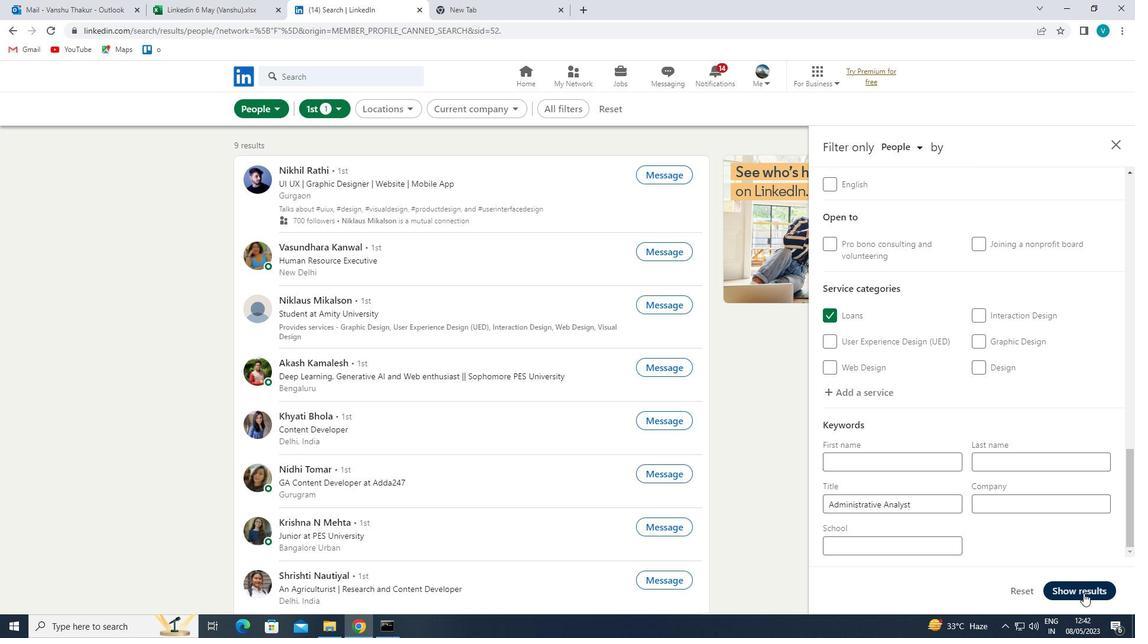 
